 Task: Go to Program & Features. Select Whole Food Market. Add to cart Organic Frozen Berries-1. Select Amazon Health. Add to cart Cinnamon essential oil-2. Place order for Isabelle Ramirez, _x000D_
1300 N Haley St_x000D_
White Hall, Arkansas(AR), 71602, Cell Number (870) 247-2142
Action: Mouse moved to (382, 256)
Screenshot: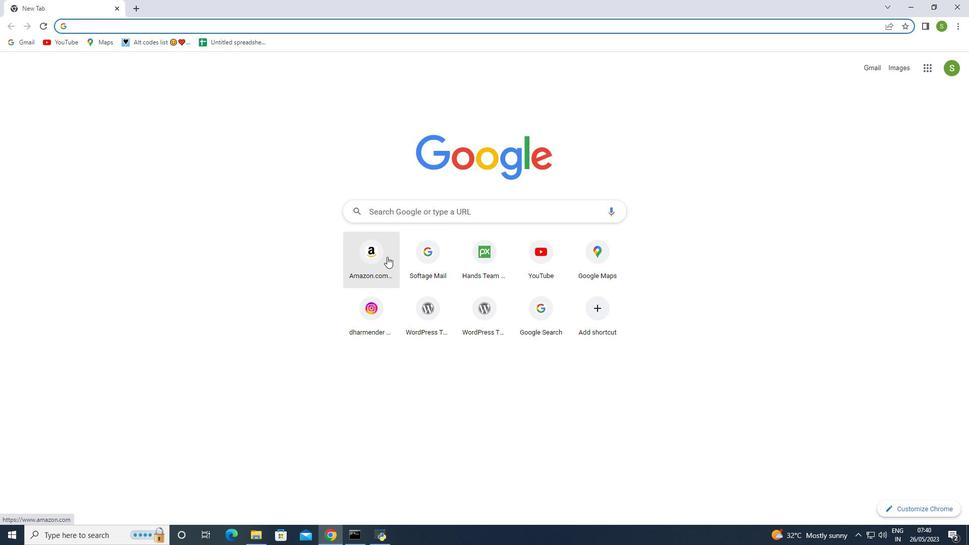 
Action: Mouse pressed left at (382, 256)
Screenshot: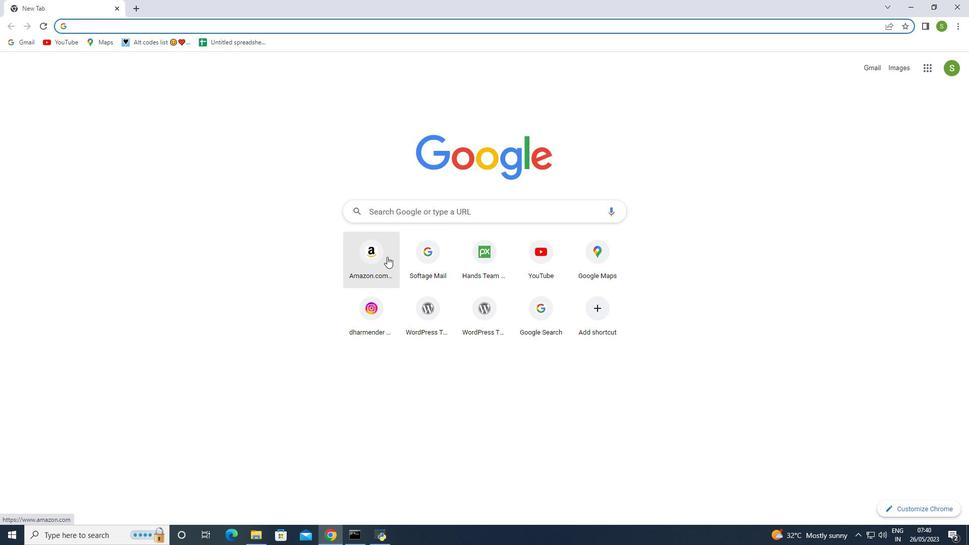 
Action: Mouse moved to (821, 139)
Screenshot: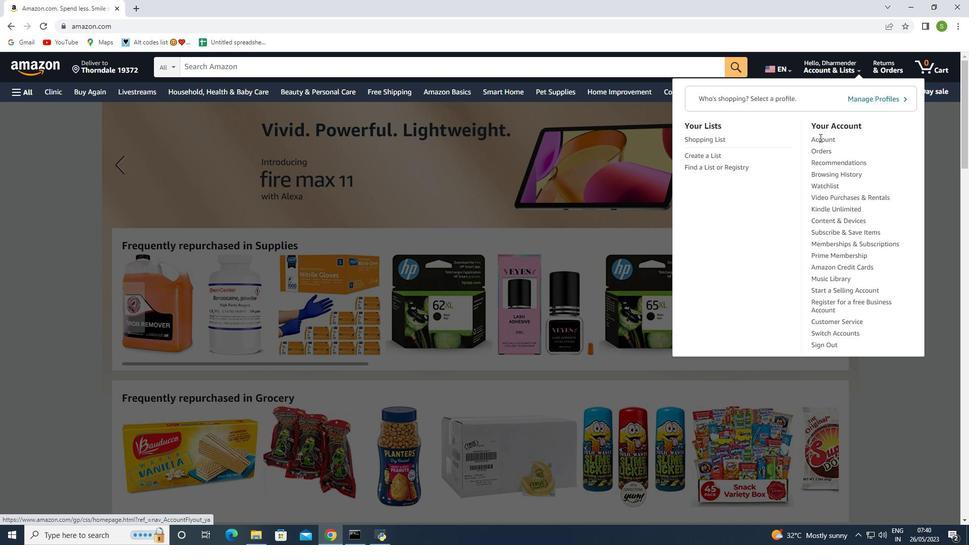 
Action: Mouse pressed left at (821, 139)
Screenshot: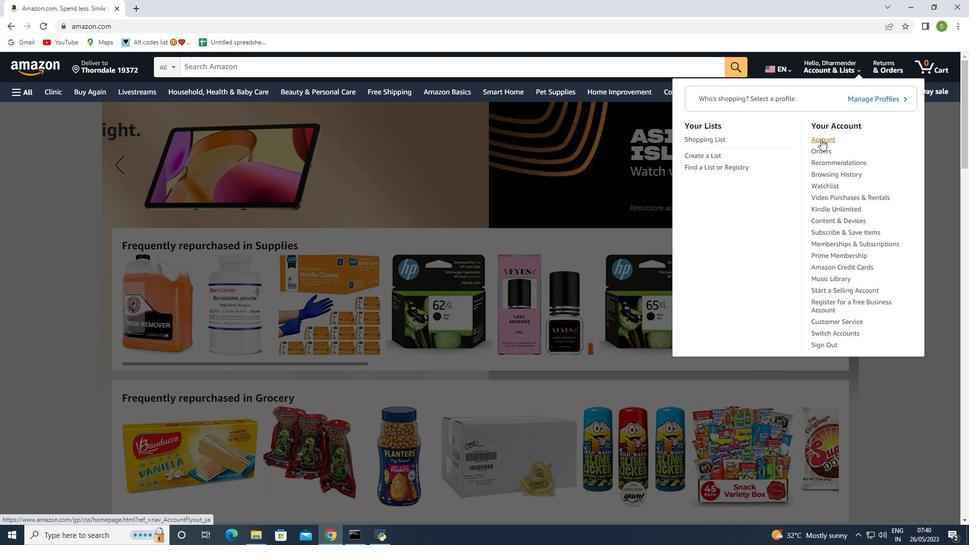 
Action: Mouse moved to (291, 224)
Screenshot: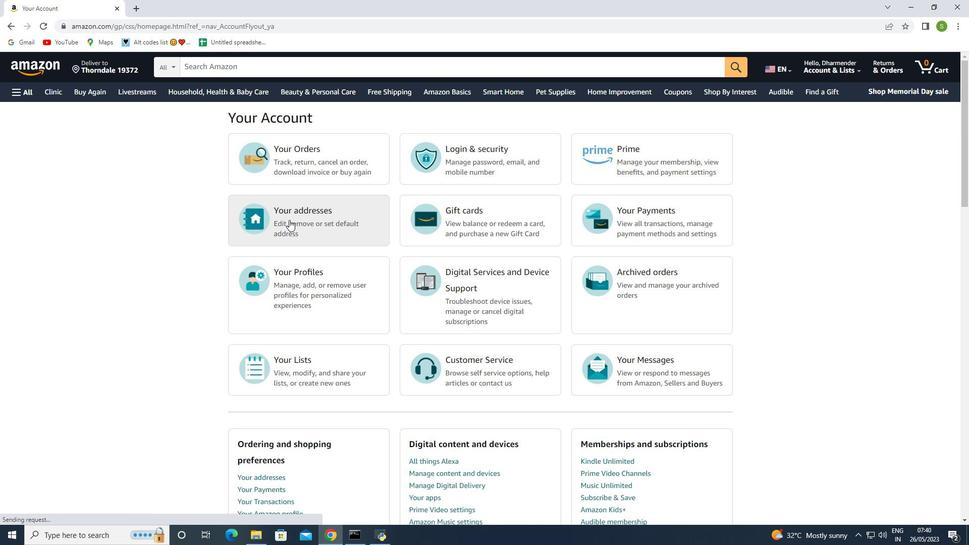
Action: Mouse pressed left at (291, 224)
Screenshot: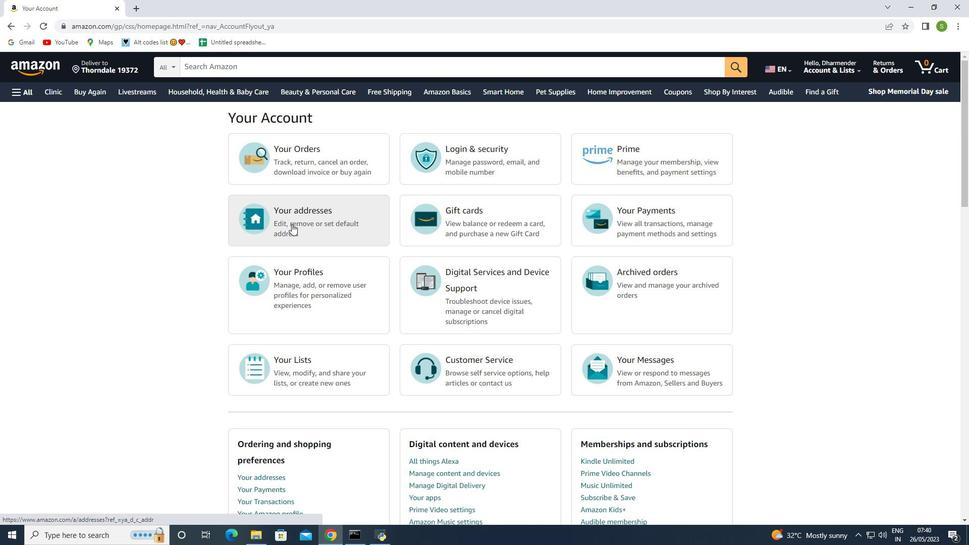 
Action: Mouse moved to (292, 234)
Screenshot: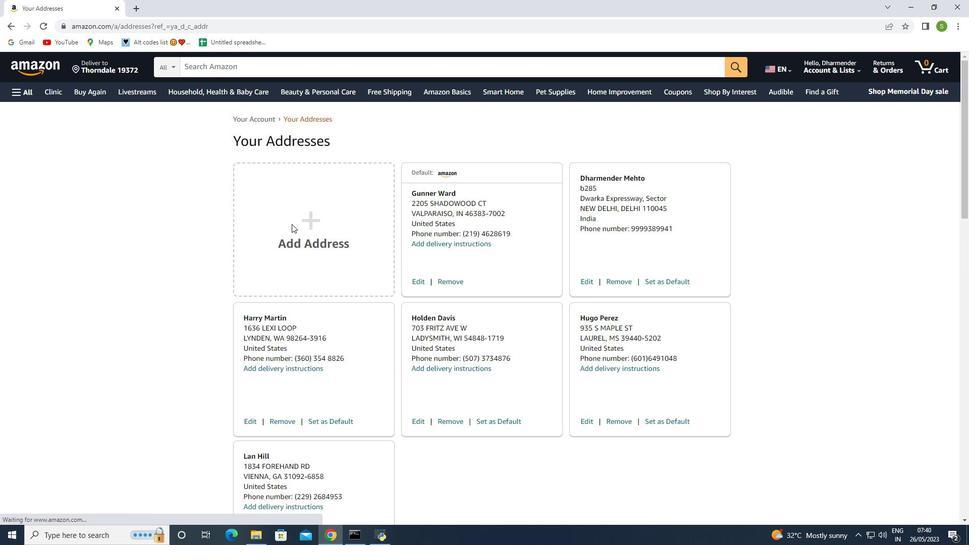 
Action: Mouse pressed left at (292, 234)
Screenshot: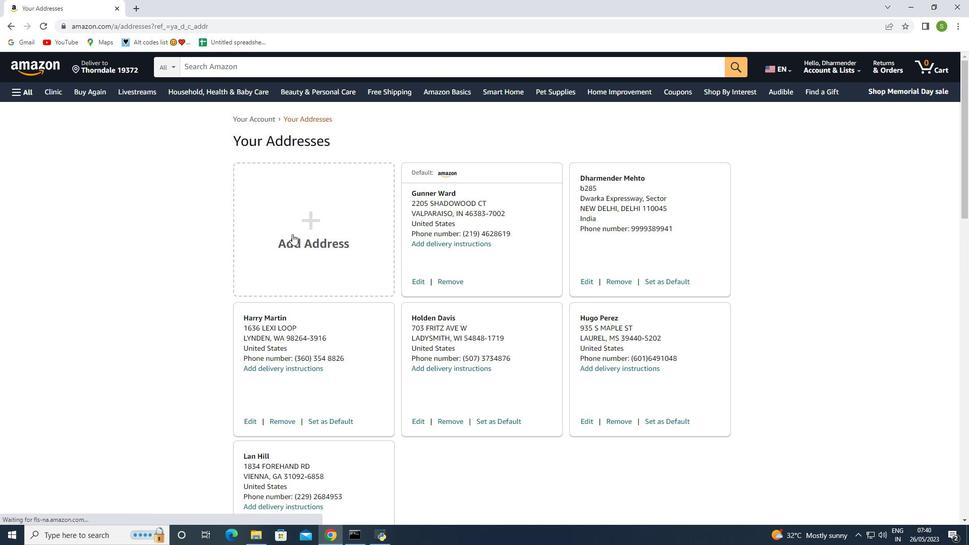 
Action: Mouse moved to (428, 263)
Screenshot: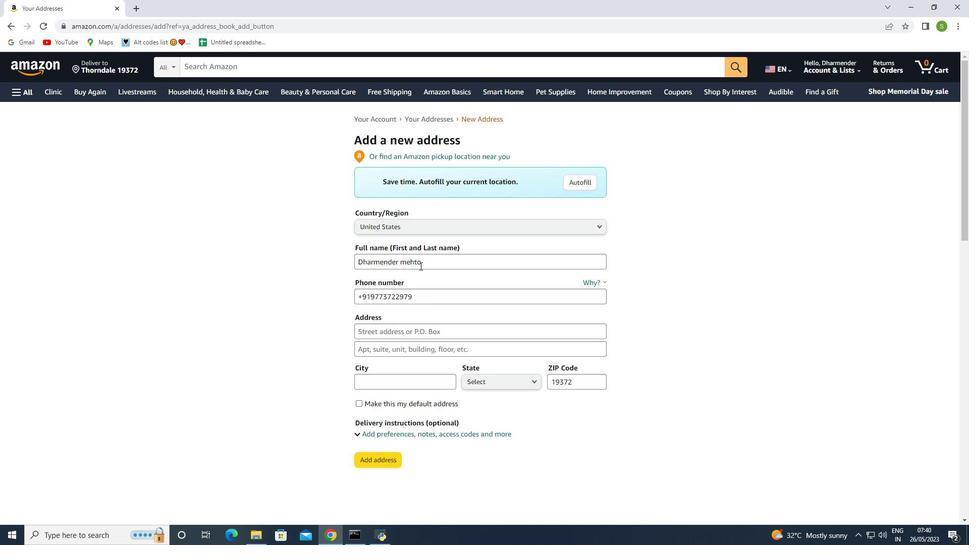 
Action: Mouse pressed left at (428, 263)
Screenshot: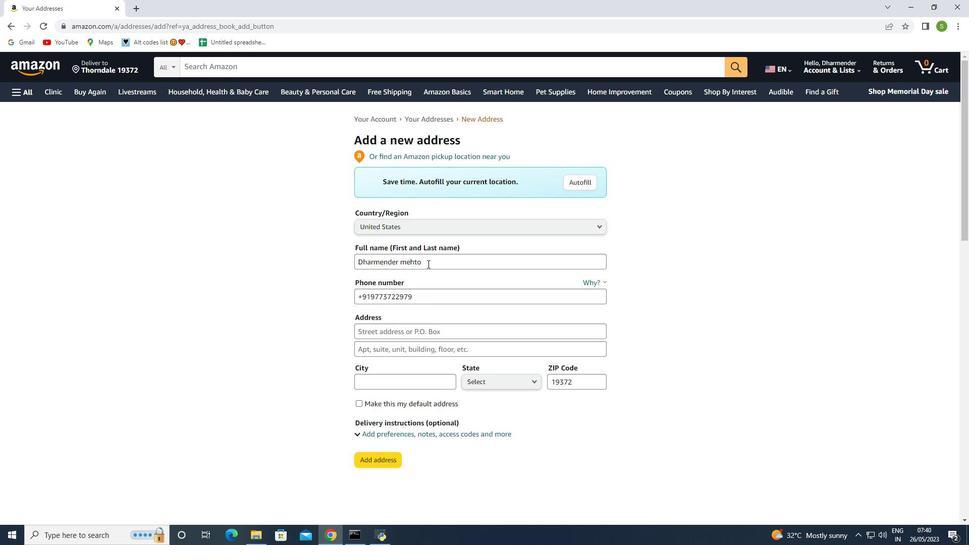 
Action: Mouse moved to (303, 257)
Screenshot: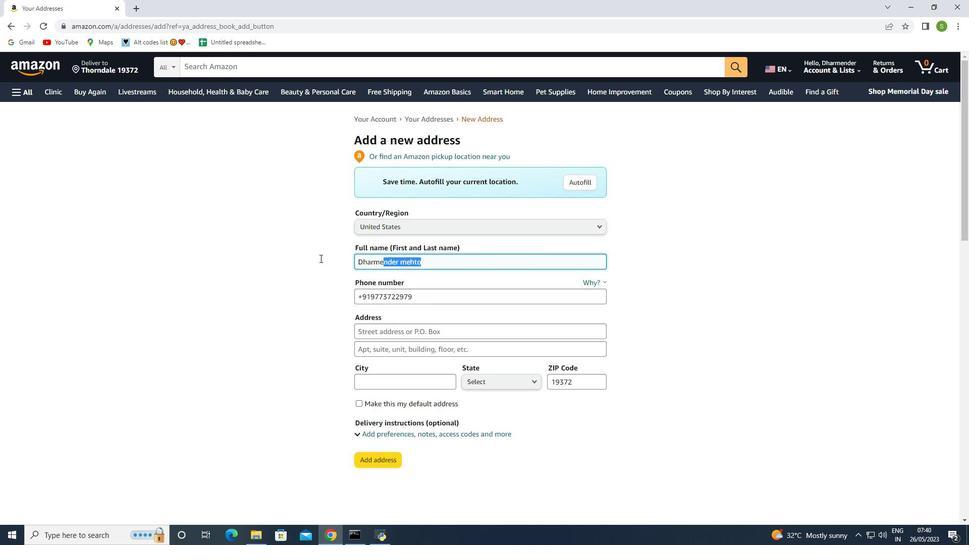
Action: Key pressed <Key.backspace><Key.shift><Key.shift><Key.shift><Key.shift><Key.shift><Key.shift>Isabelle<Key.space><Key.shift>Ramirez
Screenshot: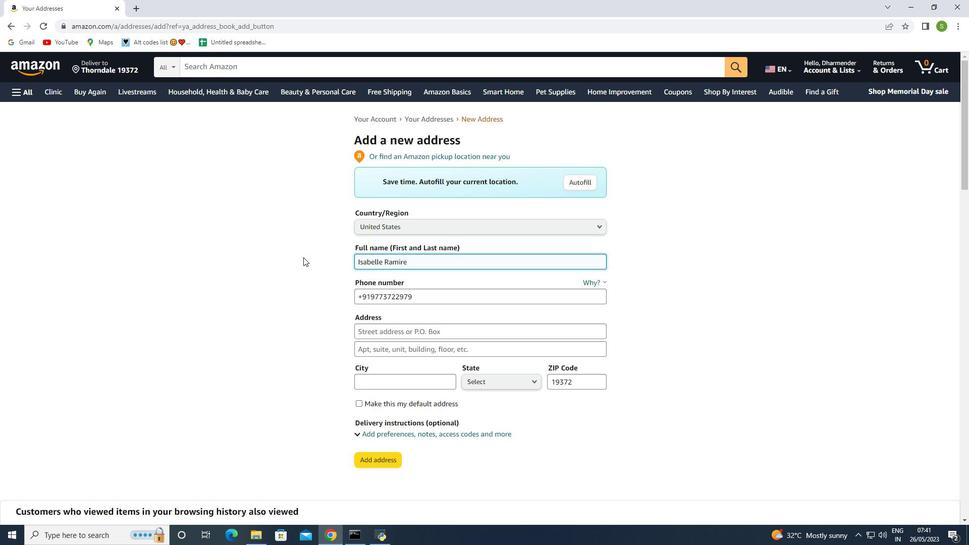
Action: Mouse moved to (463, 296)
Screenshot: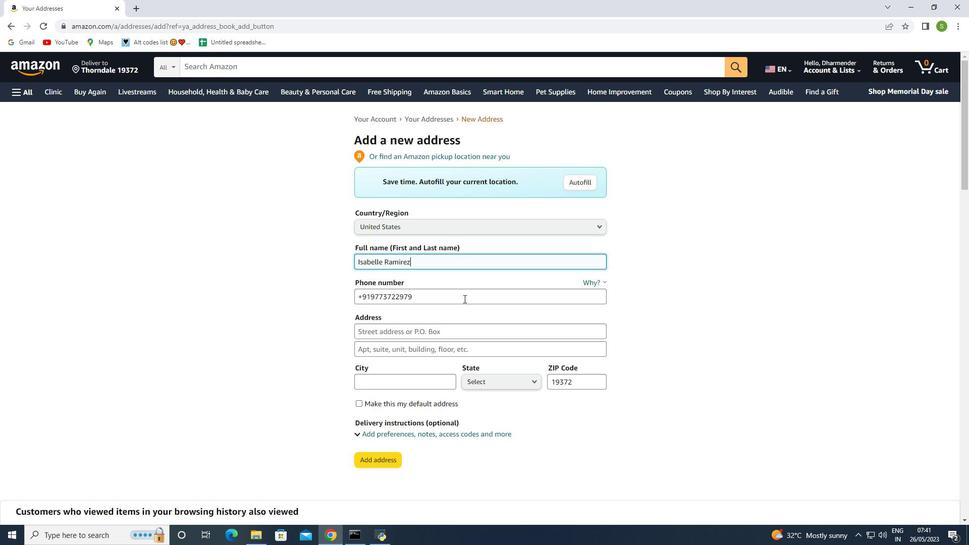 
Action: Mouse pressed left at (463, 296)
Screenshot: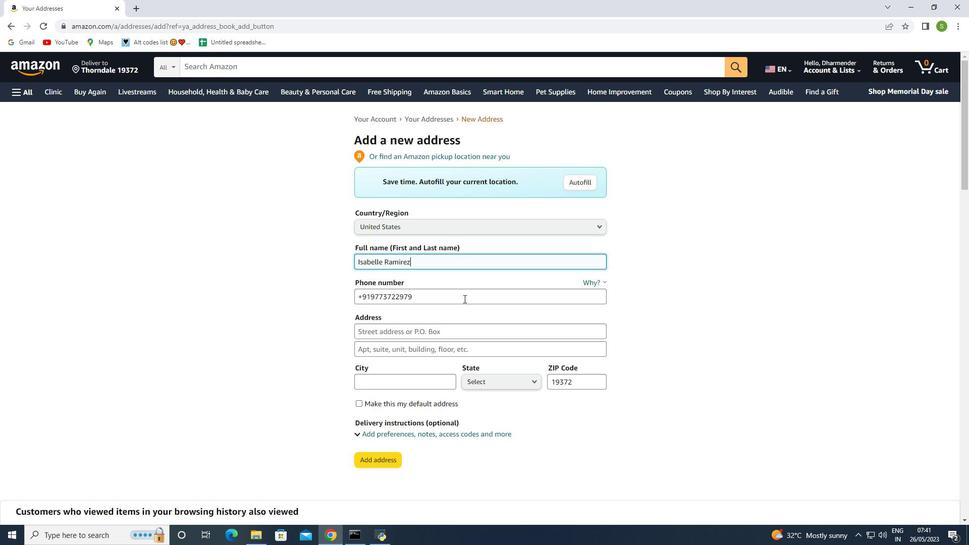 
Action: Mouse moved to (332, 316)
Screenshot: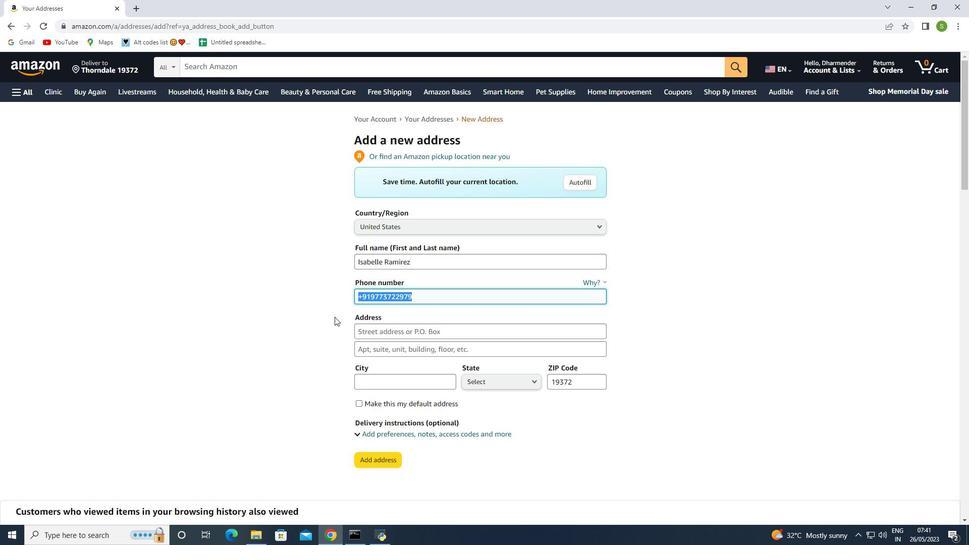 
Action: Key pressed <Key.backspace><Key.shift_r>(870<Key.shift_r>)
Screenshot: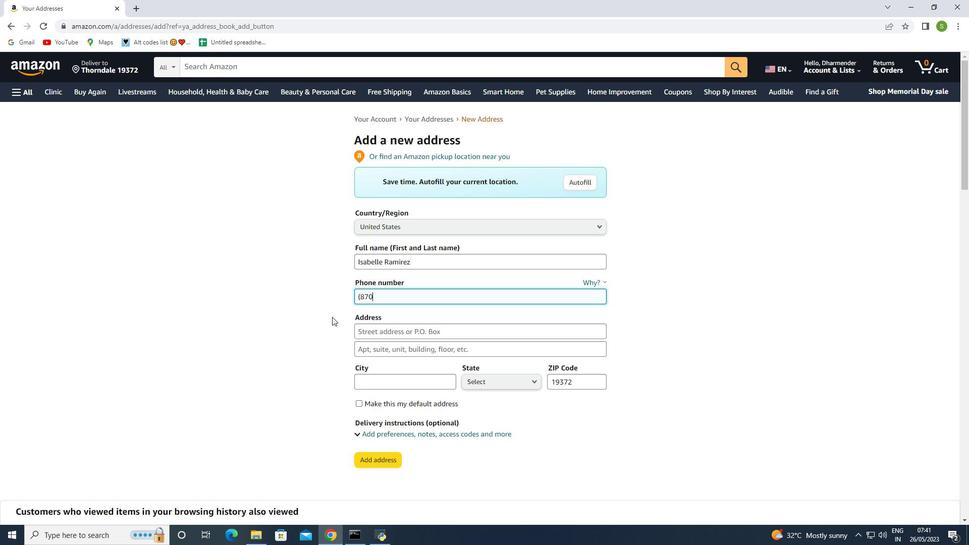 
Action: Mouse moved to (320, 311)
Screenshot: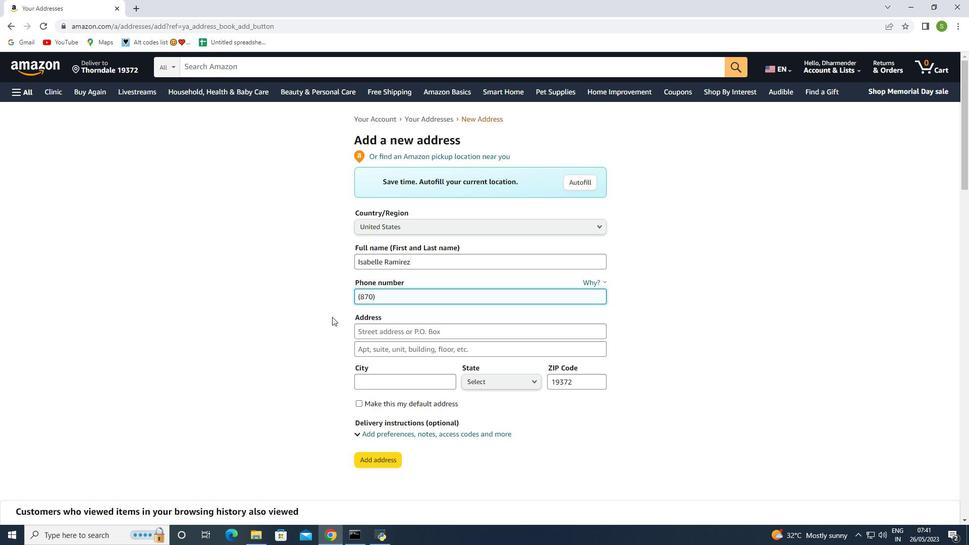
Action: Key pressed <Key.space>2472142
Screenshot: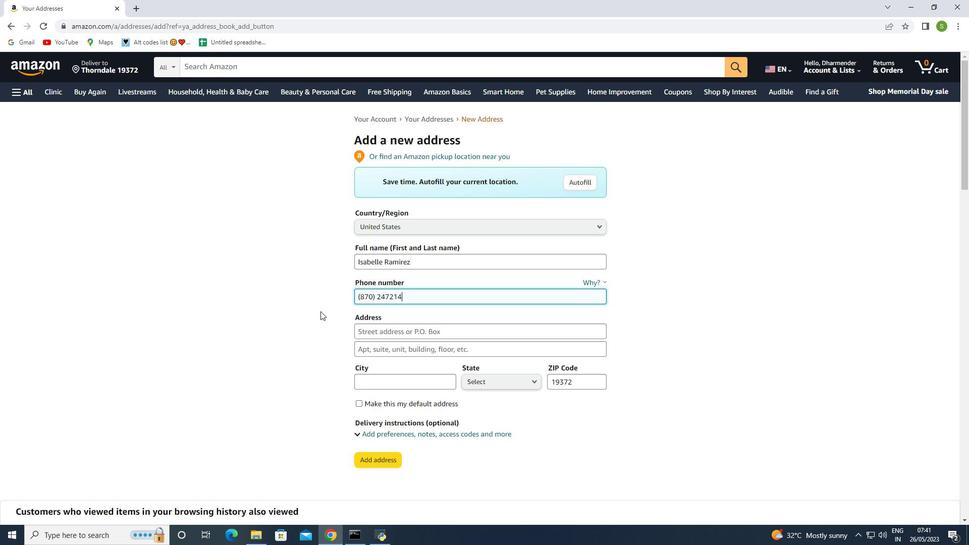 
Action: Mouse moved to (414, 329)
Screenshot: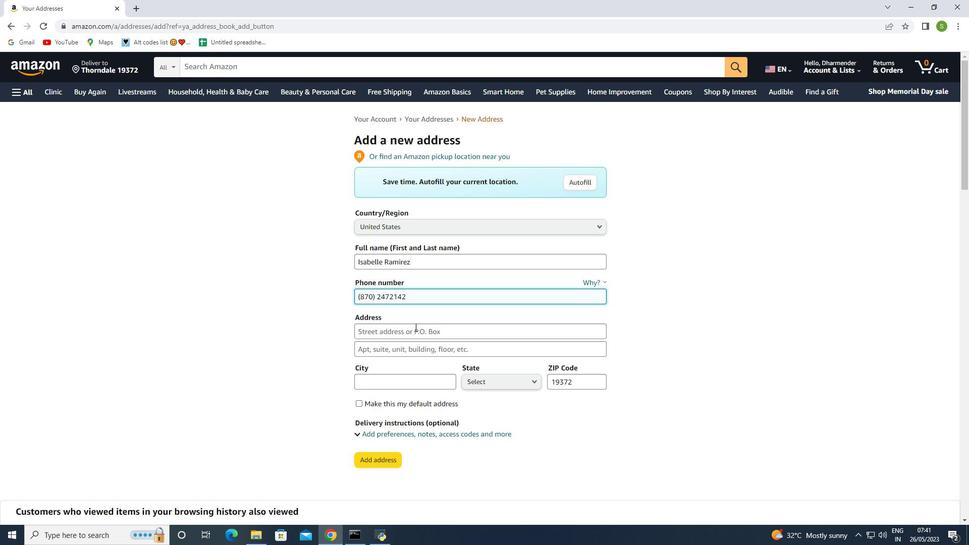 
Action: Mouse pressed left at (414, 329)
Screenshot: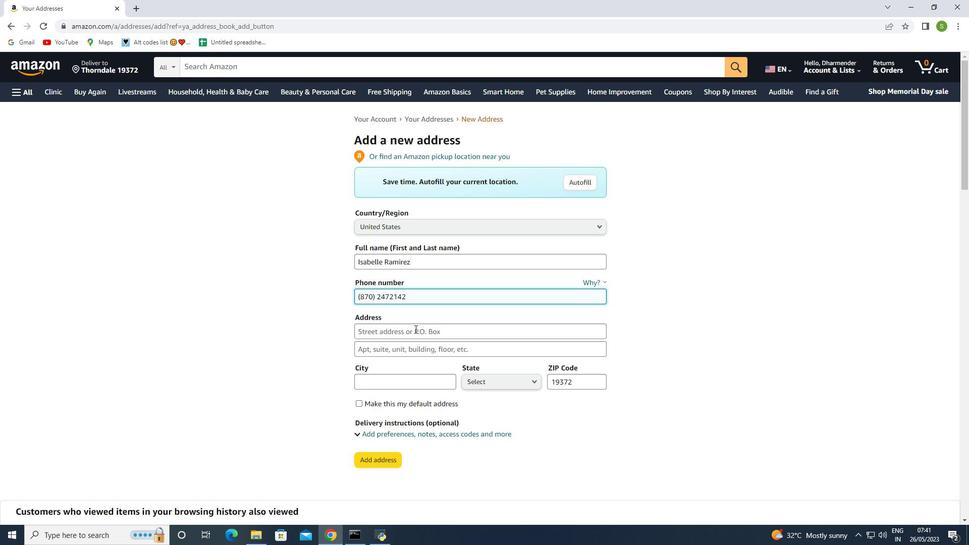 
Action: Key pressed 13
Screenshot: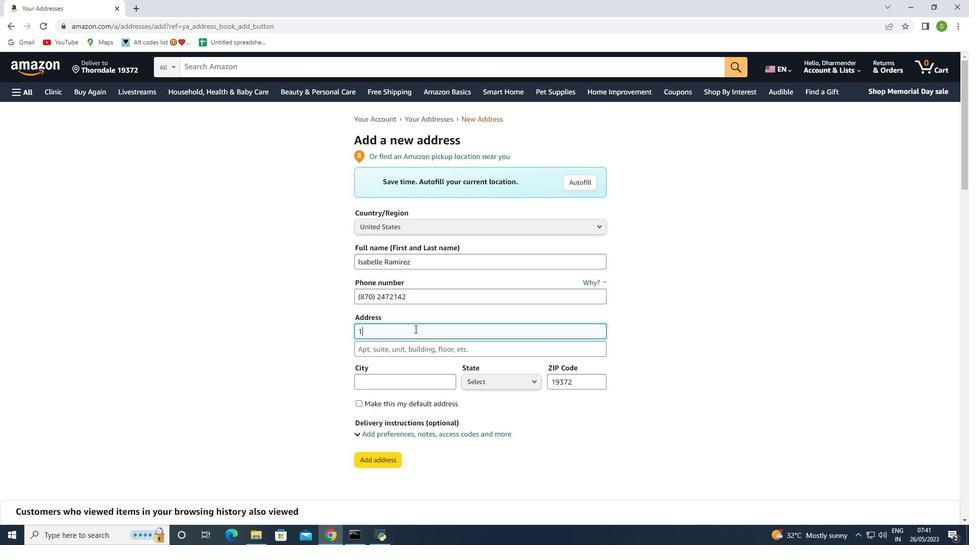 
Action: Mouse moved to (413, 329)
Screenshot: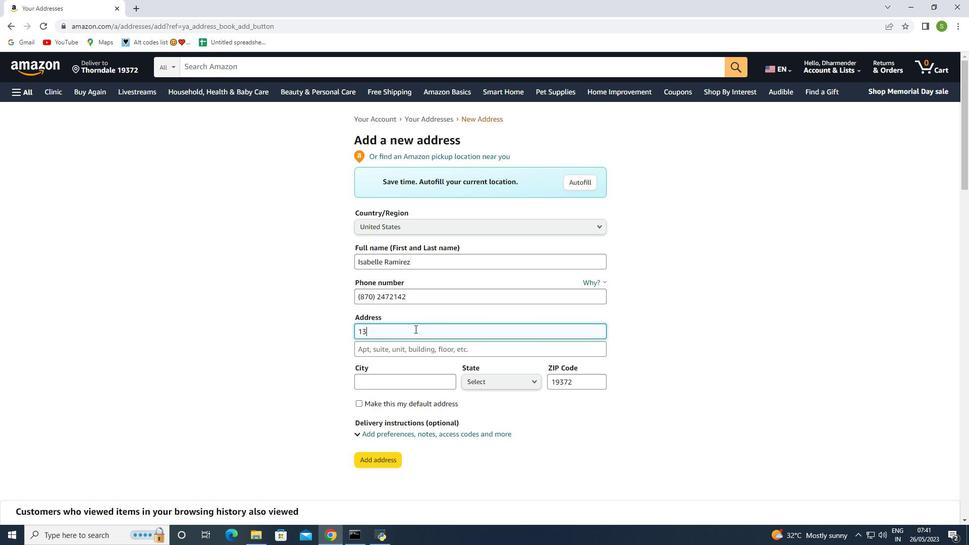 
Action: Key pressed 00<Key.space>
Screenshot: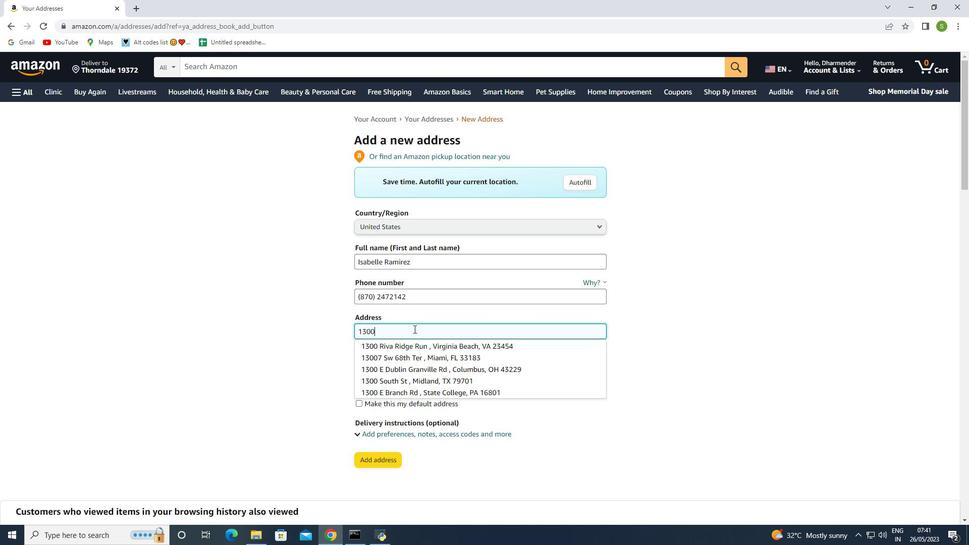 
Action: Mouse moved to (412, 329)
Screenshot: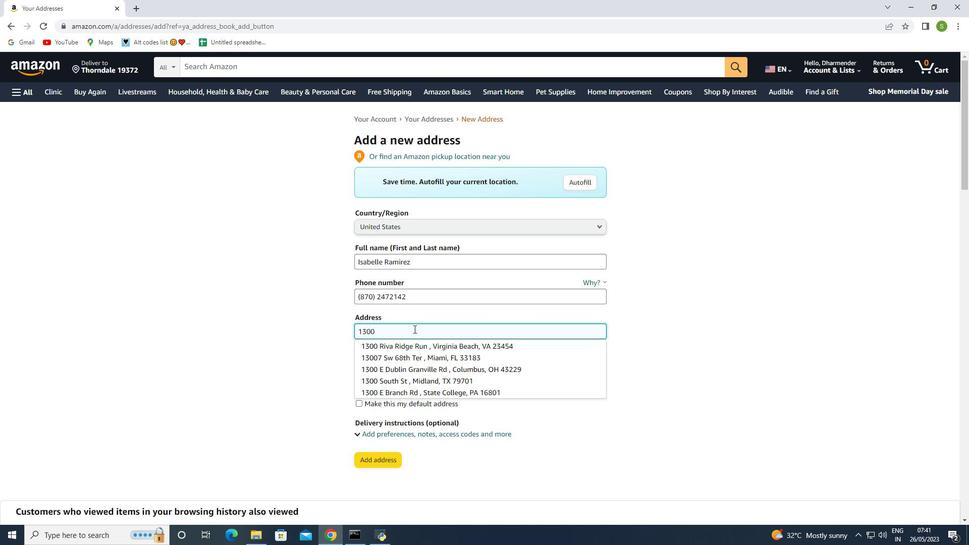 
Action: Key pressed <Key.shift>N<Key.space><Key.shift><Key.shift><Key.shift><Key.shift><Key.shift><Key.shift><Key.shift><Key.shift>Haley
Screenshot: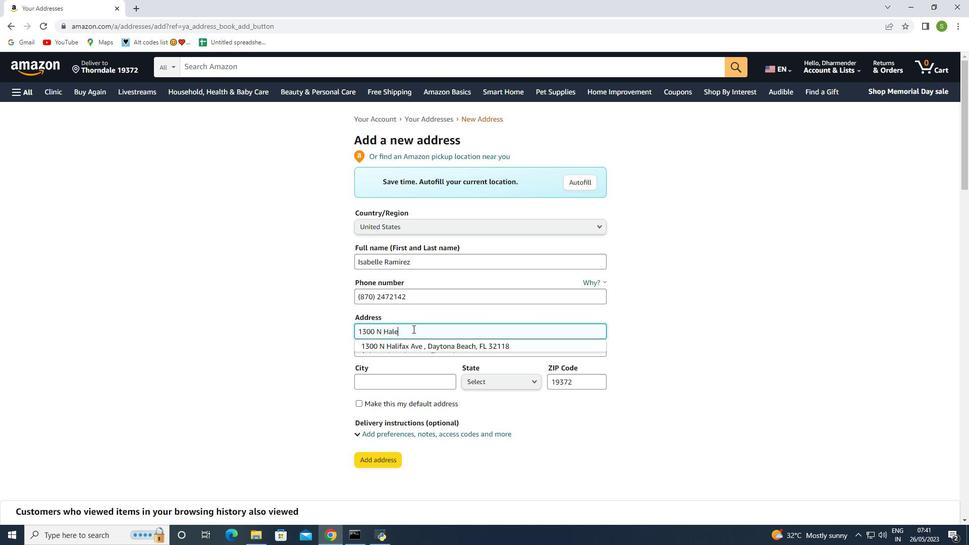 
Action: Mouse moved to (421, 331)
Screenshot: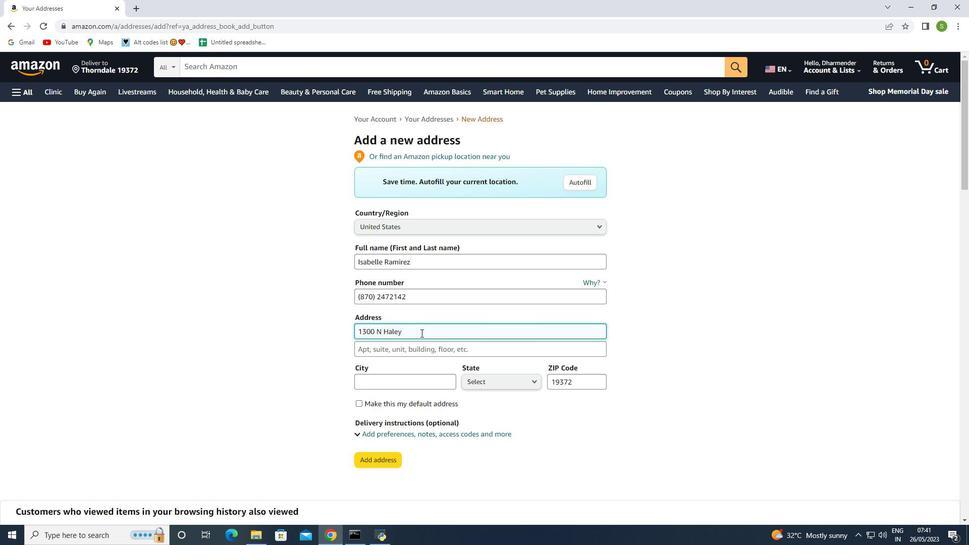 
Action: Key pressed <Key.space><Key.shift>St
Screenshot: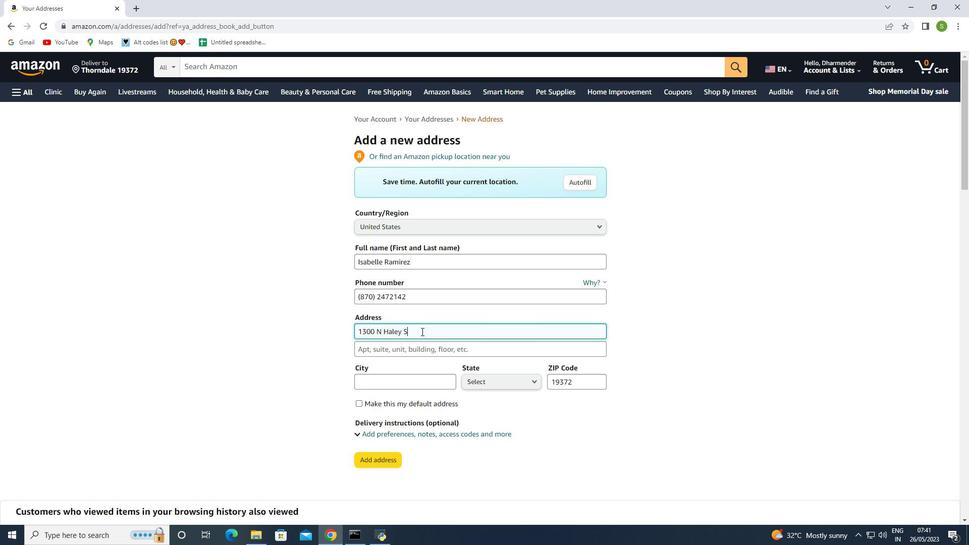 
Action: Mouse moved to (281, 362)
Screenshot: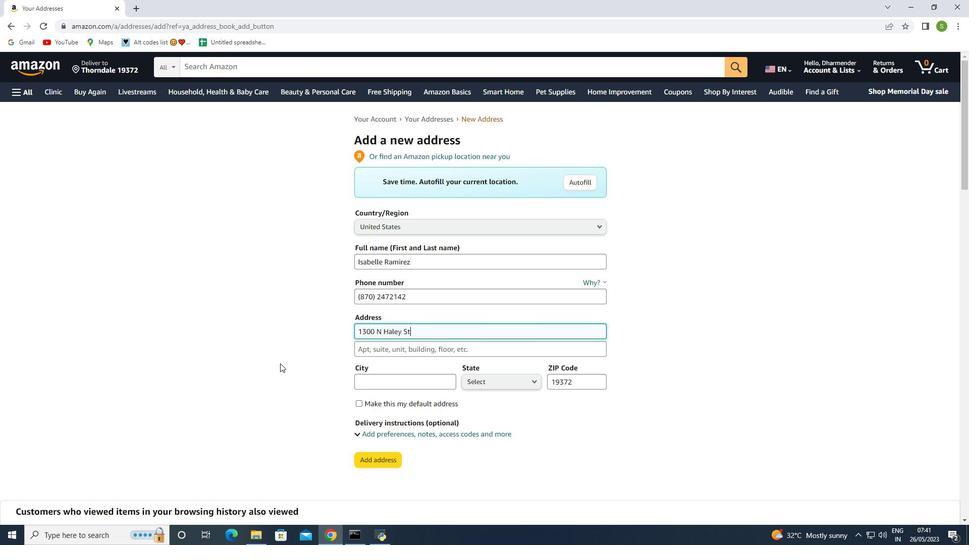 
Action: Mouse pressed left at (281, 362)
Screenshot: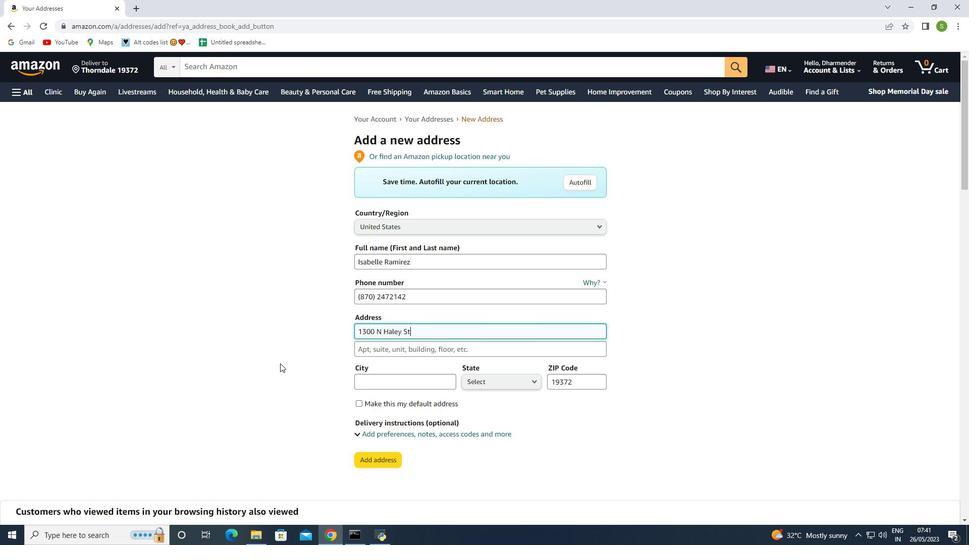 
Action: Mouse moved to (432, 332)
Screenshot: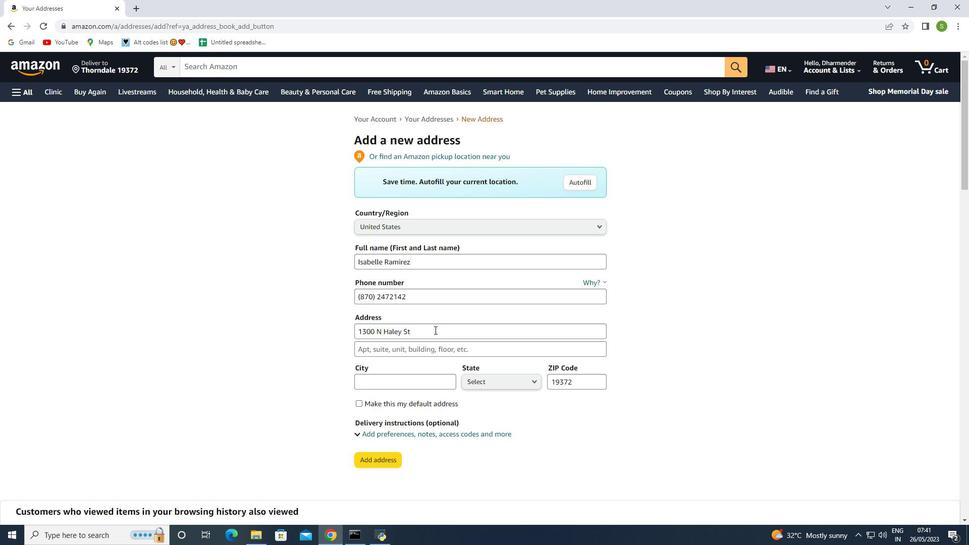 
Action: Mouse pressed left at (432, 332)
Screenshot: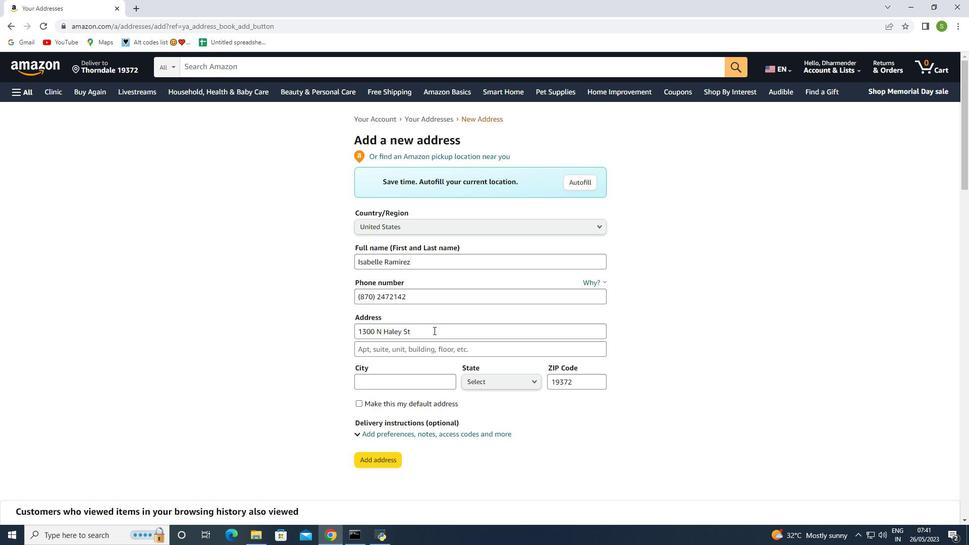 
Action: Mouse moved to (430, 332)
Screenshot: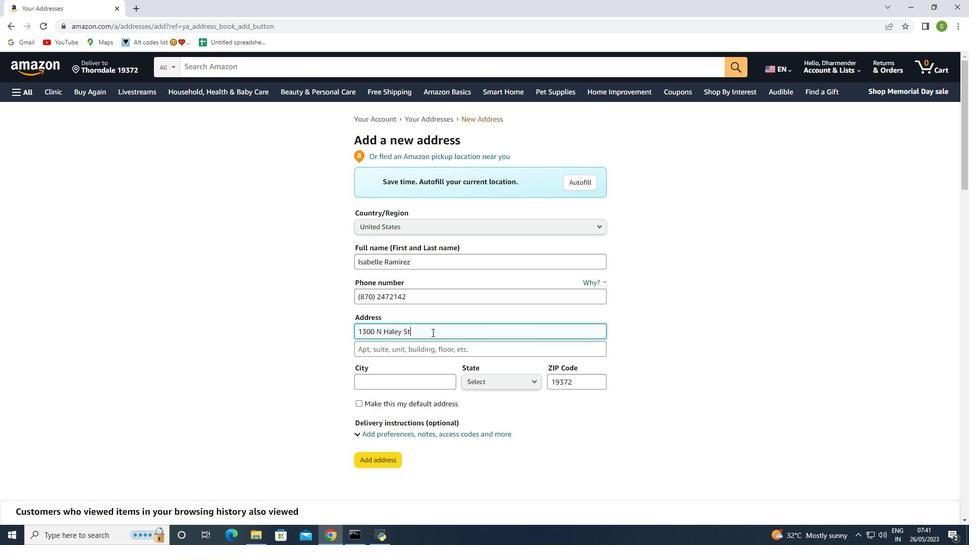 
Action: Key pressed <Key.space>whi
Screenshot: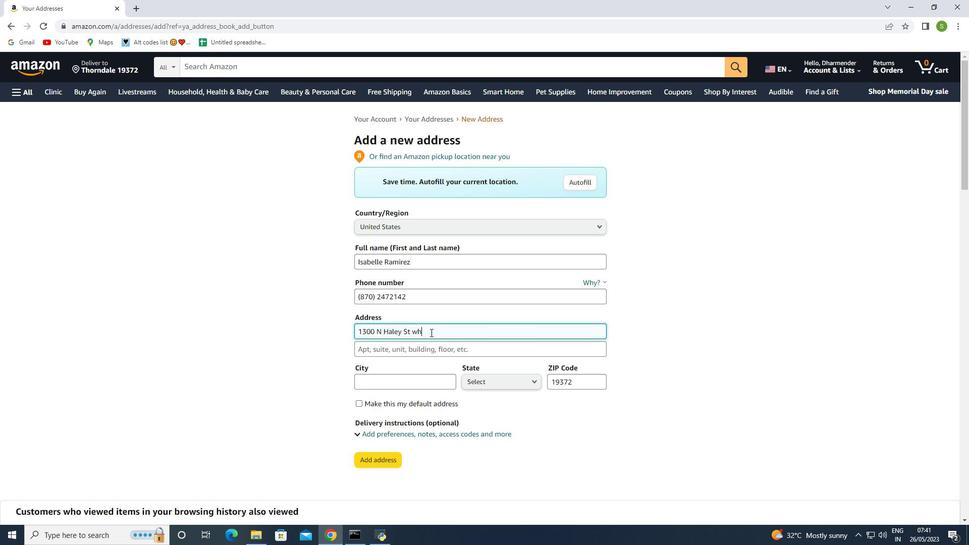 
Action: Mouse moved to (431, 345)
Screenshot: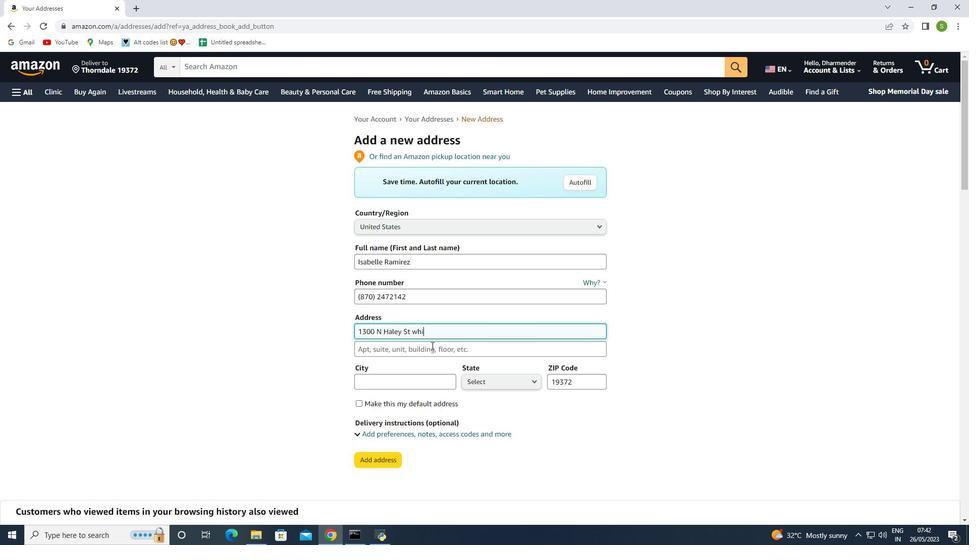
Action: Key pressed i
Screenshot: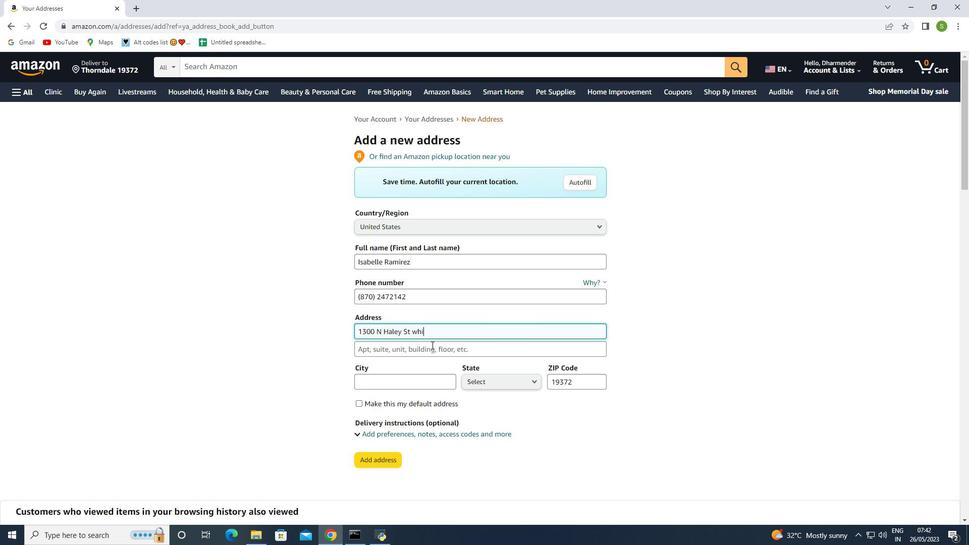 
Action: Mouse moved to (434, 356)
Screenshot: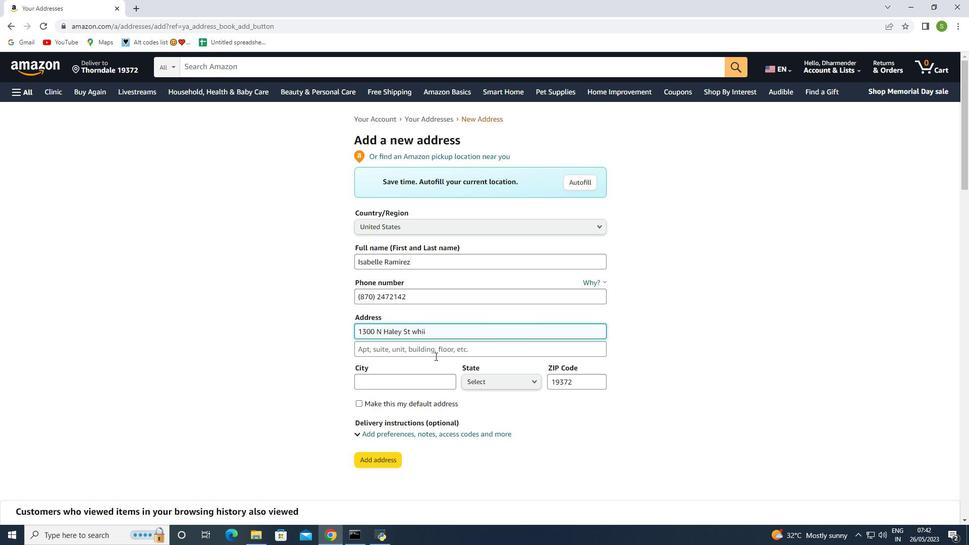 
Action: Key pressed <Key.backspace>
Screenshot: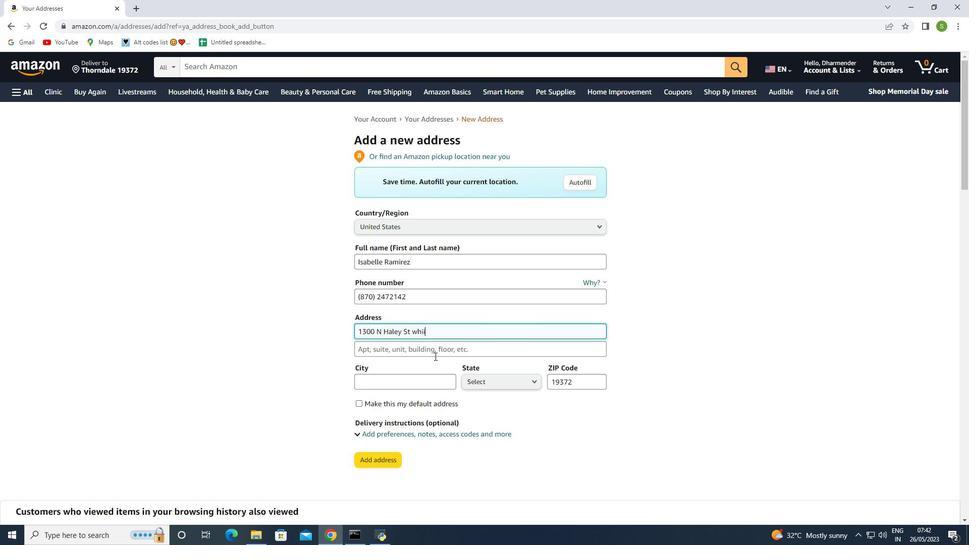 
Action: Mouse moved to (437, 373)
Screenshot: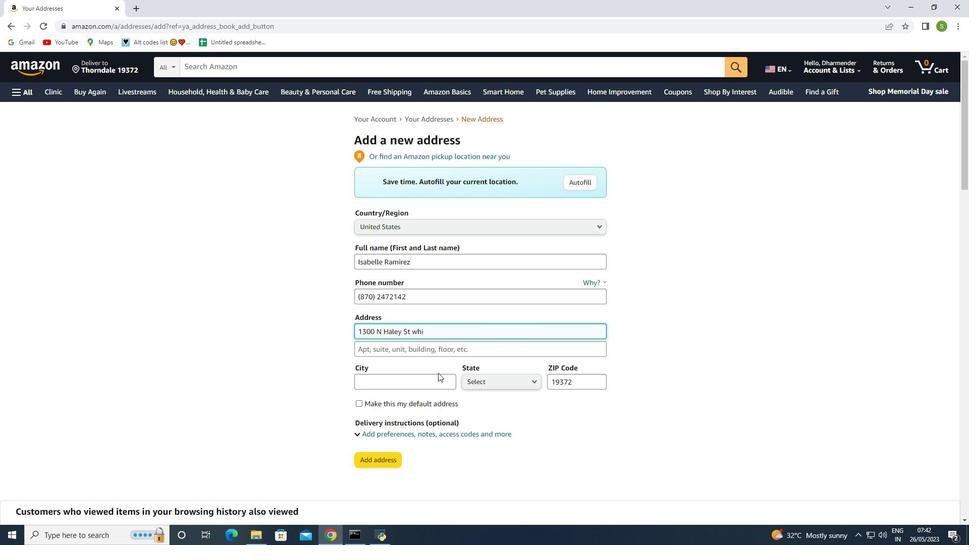 
Action: Key pressed te
Screenshot: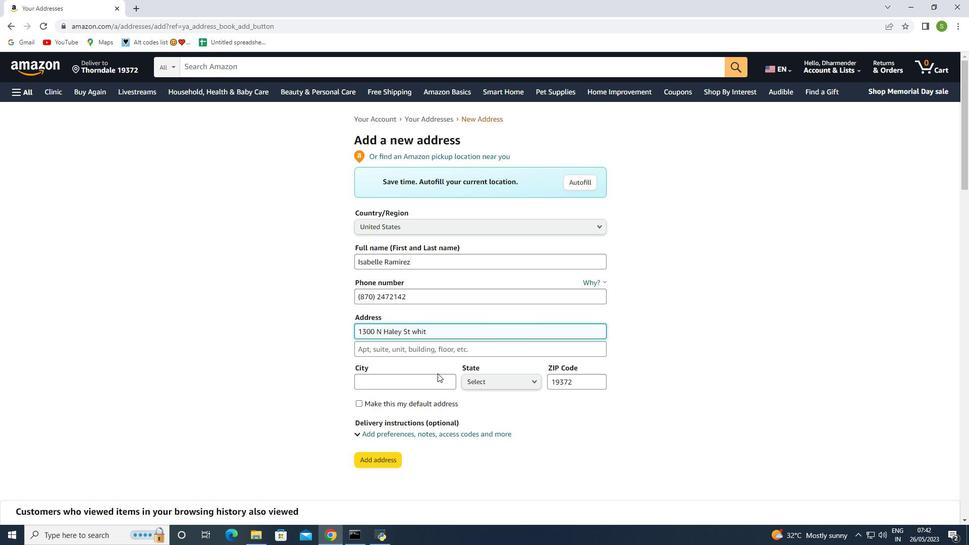 
Action: Mouse moved to (434, 372)
Screenshot: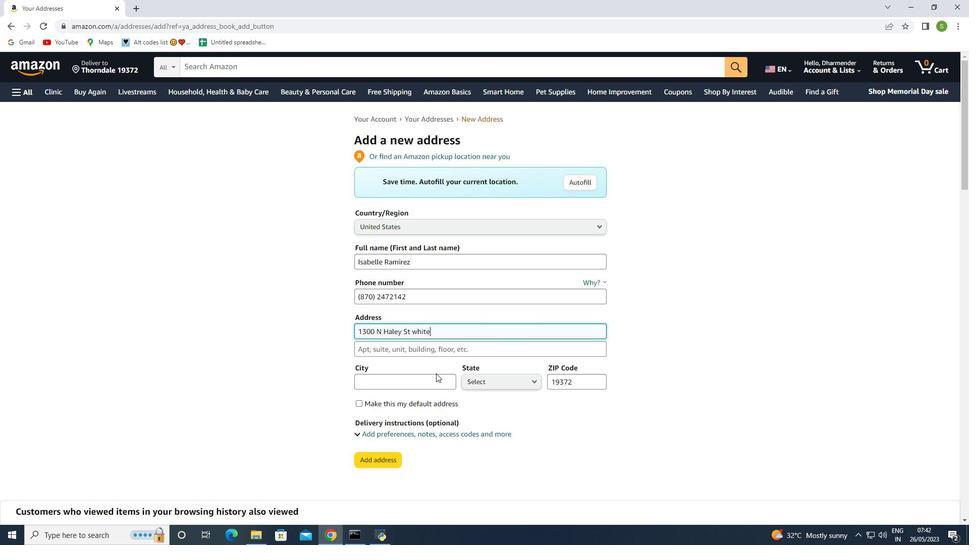 
Action: Key pressed <Key.space><Key.shift>Hall
Screenshot: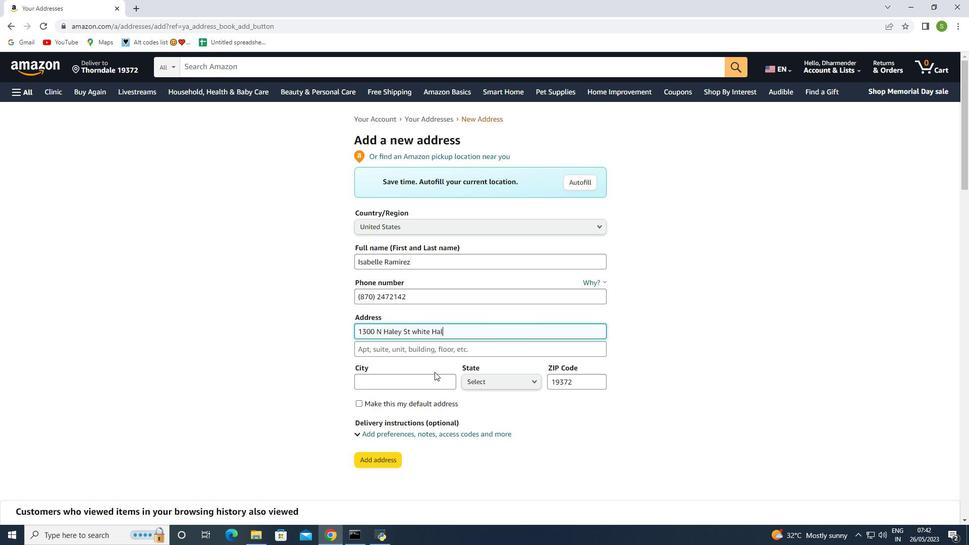 
Action: Mouse moved to (486, 334)
Screenshot: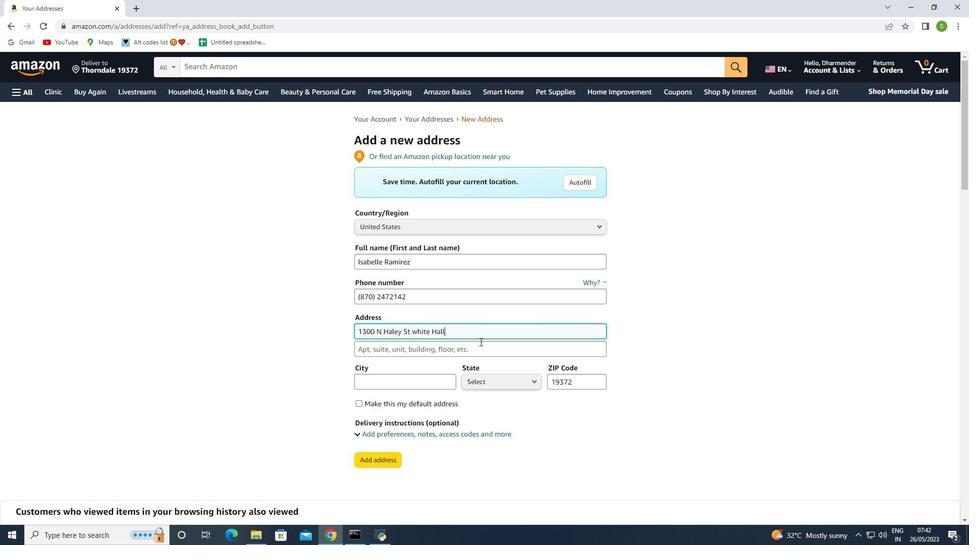 
Action: Key pressed <Key.space>
Screenshot: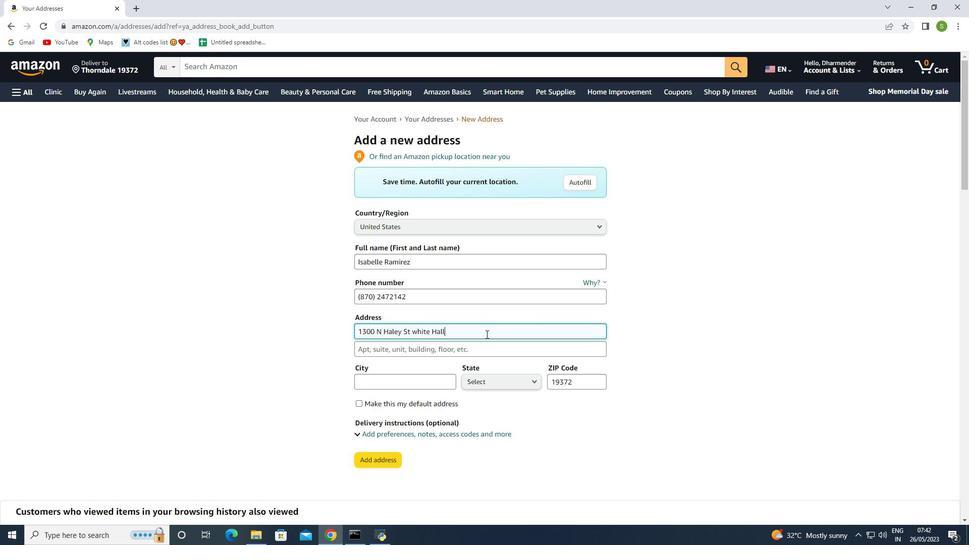 
Action: Mouse moved to (495, 328)
Screenshot: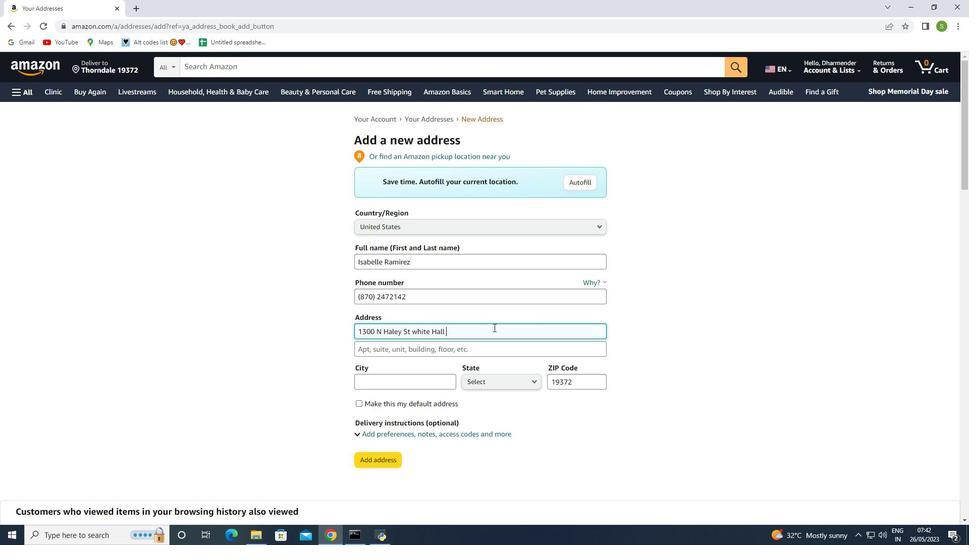 
Action: Key pressed <Key.shift><Key.shift><Key.shift><Key.shift><Key.shift><Key.shift><Key.shift><Key.shift><Key.shift><Key.shift><Key.shift><Key.shift><Key.shift><Key.shift><Key.shift><Key.shift><Key.shift>Ar
Screenshot: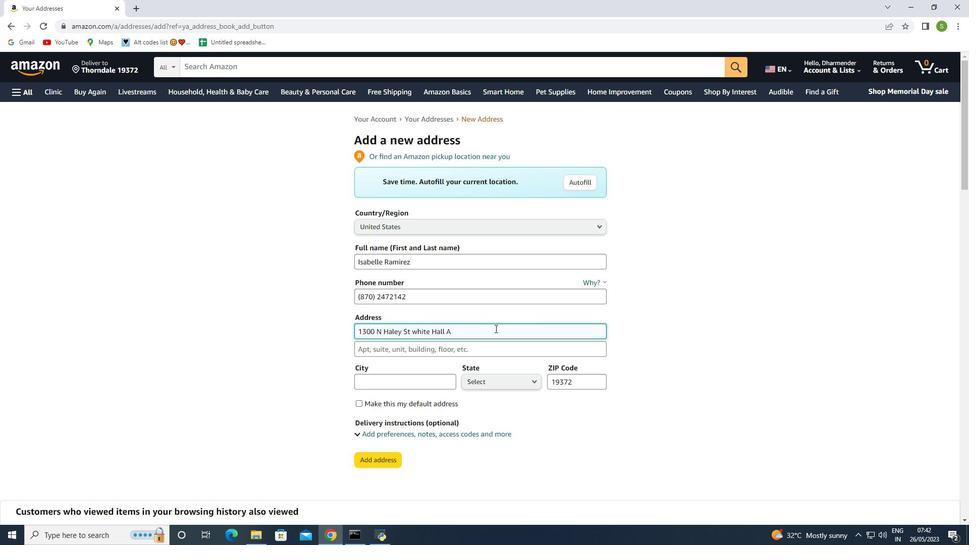 
Action: Mouse moved to (460, 332)
Screenshot: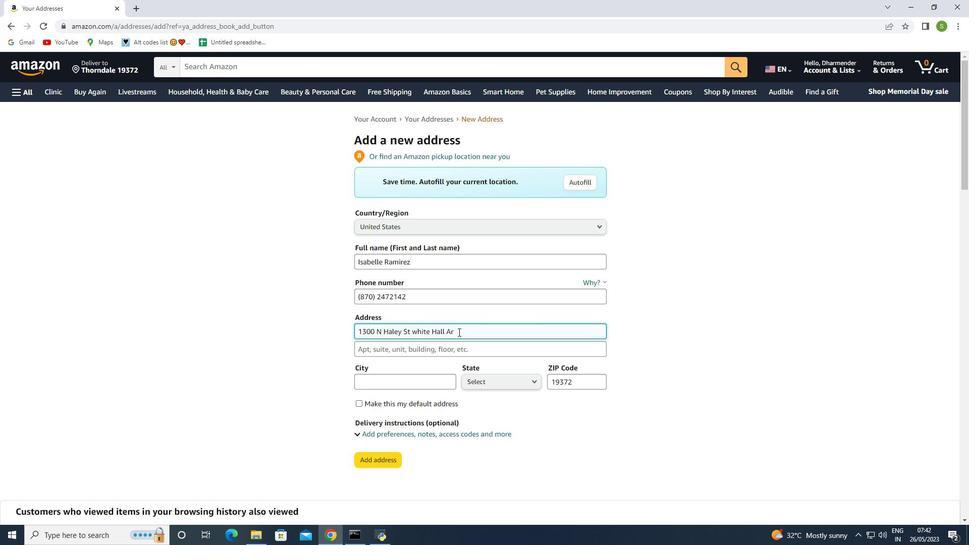 
Action: Key pressed <Key.backspace><Key.backspace><Key.backspace><Key.backspace>
Screenshot: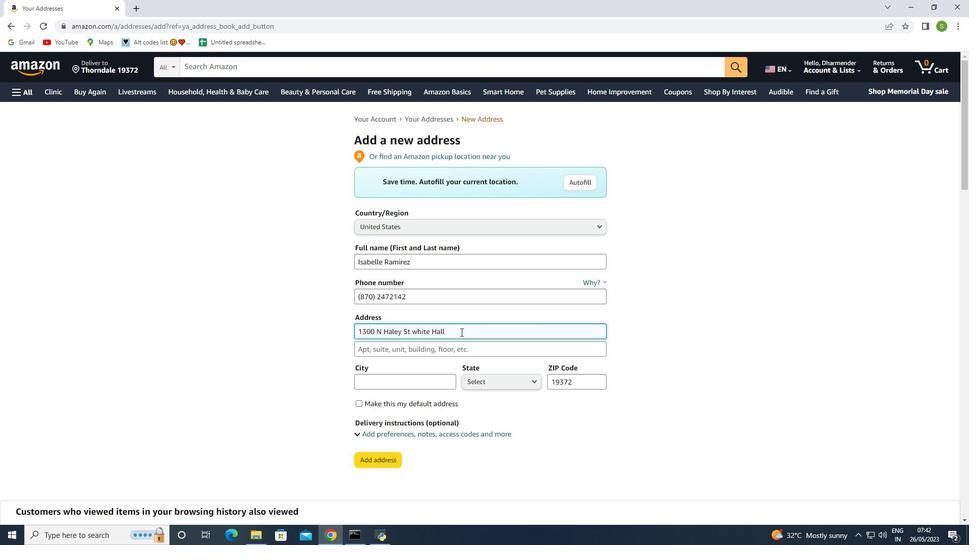 
Action: Mouse moved to (423, 380)
Screenshot: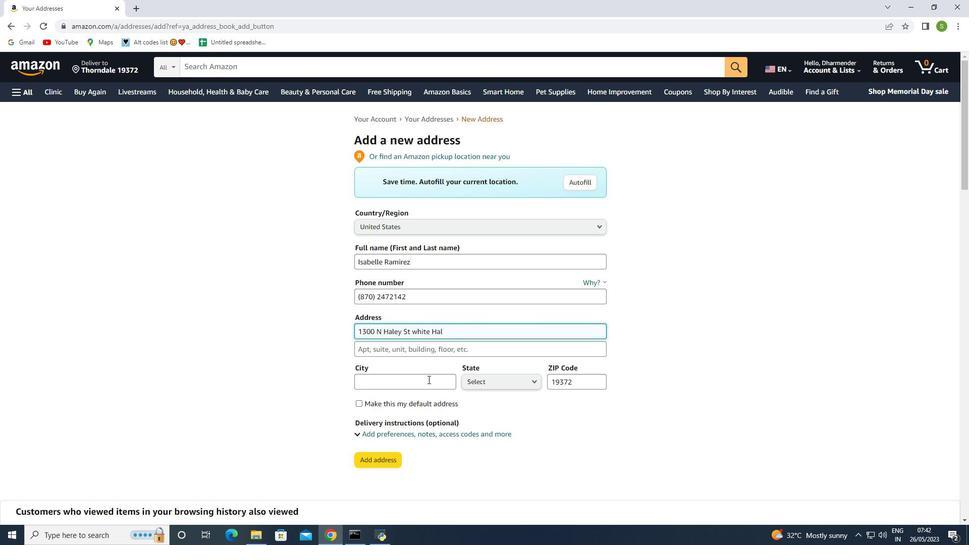 
Action: Mouse pressed left at (423, 380)
Screenshot: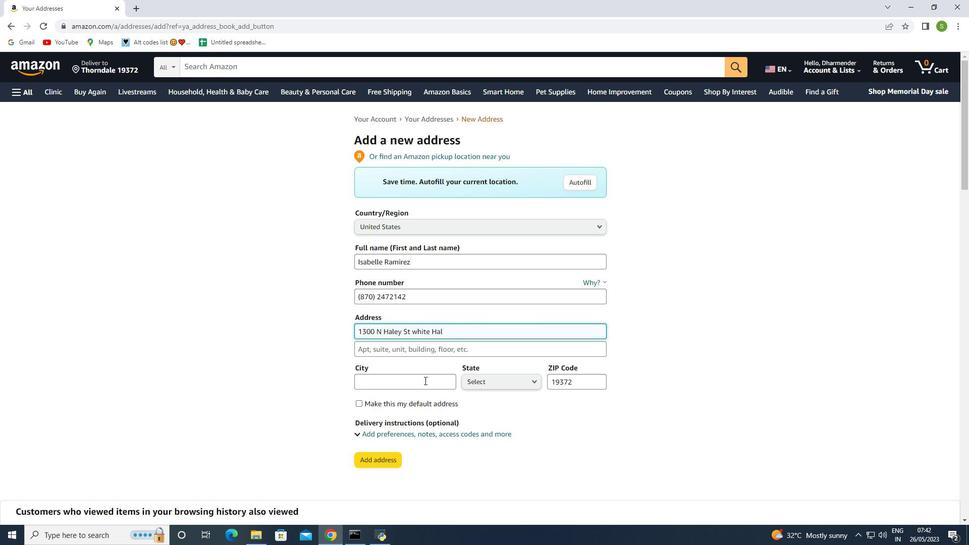 
Action: Mouse moved to (462, 332)
Screenshot: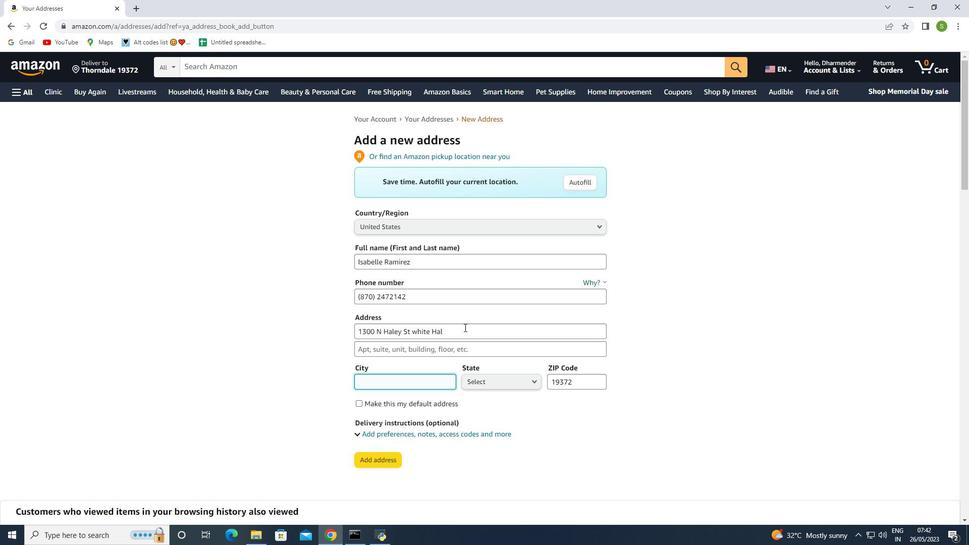 
Action: Mouse pressed left at (462, 332)
Screenshot: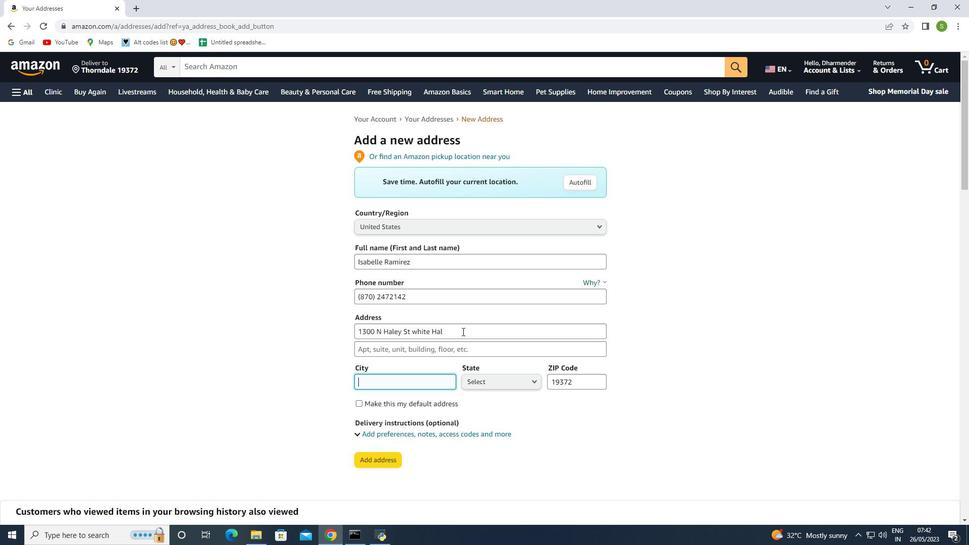 
Action: Key pressed l
Screenshot: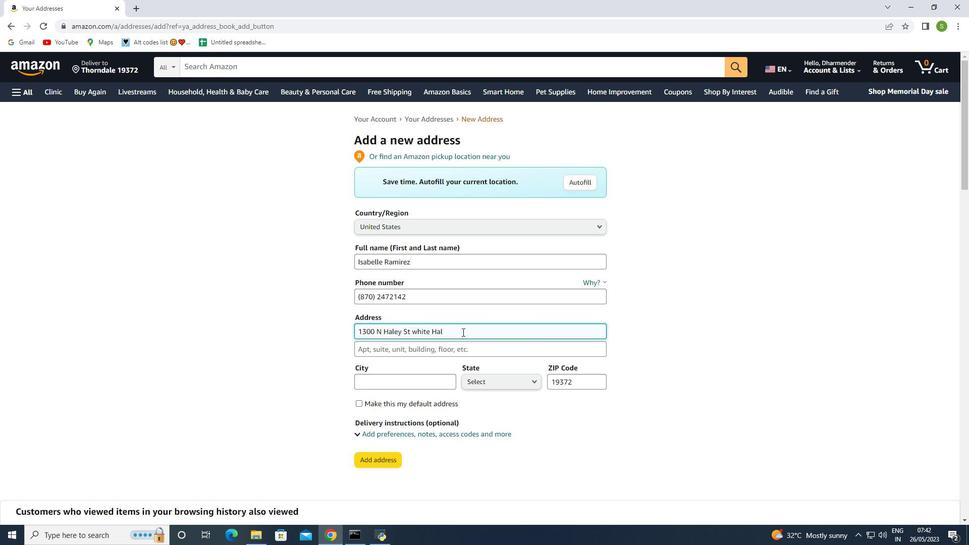 
Action: Mouse moved to (421, 384)
Screenshot: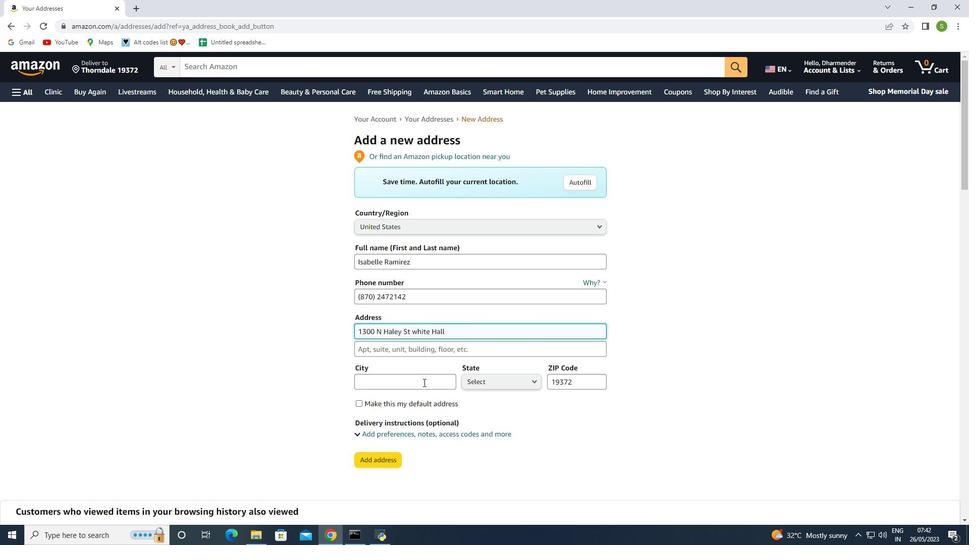
Action: Mouse pressed left at (421, 384)
Screenshot: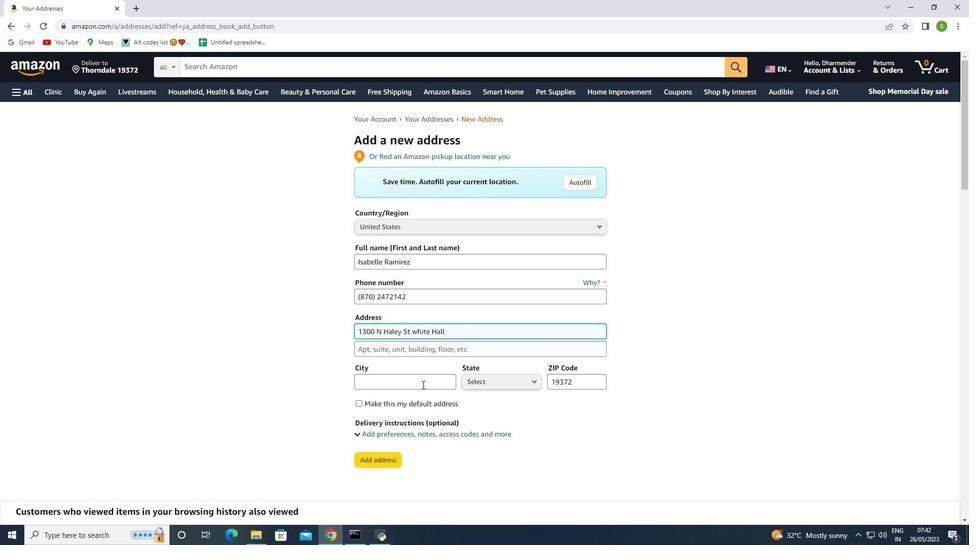 
Action: Mouse moved to (421, 384)
Screenshot: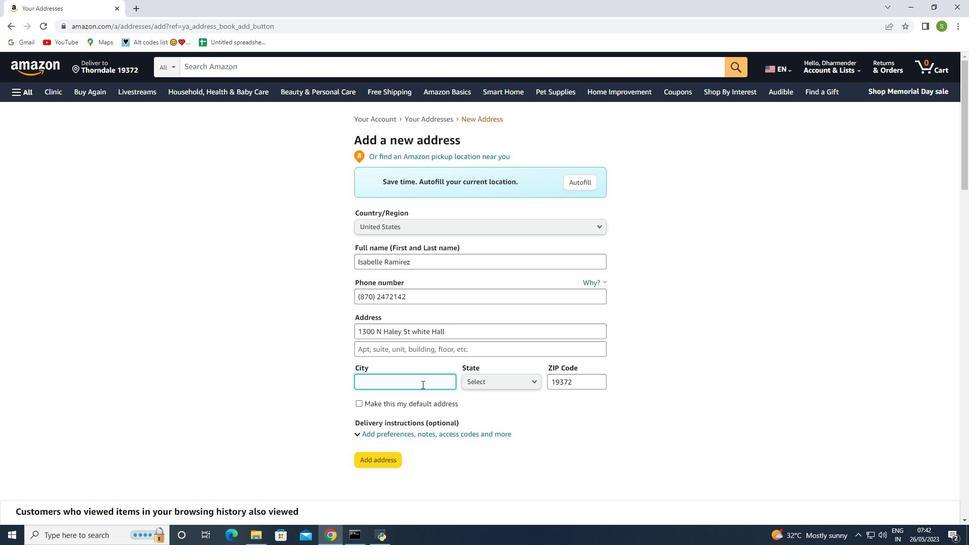 
Action: Key pressed <Key.shift>Ar
Screenshot: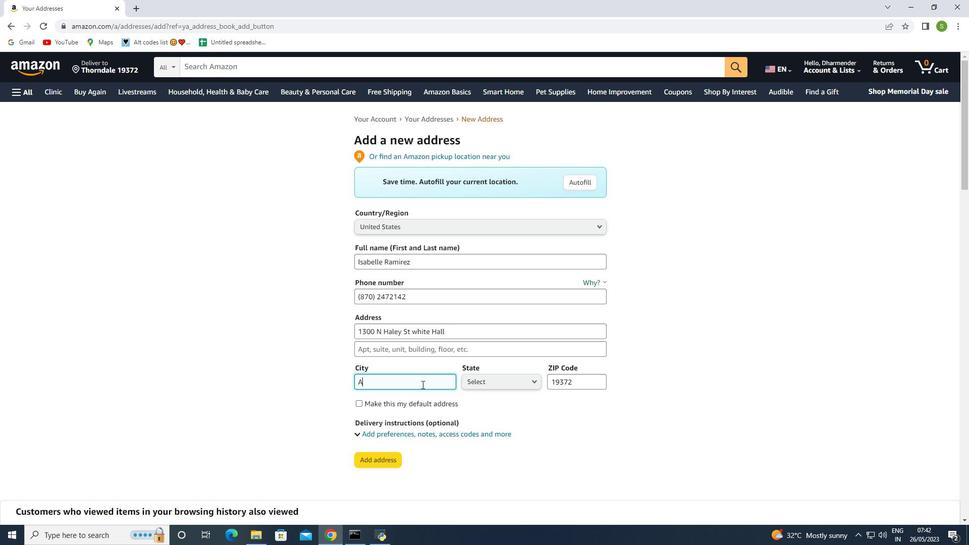 
Action: Mouse moved to (422, 393)
Screenshot: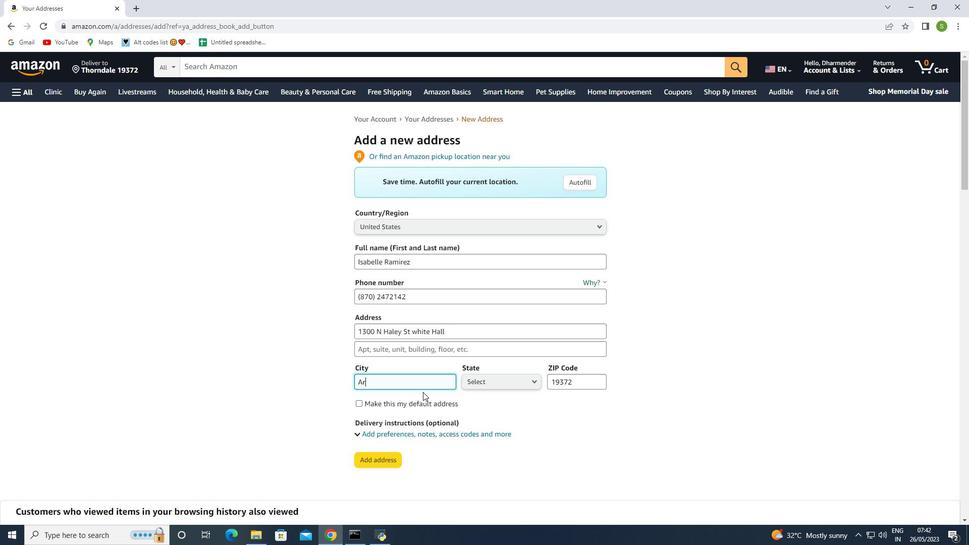 
Action: Key pressed <Key.backspace><Key.backspace><Key.backspace>
Screenshot: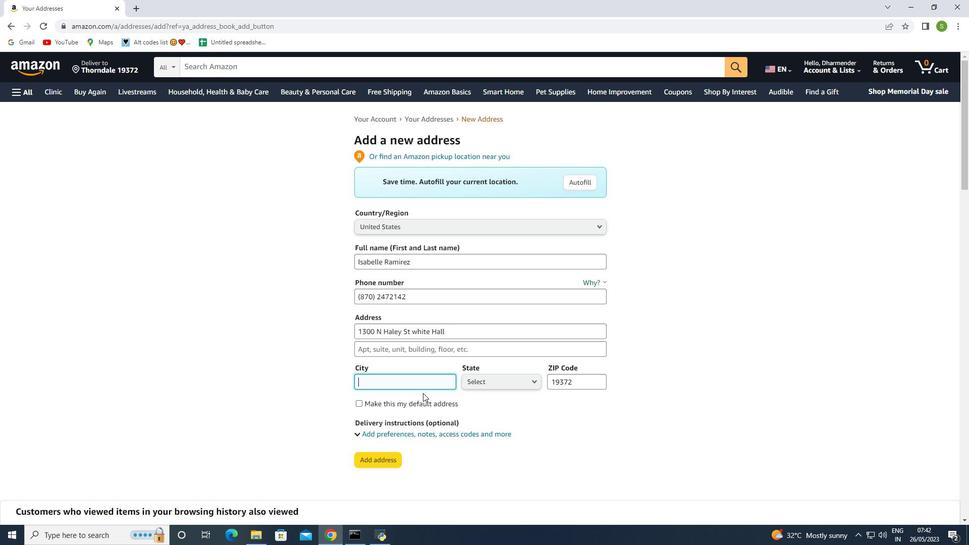 
Action: Mouse moved to (580, 383)
Screenshot: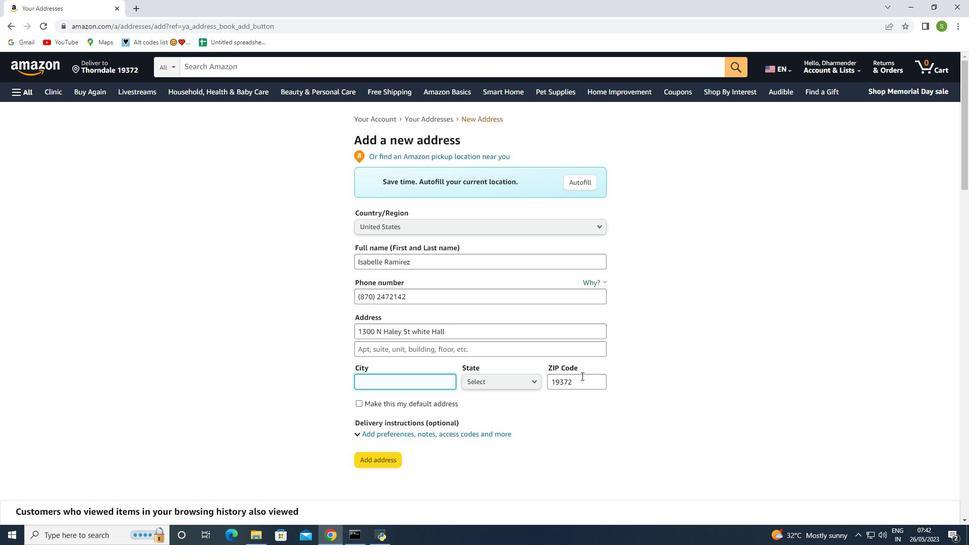 
Action: Mouse pressed left at (580, 383)
Screenshot: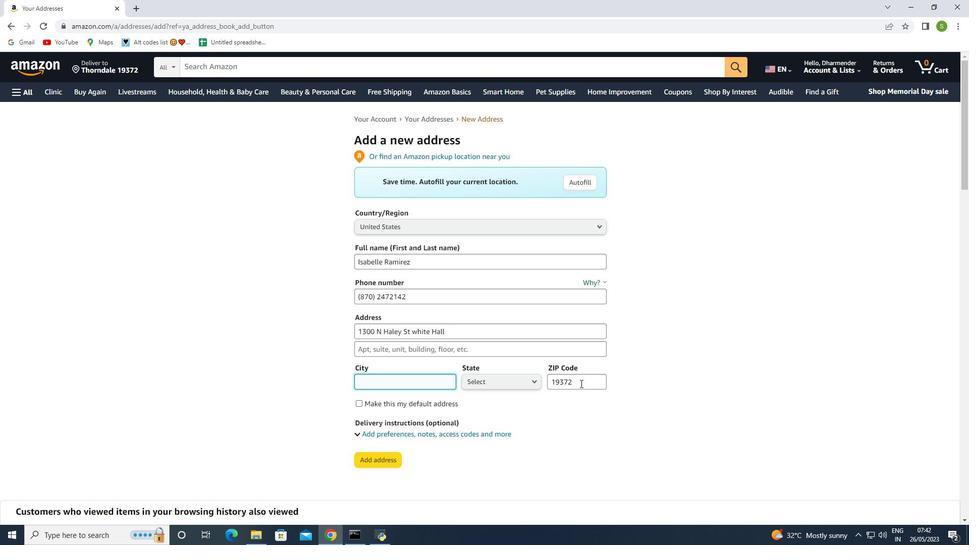 
Action: Mouse moved to (631, 401)
Screenshot: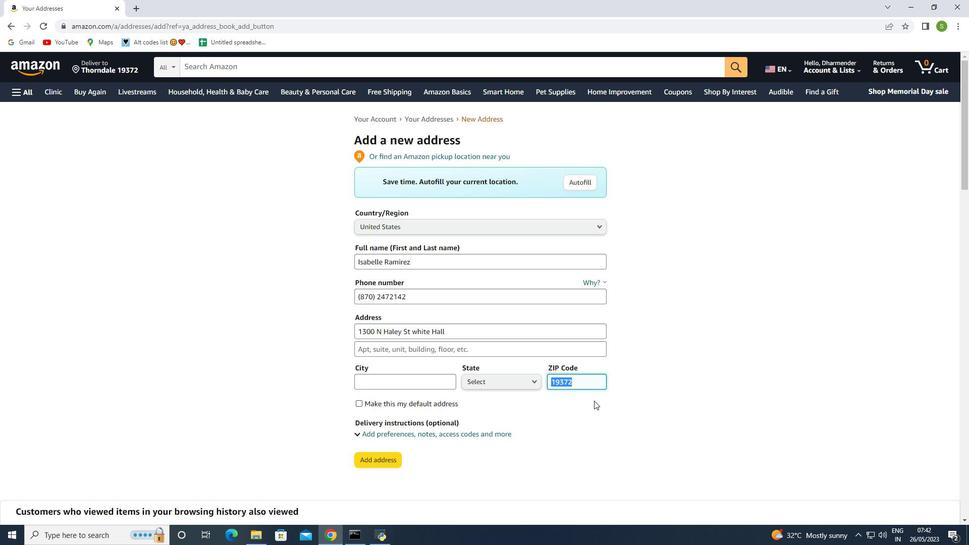 
Action: Key pressed <Key.backspace>
Screenshot: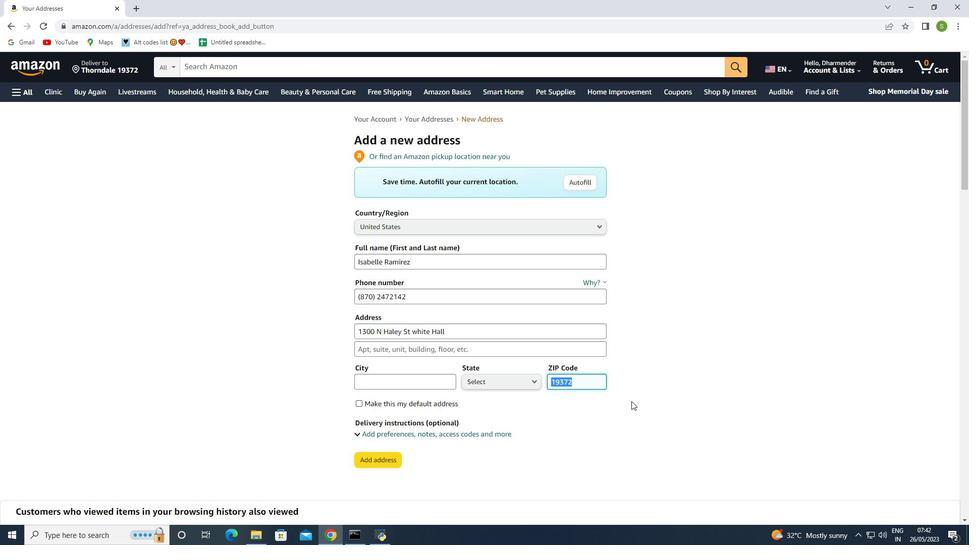 
Action: Mouse moved to (721, 410)
Screenshot: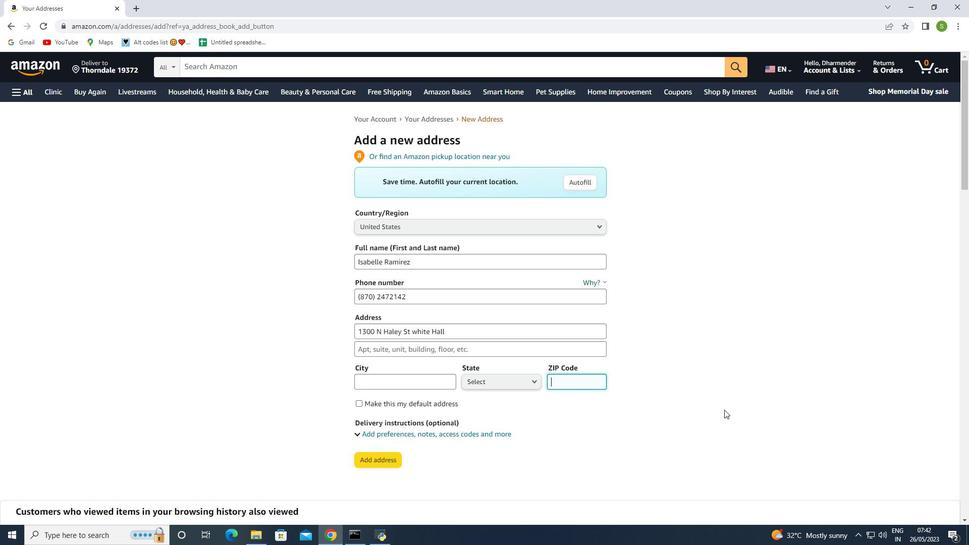 
Action: Key pressed 7160
Screenshot: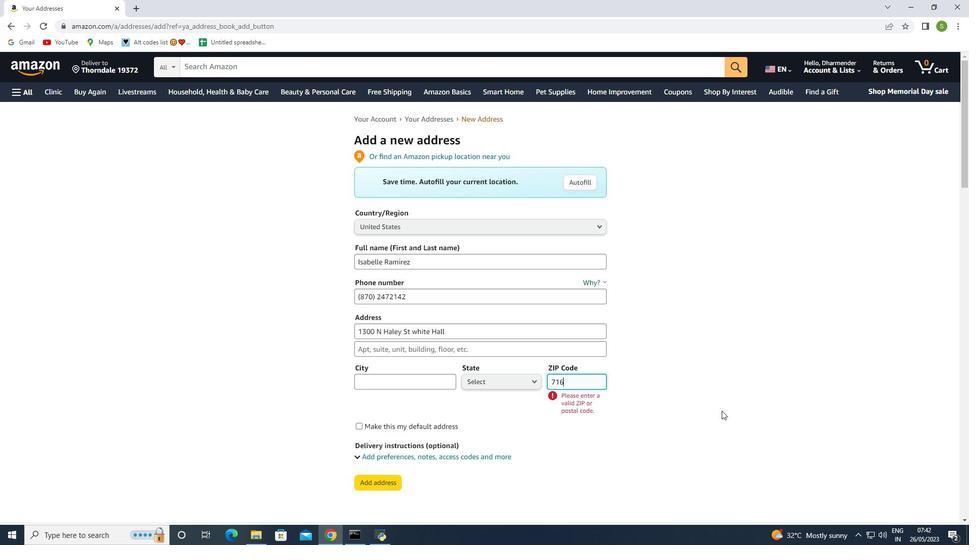 
Action: Mouse moved to (720, 410)
Screenshot: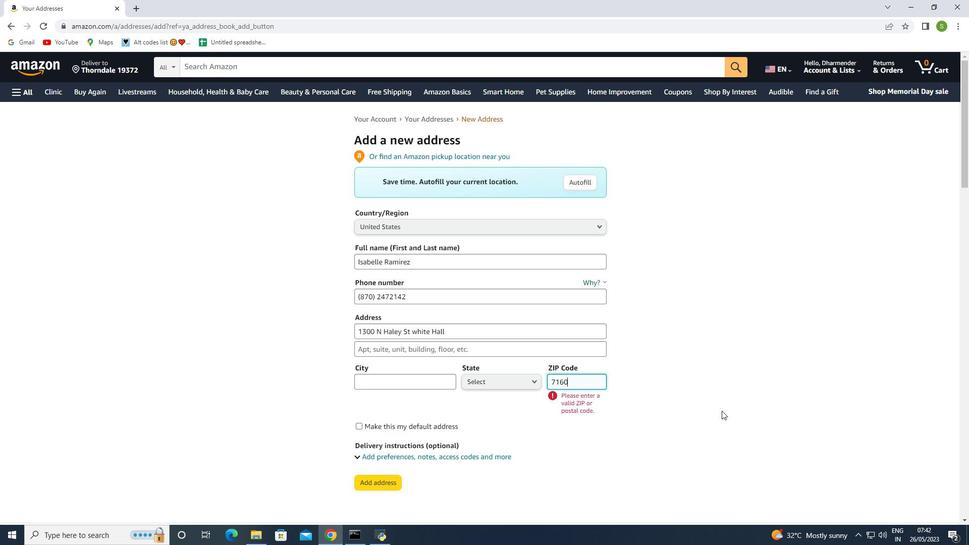 
Action: Key pressed 2
Screenshot: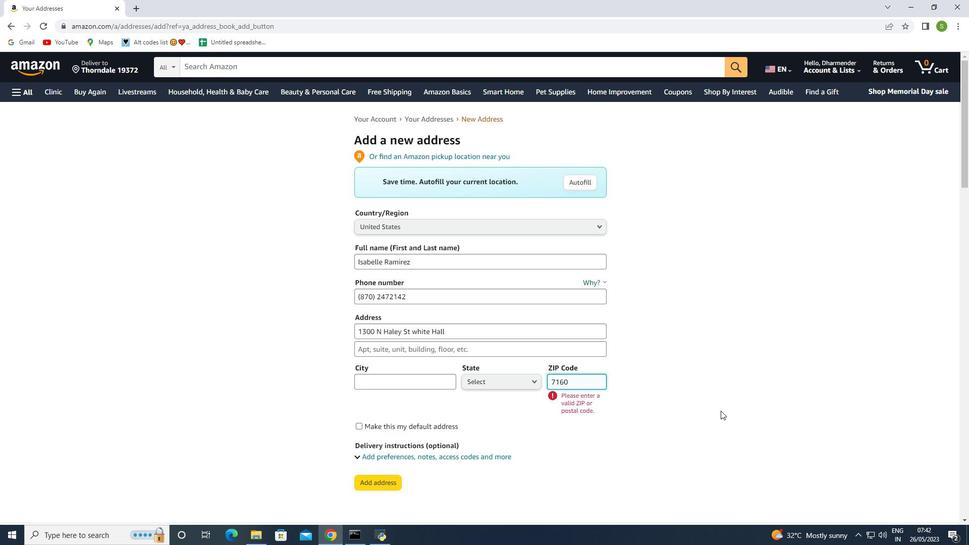 
Action: Mouse moved to (613, 438)
Screenshot: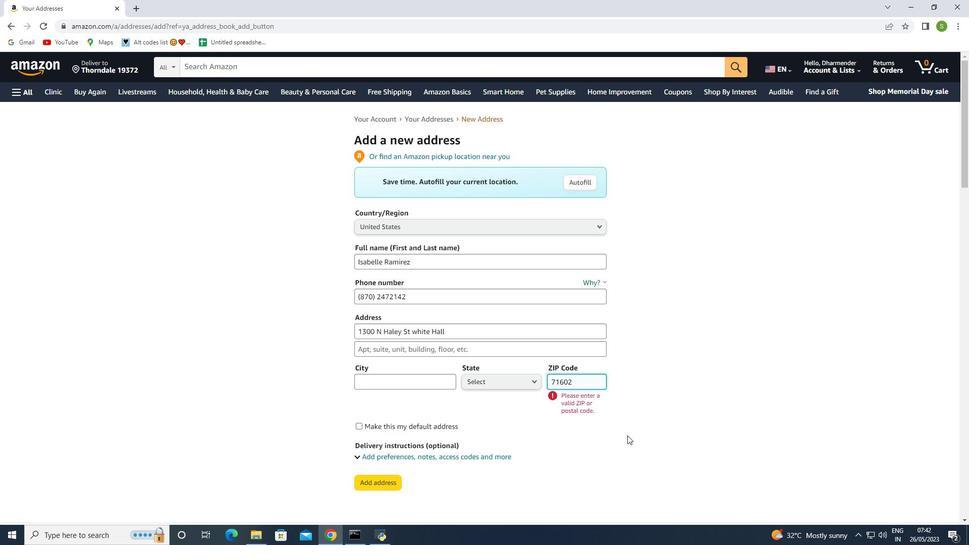 
Action: Mouse pressed left at (613, 438)
Screenshot: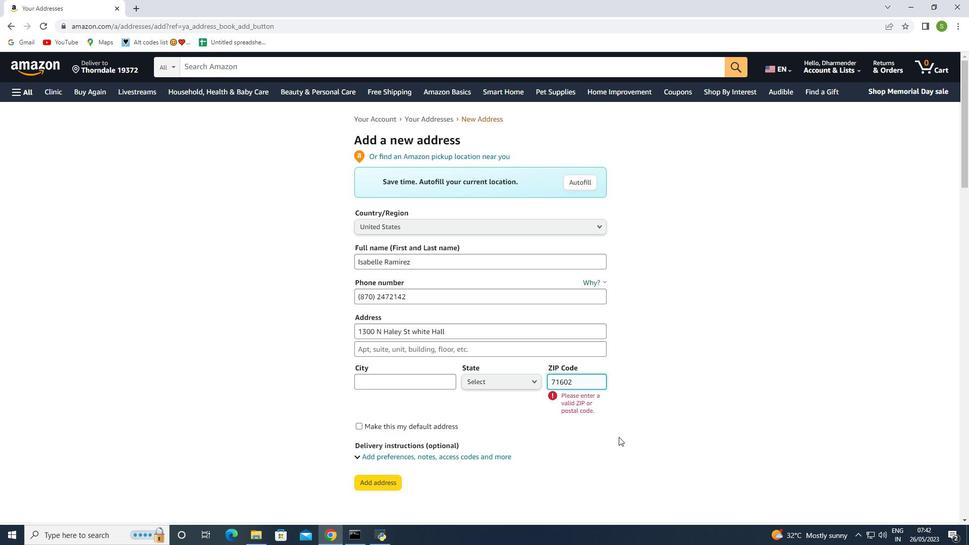 
Action: Mouse moved to (496, 381)
Screenshot: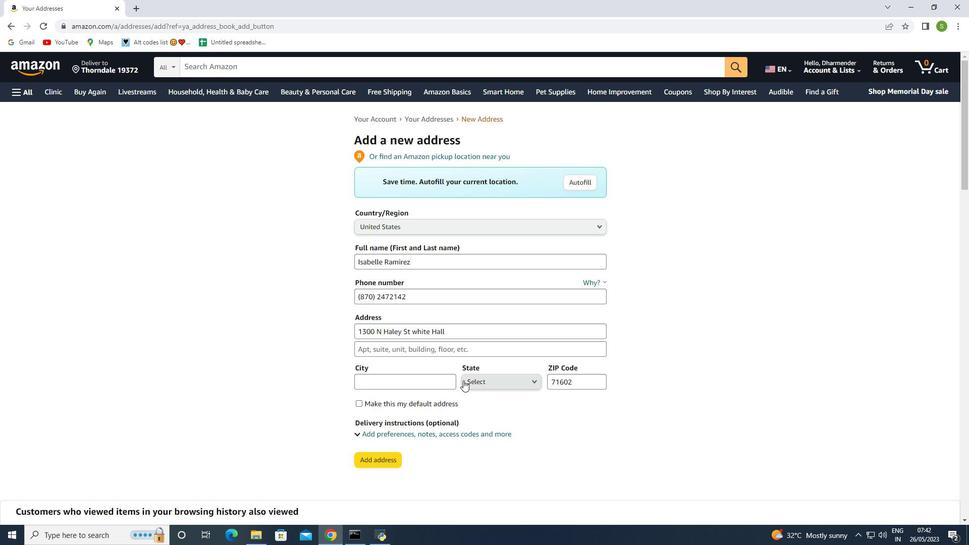 
Action: Mouse pressed left at (496, 381)
Screenshot: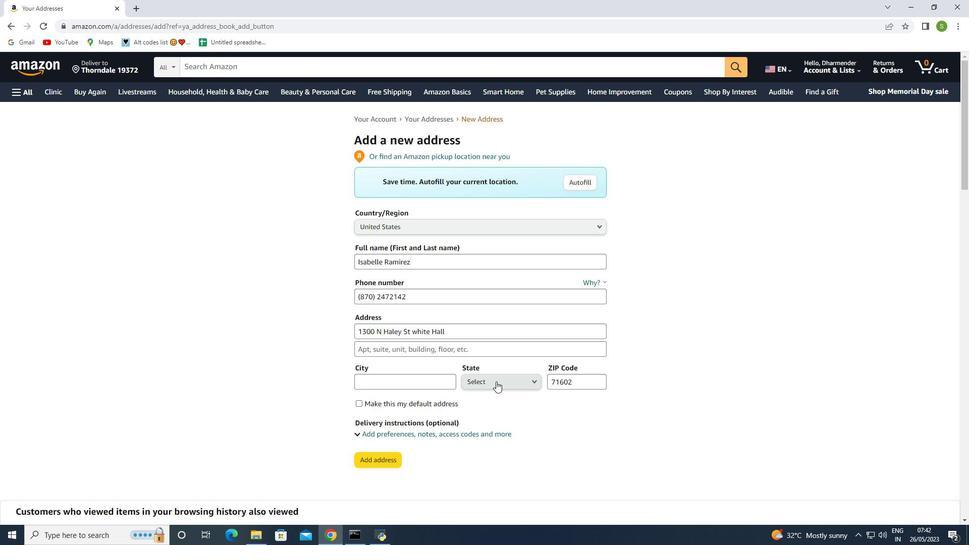
Action: Mouse moved to (517, 277)
Screenshot: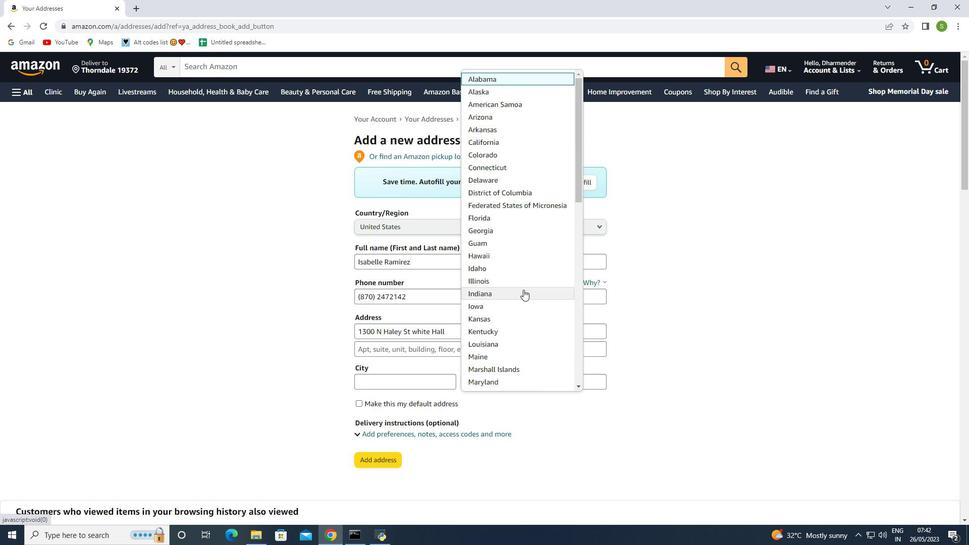 
Action: Mouse scrolled (517, 277) with delta (0, 0)
Screenshot: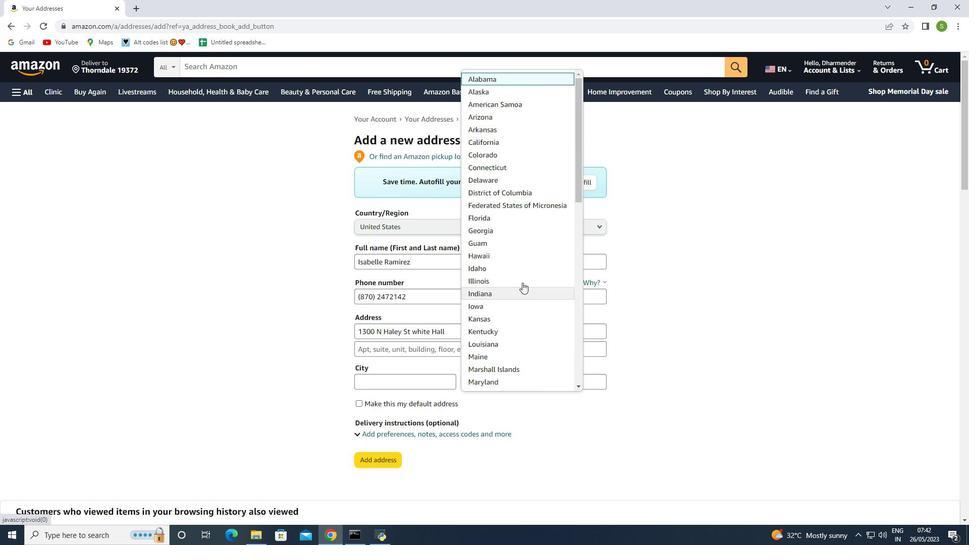 
Action: Mouse moved to (516, 277)
Screenshot: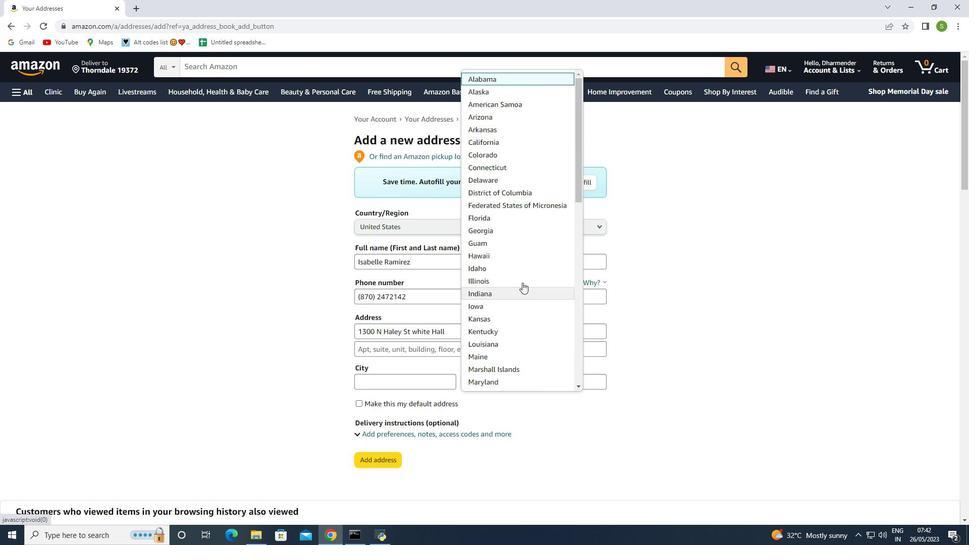 
Action: Mouse scrolled (516, 277) with delta (0, 0)
Screenshot: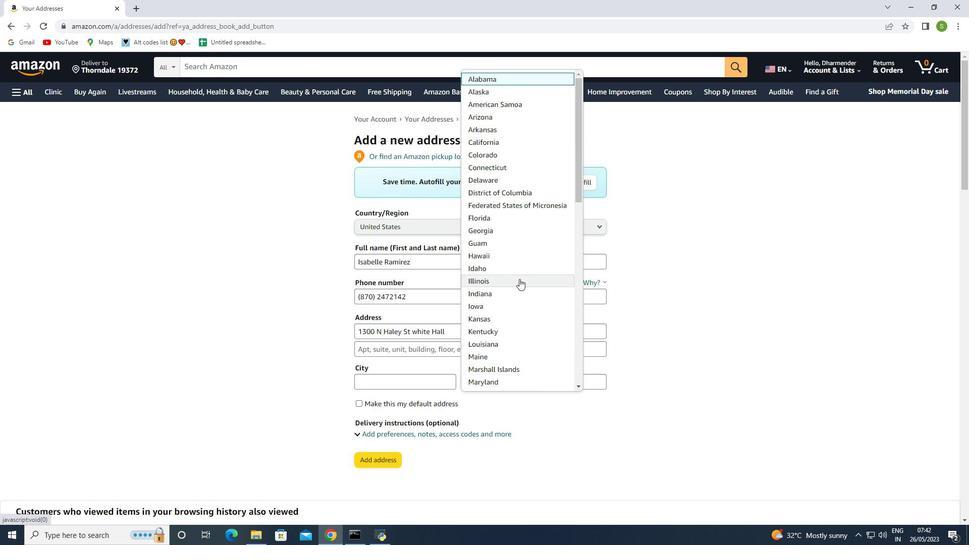 
Action: Mouse scrolled (516, 277) with delta (0, 0)
Screenshot: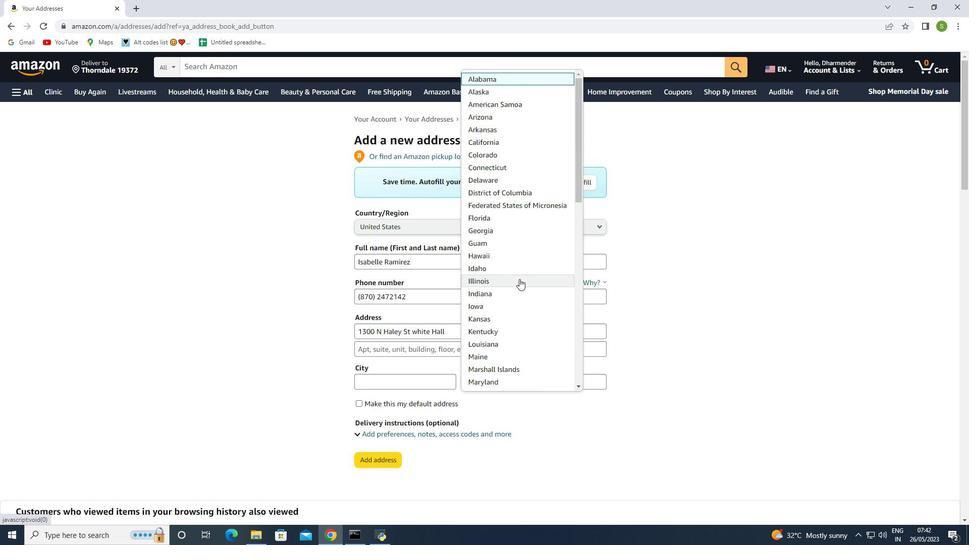 
Action: Mouse moved to (490, 131)
Screenshot: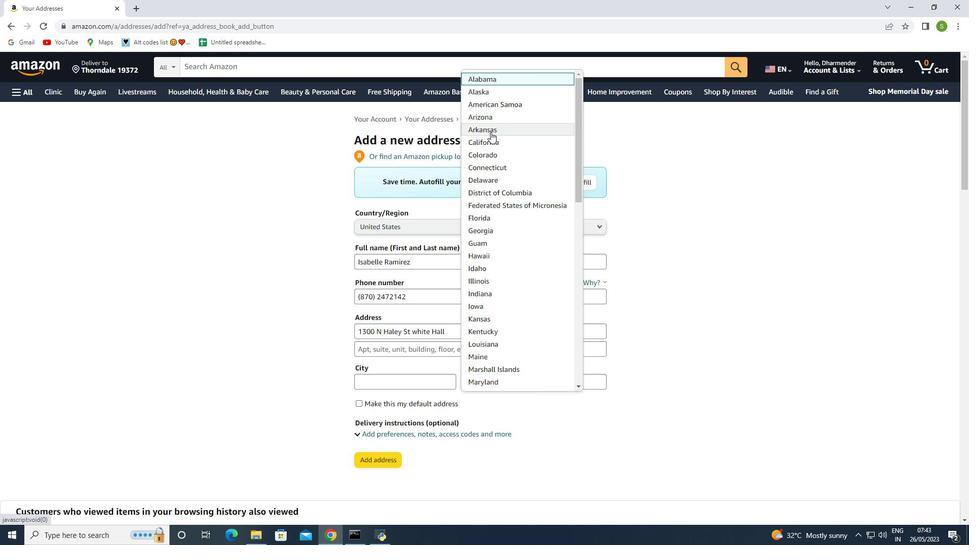
Action: Mouse pressed left at (490, 131)
Screenshot: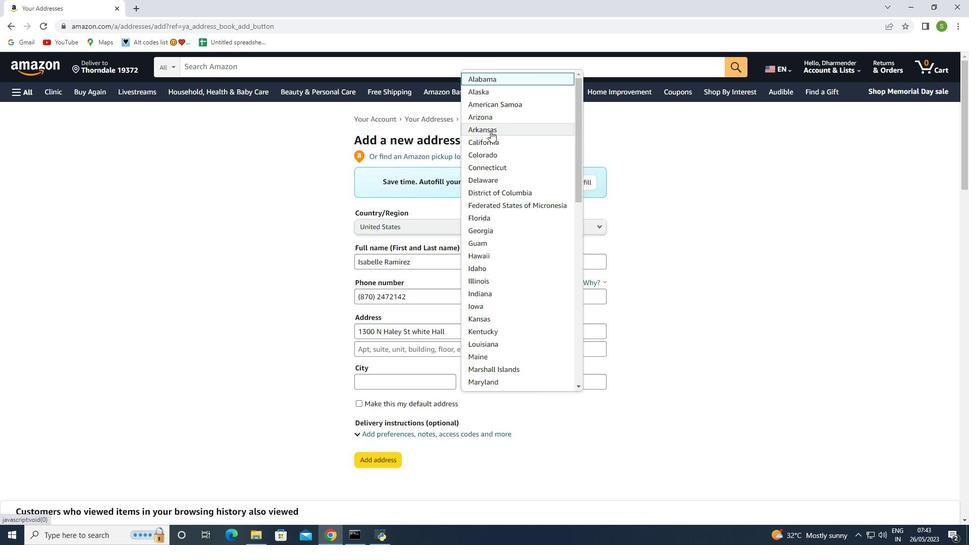 
Action: Mouse moved to (391, 379)
Screenshot: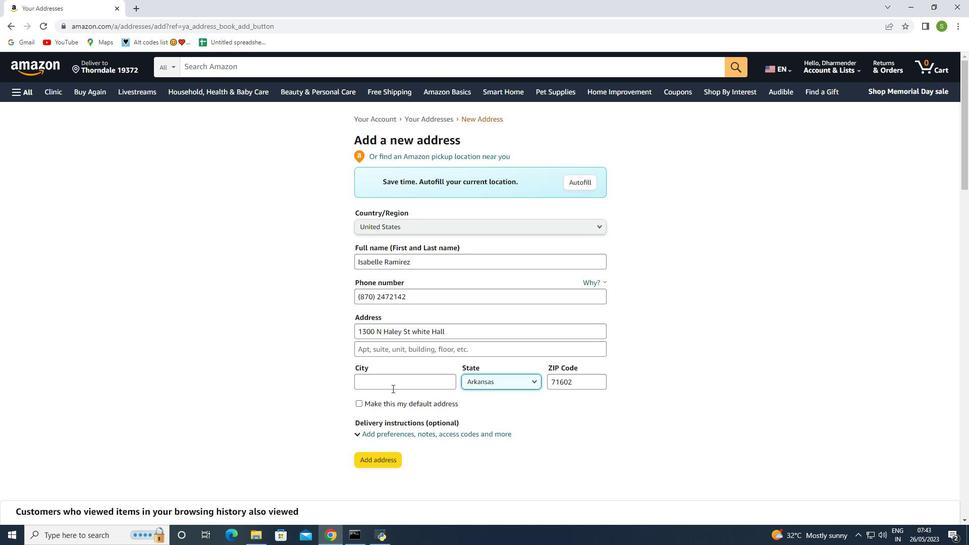 
Action: Mouse pressed left at (391, 379)
Screenshot: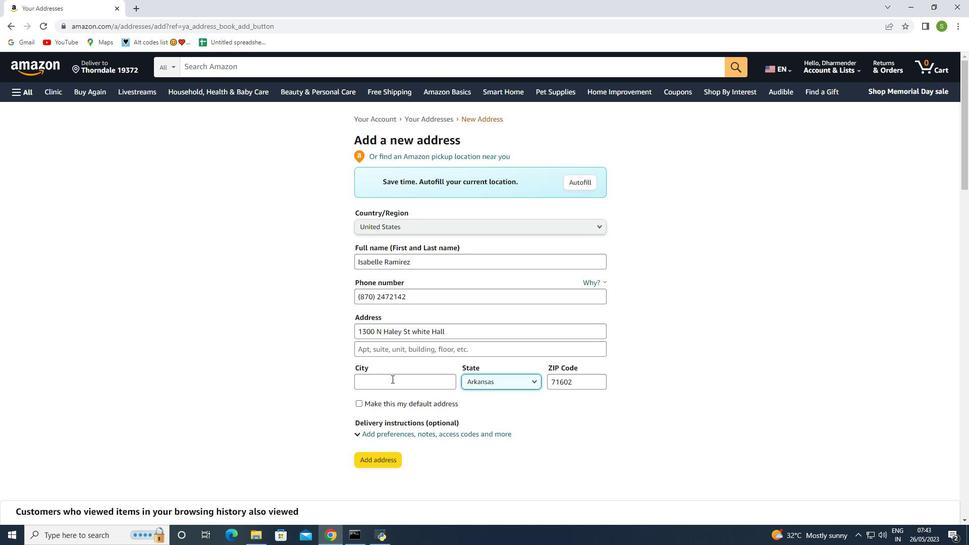 
Action: Mouse moved to (393, 379)
Screenshot: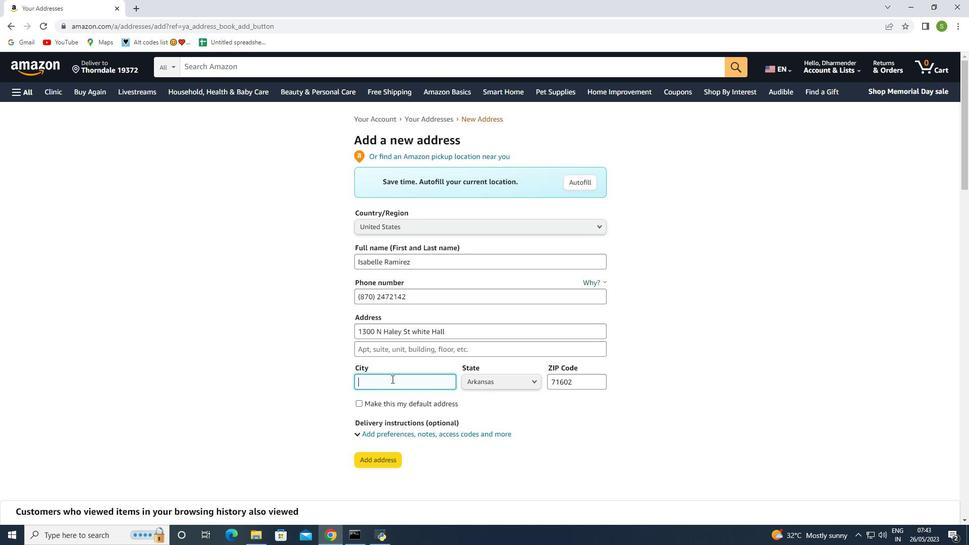 
Action: Key pressed <Key.shift><Key.shift><Key.shift><Key.shift><Key.shift><Key.shift><Key.shift><Key.shift><Key.shift><Key.shift><Key.shift><Key.shift><Key.shift><Key.shift><Key.shift><Key.shift><Key.shift><Key.shift><Key.shift><Key.shift><Key.shift>a<Key.backspace><Key.shift>Arkansas
Screenshot: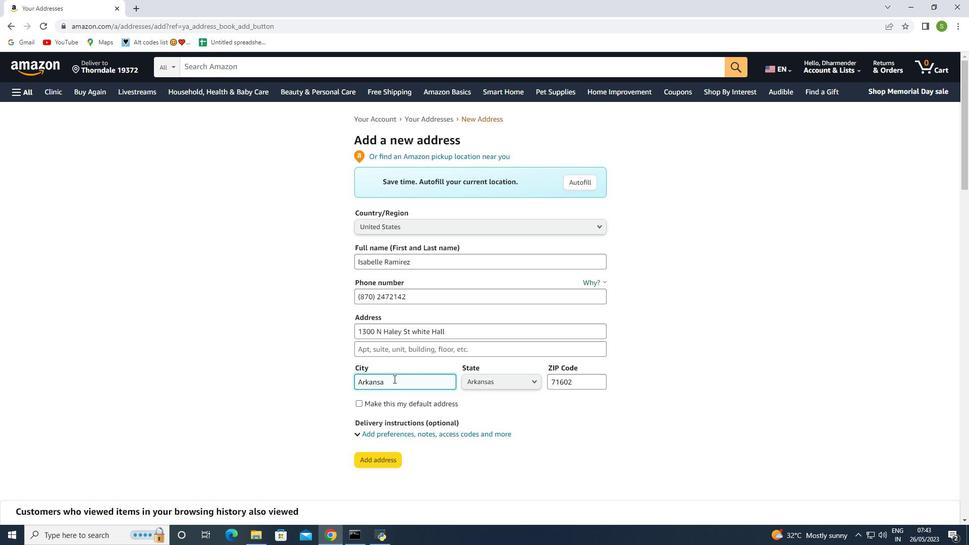 
Action: Mouse moved to (345, 390)
Screenshot: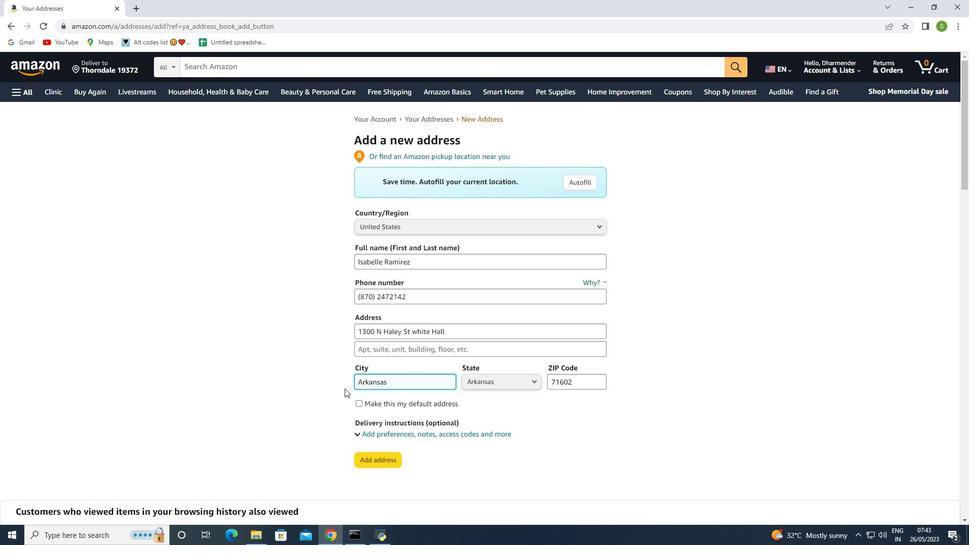 
Action: Mouse pressed left at (345, 390)
Screenshot: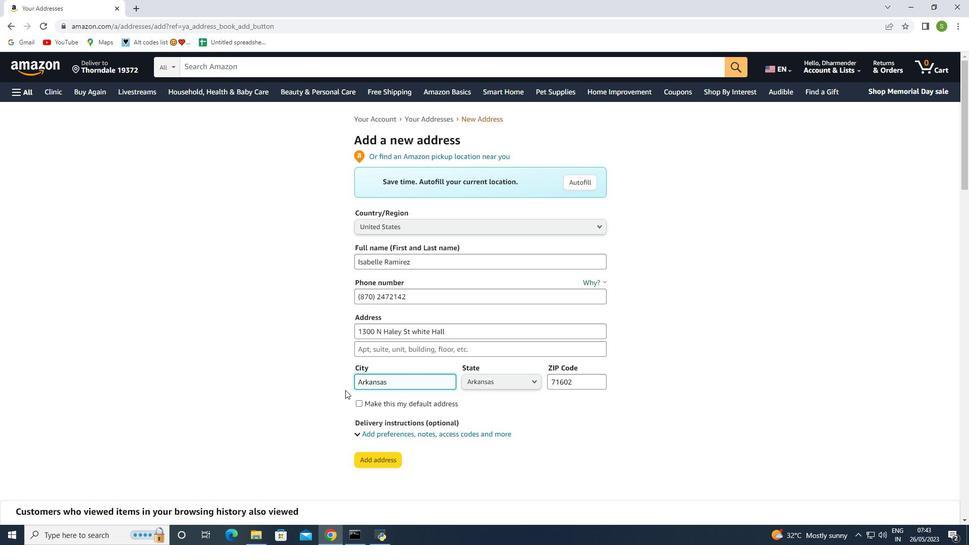 
Action: Mouse moved to (434, 277)
Screenshot: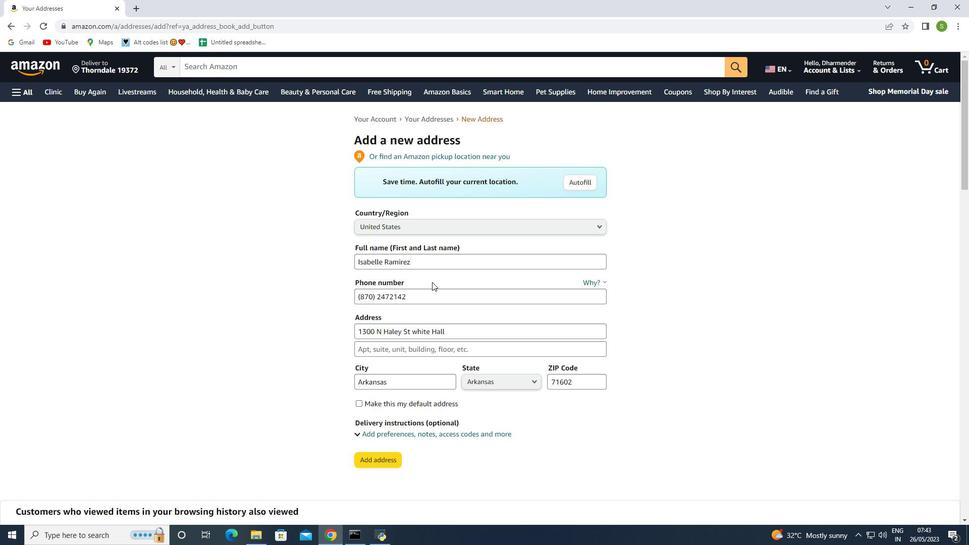 
Action: Mouse scrolled (434, 278) with delta (0, 0)
Screenshot: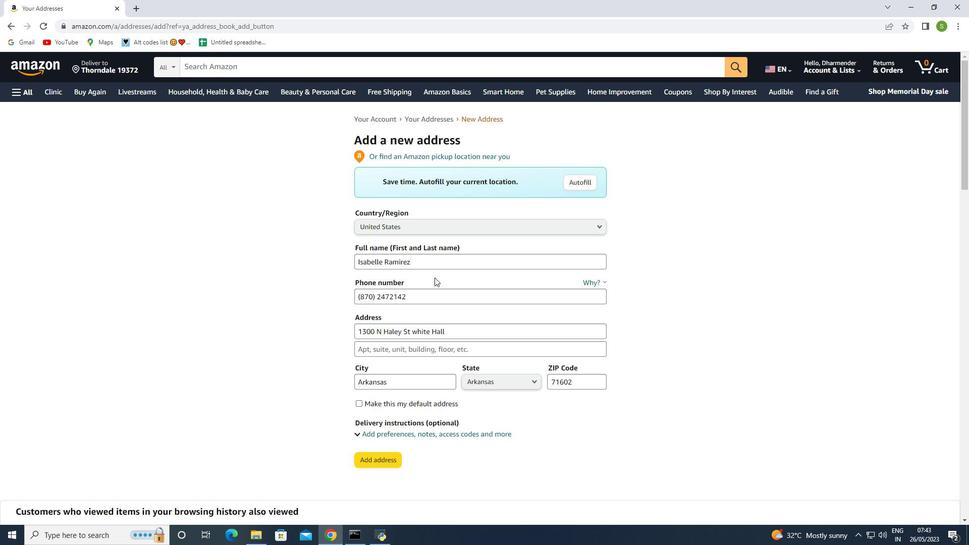 
Action: Mouse moved to (434, 284)
Screenshot: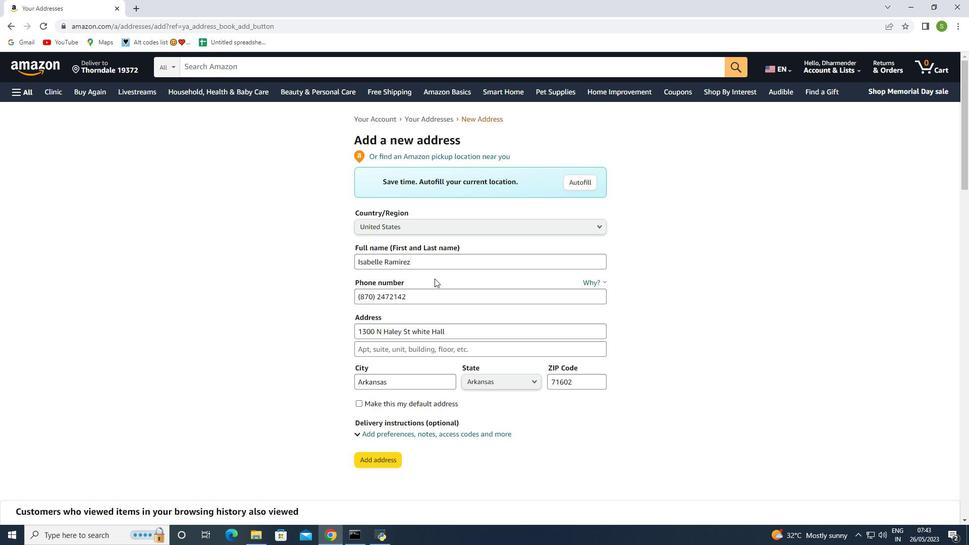 
Action: Mouse scrolled (434, 283) with delta (0, 0)
Screenshot: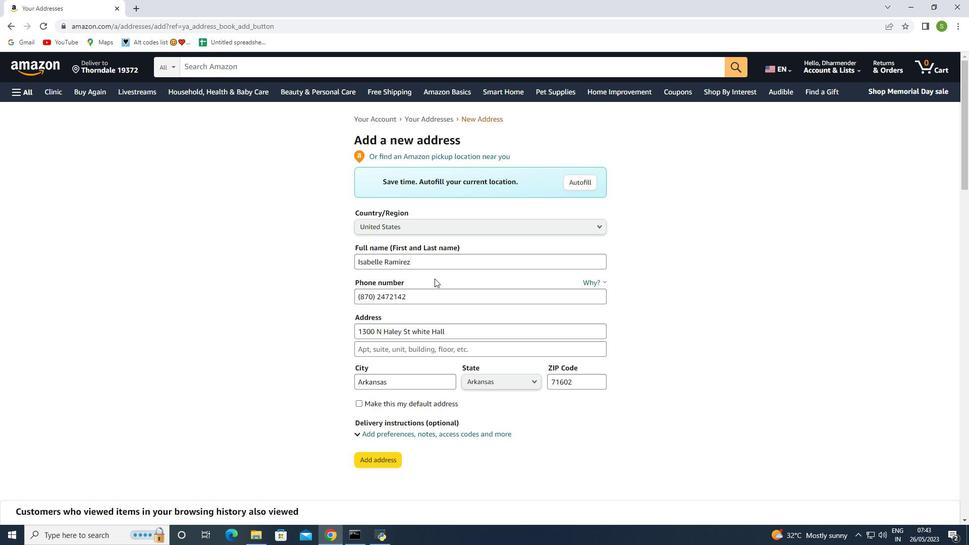 
Action: Mouse moved to (391, 411)
Screenshot: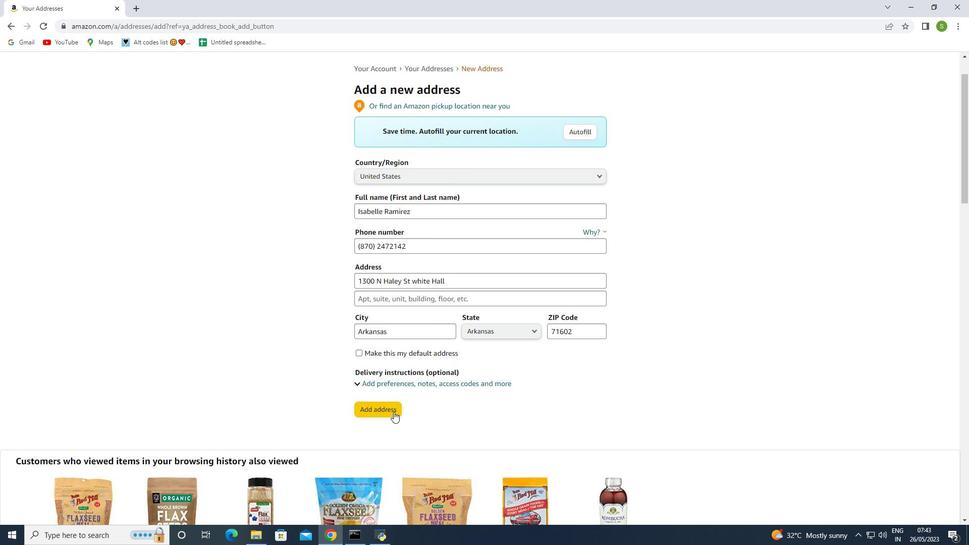 
Action: Mouse pressed left at (391, 411)
Screenshot: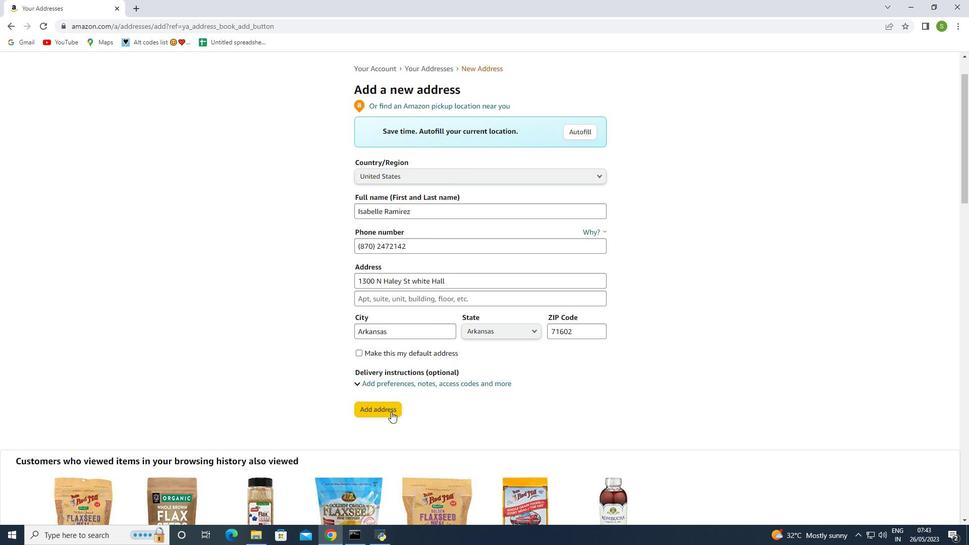 
Action: Mouse moved to (21, 97)
Screenshot: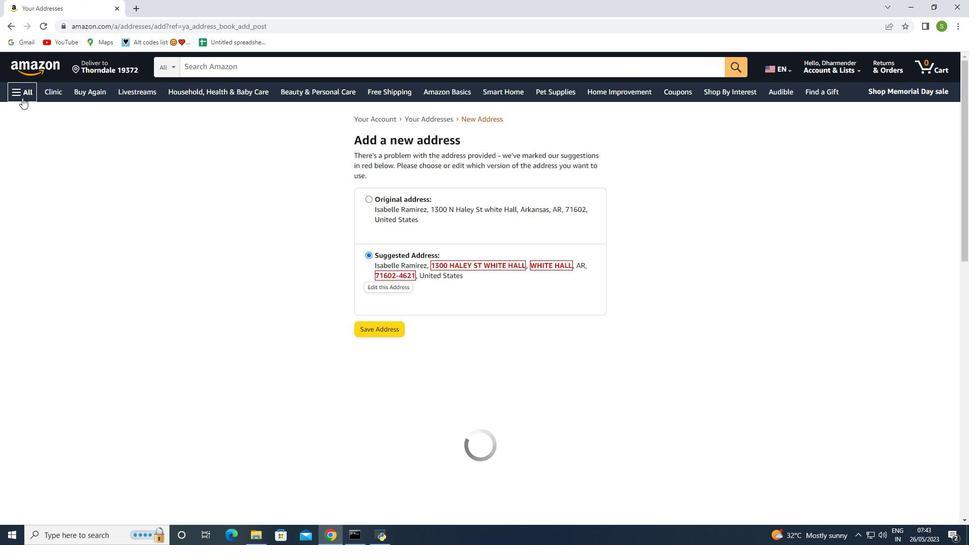 
Action: Mouse pressed left at (21, 97)
Screenshot: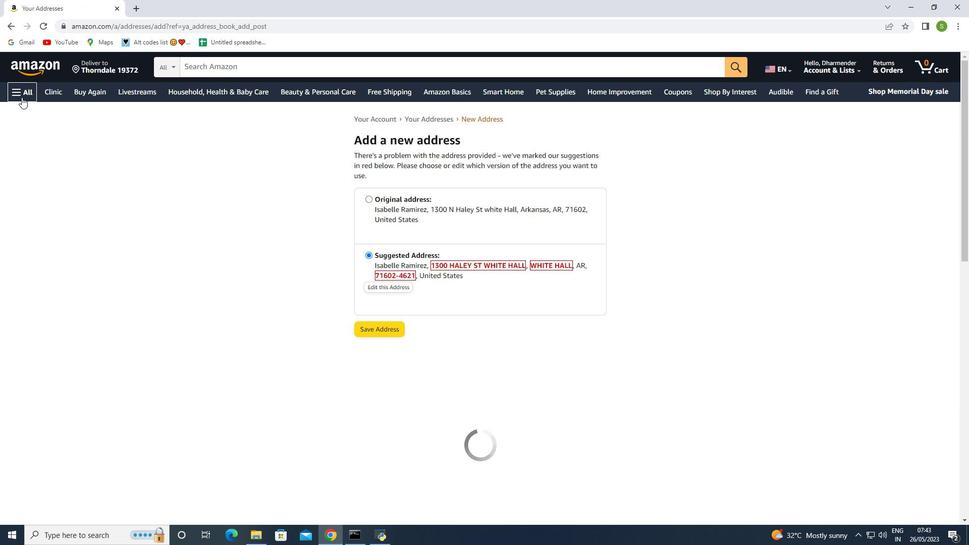
Action: Mouse moved to (53, 372)
Screenshot: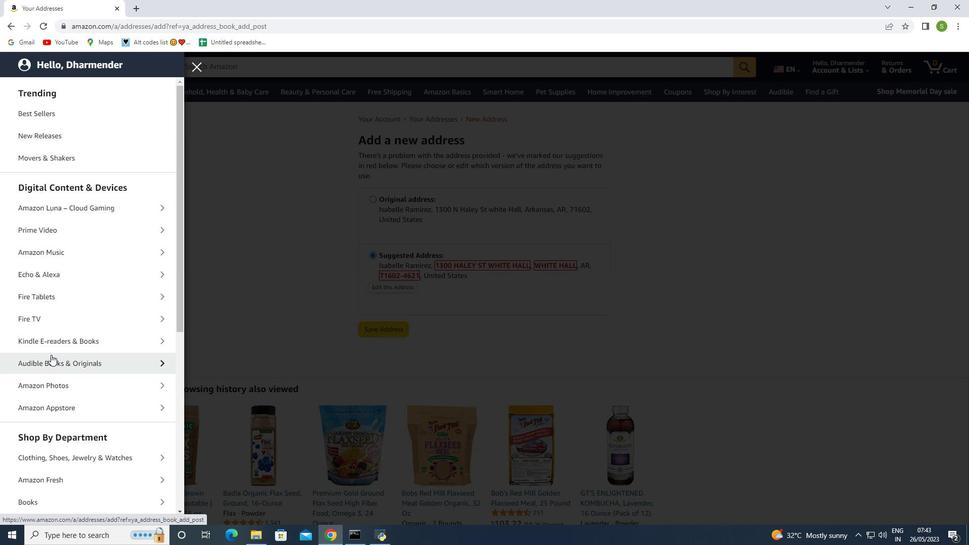 
Action: Mouse scrolled (53, 371) with delta (0, 0)
Screenshot: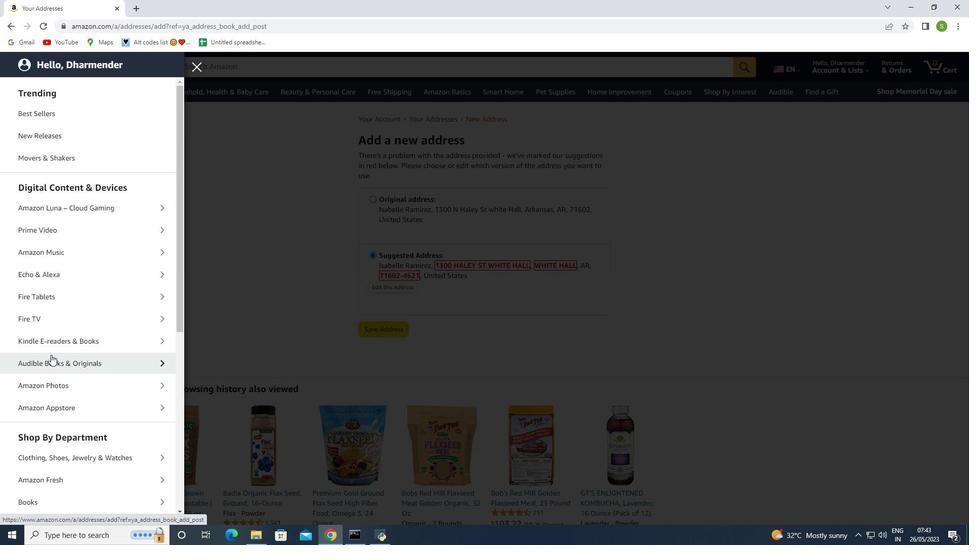 
Action: Mouse scrolled (53, 371) with delta (0, 0)
Screenshot: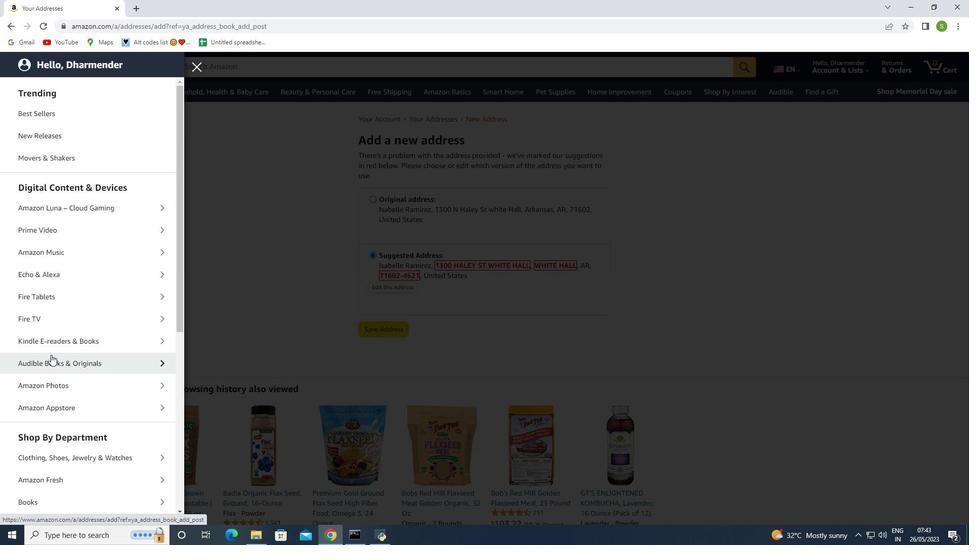 
Action: Mouse scrolled (53, 371) with delta (0, 0)
Screenshot: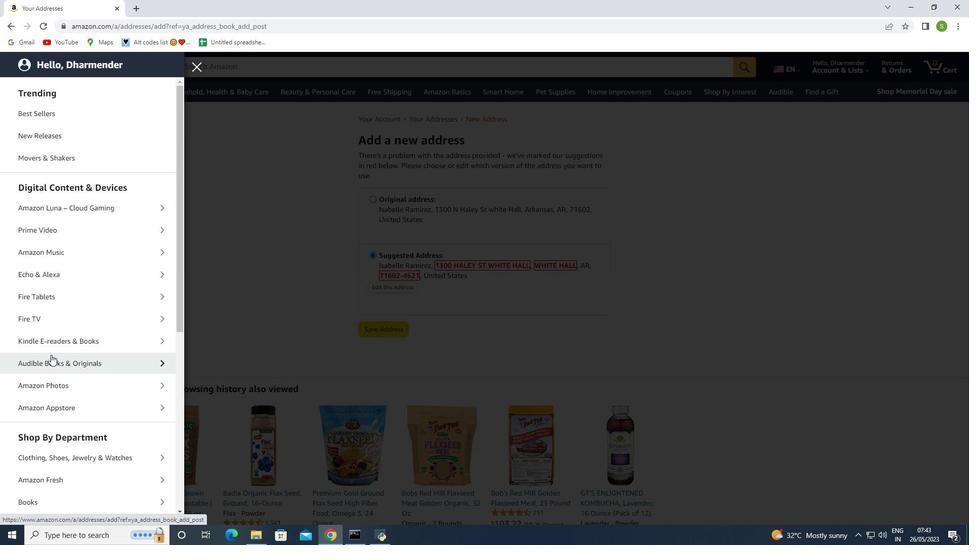 
Action: Mouse scrolled (53, 371) with delta (0, 0)
Screenshot: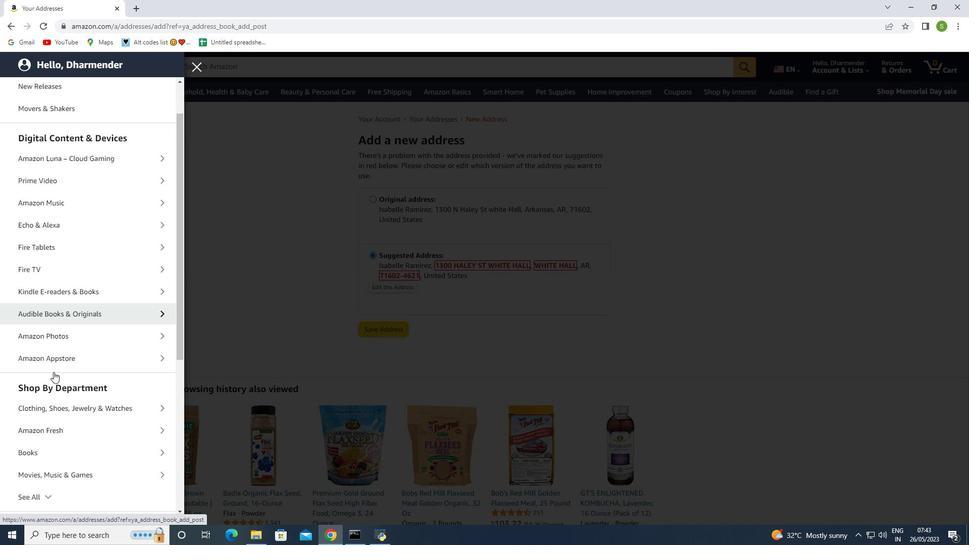 
Action: Mouse moved to (58, 378)
Screenshot: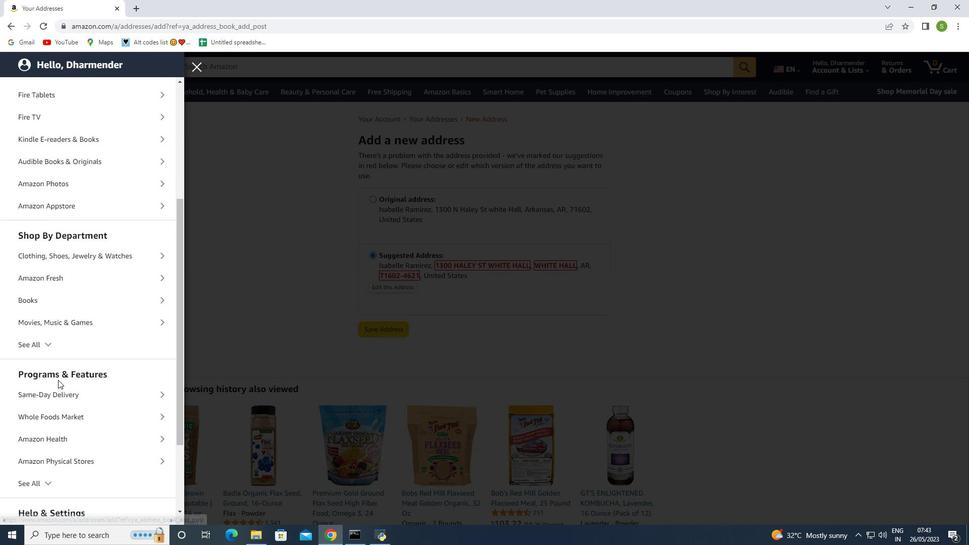 
Action: Mouse scrolled (58, 378) with delta (0, 0)
Screenshot: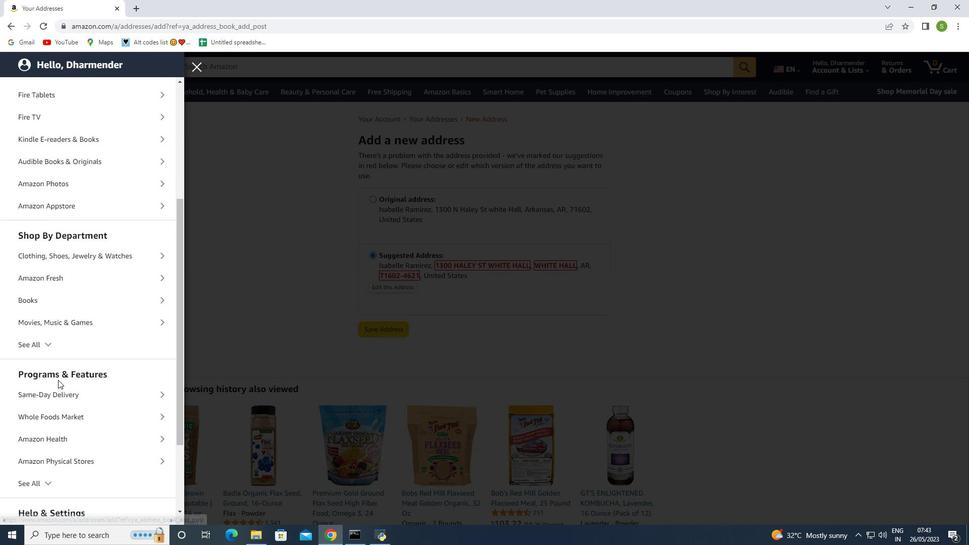 
Action: Mouse scrolled (58, 378) with delta (0, 0)
Screenshot: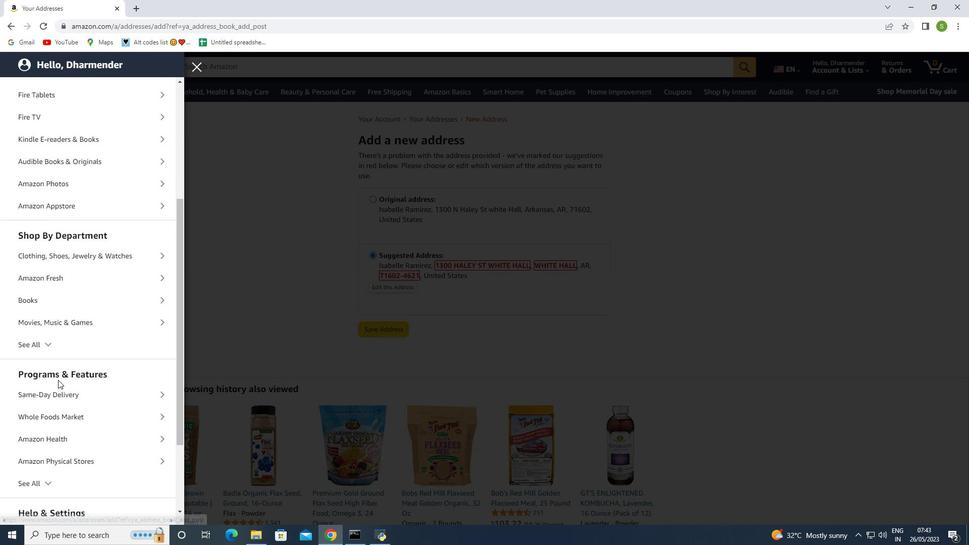 
Action: Mouse moved to (60, 320)
Screenshot: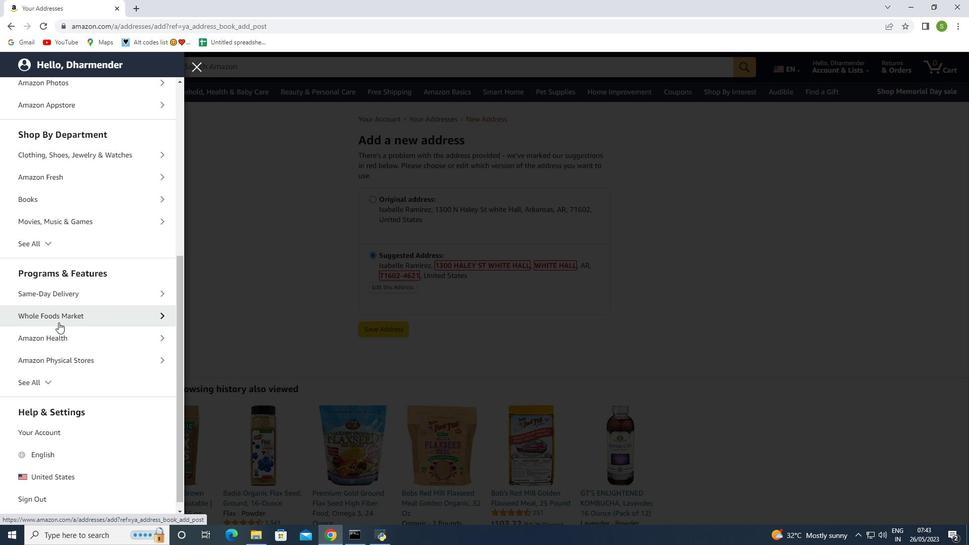 
Action: Mouse pressed left at (60, 320)
Screenshot: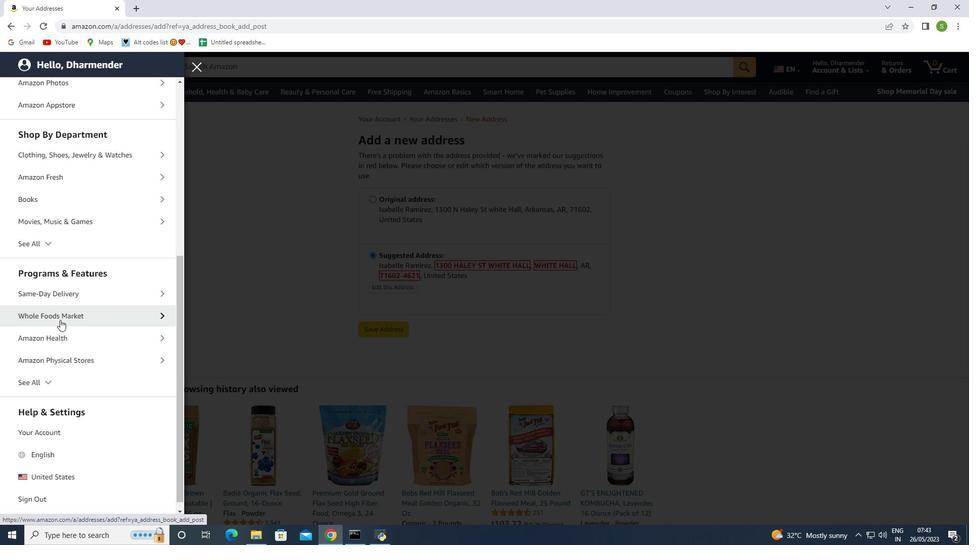 
Action: Mouse moved to (97, 142)
Screenshot: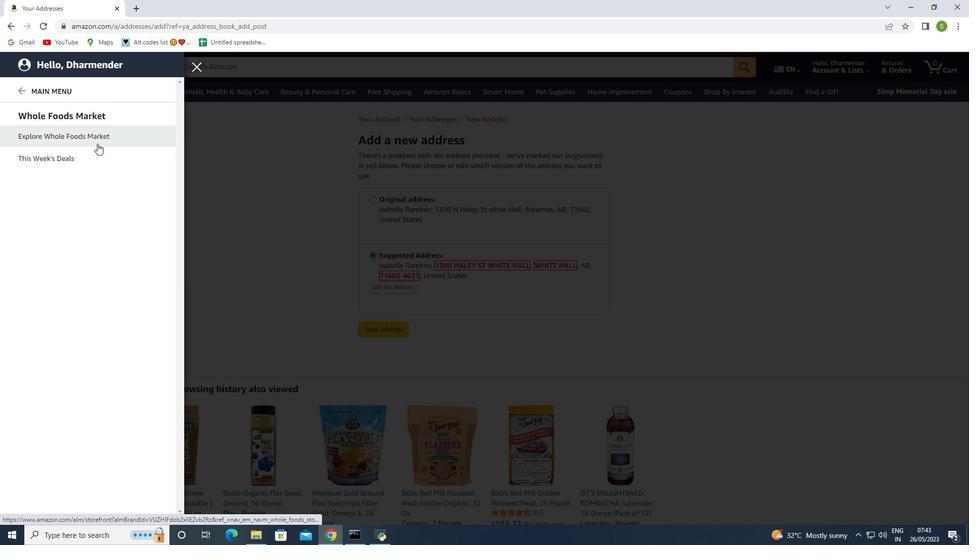 
Action: Mouse pressed left at (97, 142)
Screenshot: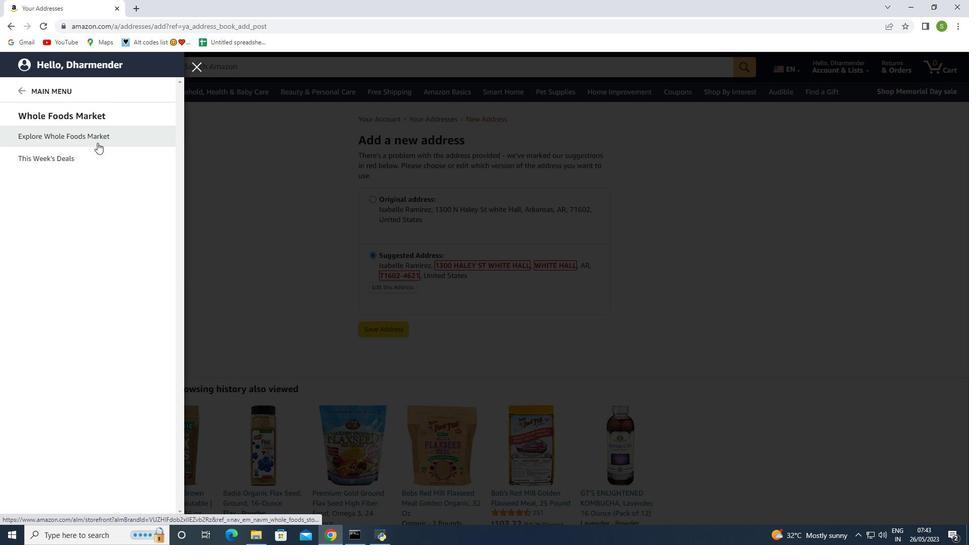 
Action: Mouse moved to (363, 69)
Screenshot: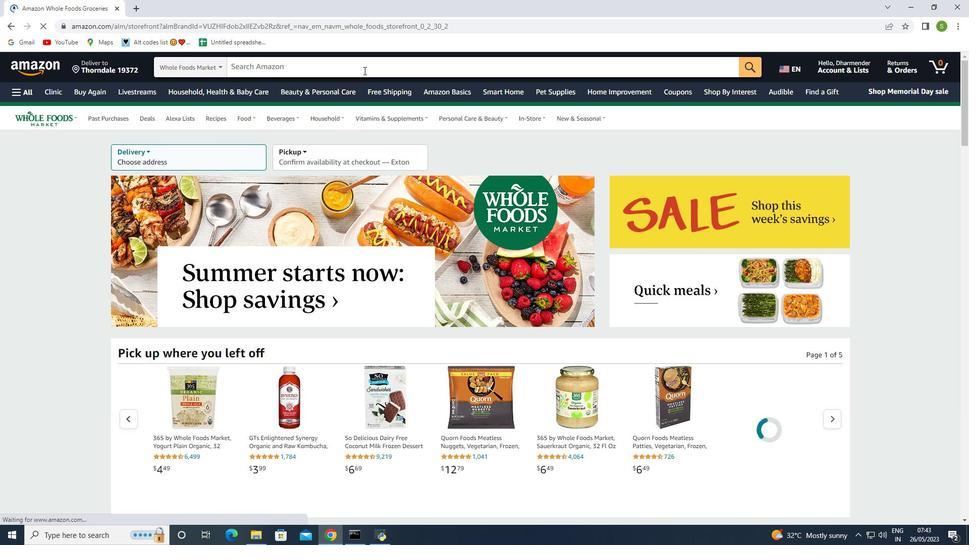 
Action: Mouse pressed left at (363, 69)
Screenshot: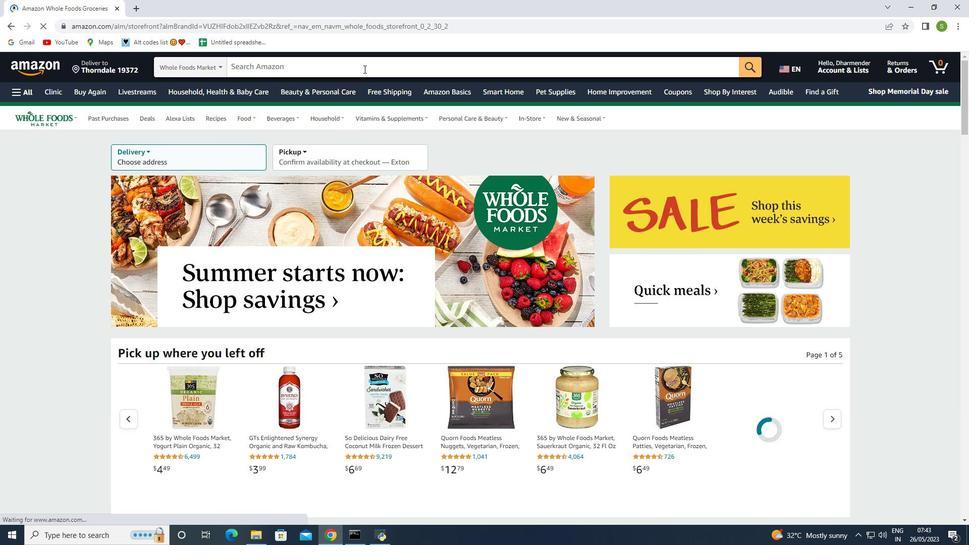 
Action: Key pressed <Key.shift>Organic<Key.space><Key.shift>Frozen
Screenshot: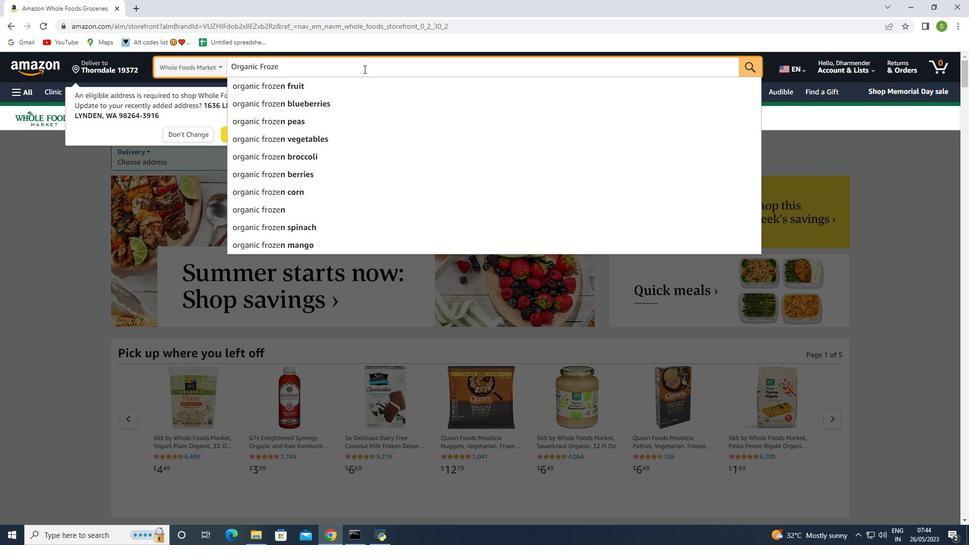 
Action: Mouse moved to (337, 69)
Screenshot: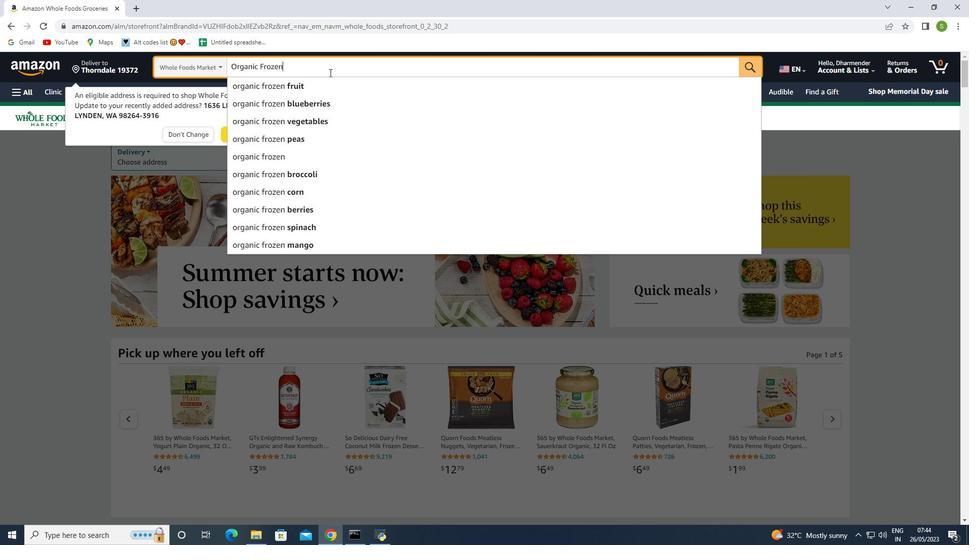 
Action: Key pressed <Key.space>
Screenshot: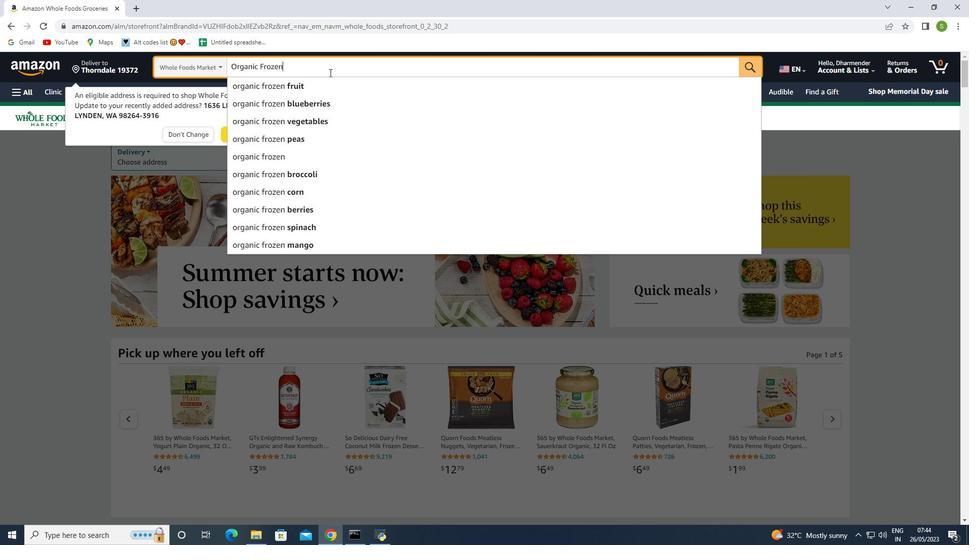 
Action: Mouse moved to (334, 70)
Screenshot: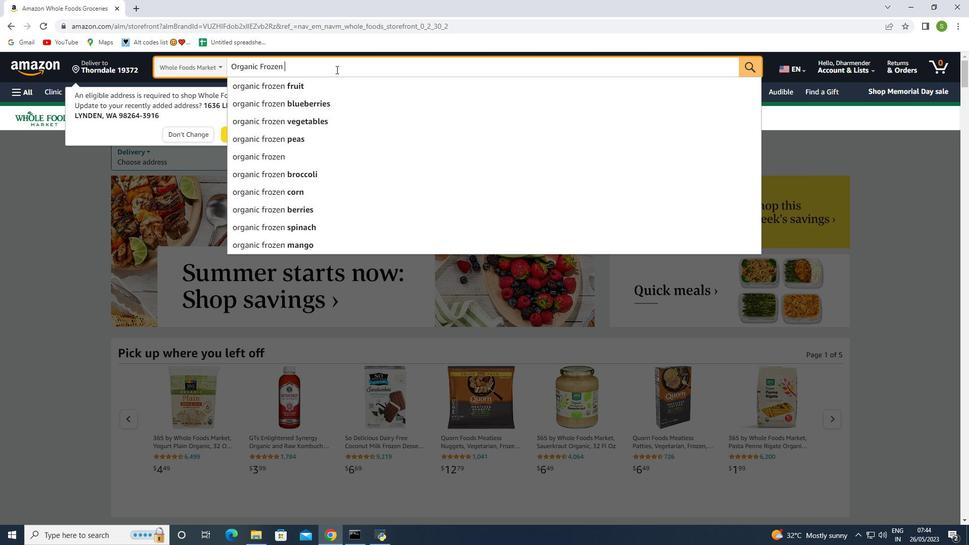 
Action: Key pressed <Key.shift>Berries
Screenshot: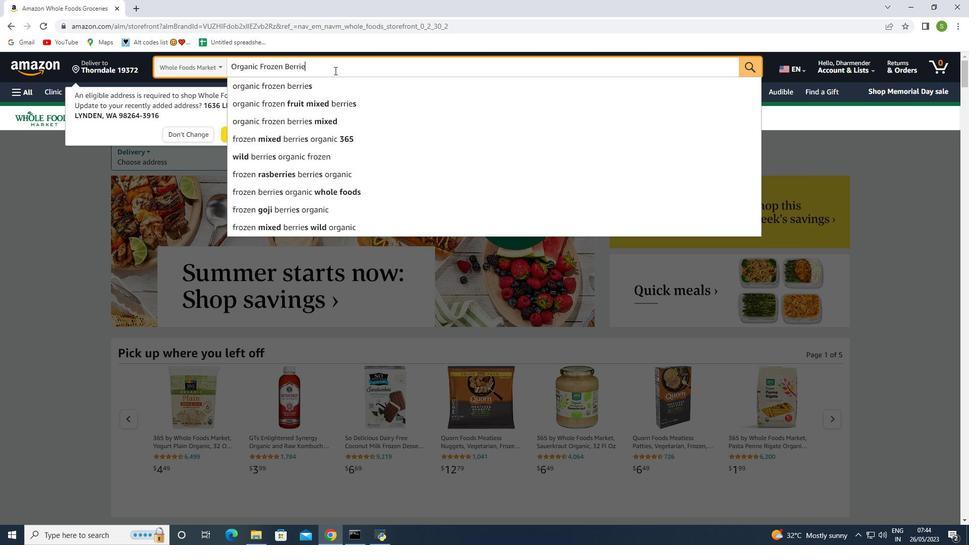 
Action: Mouse moved to (324, 83)
Screenshot: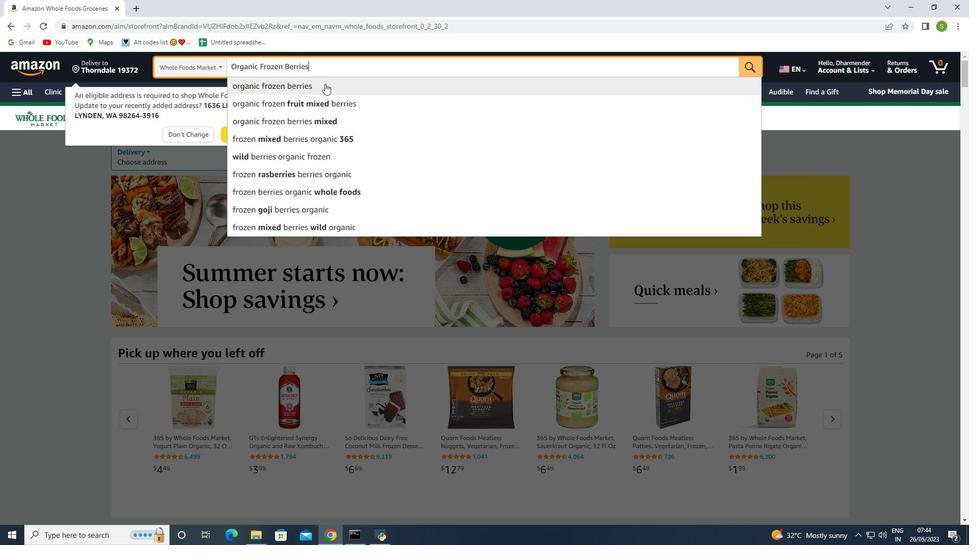 
Action: Mouse pressed left at (324, 83)
Screenshot: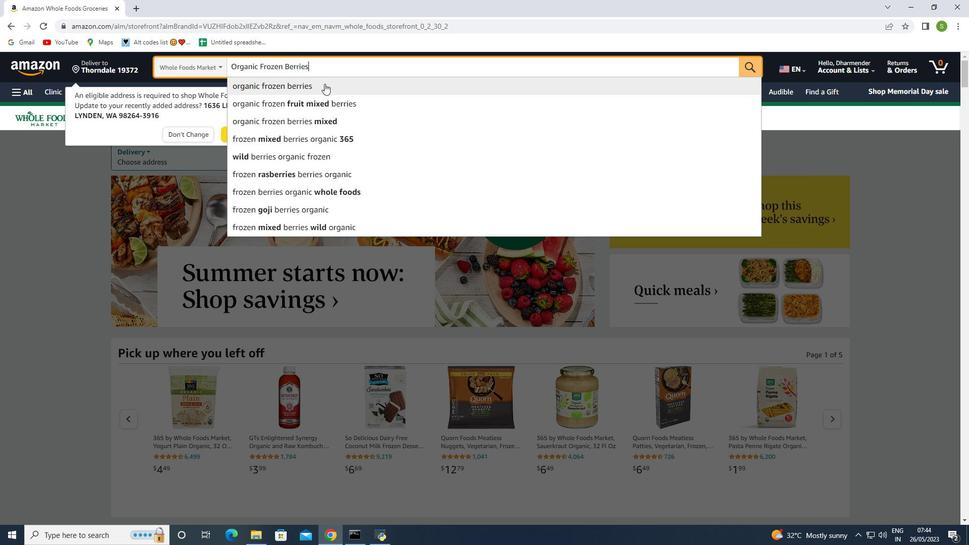 
Action: Mouse moved to (508, 284)
Screenshot: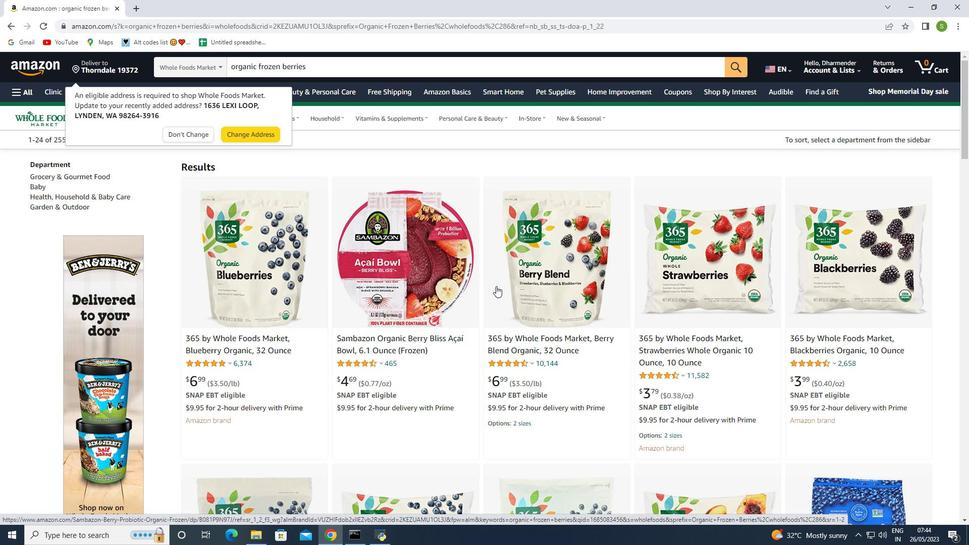 
Action: Mouse scrolled (508, 283) with delta (0, 0)
Screenshot: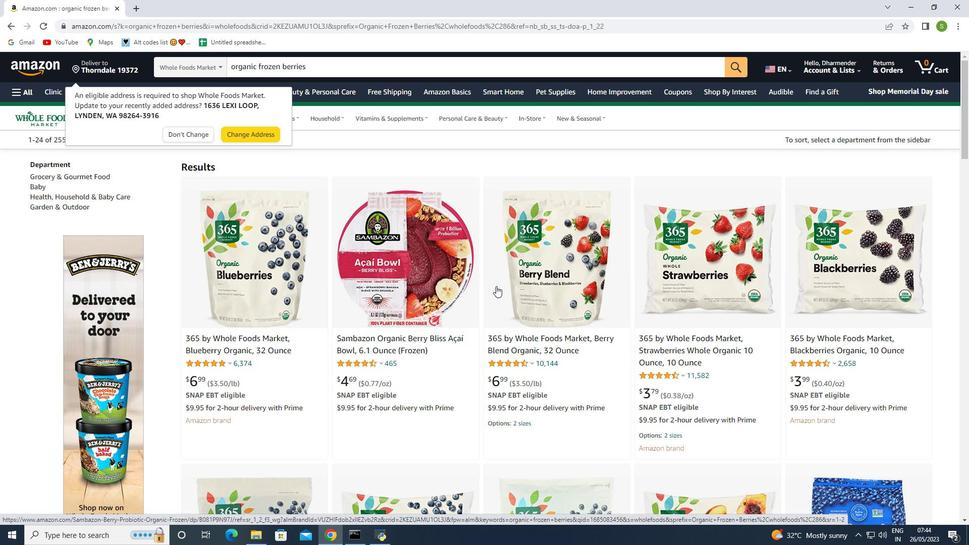 
Action: Mouse moved to (508, 284)
Screenshot: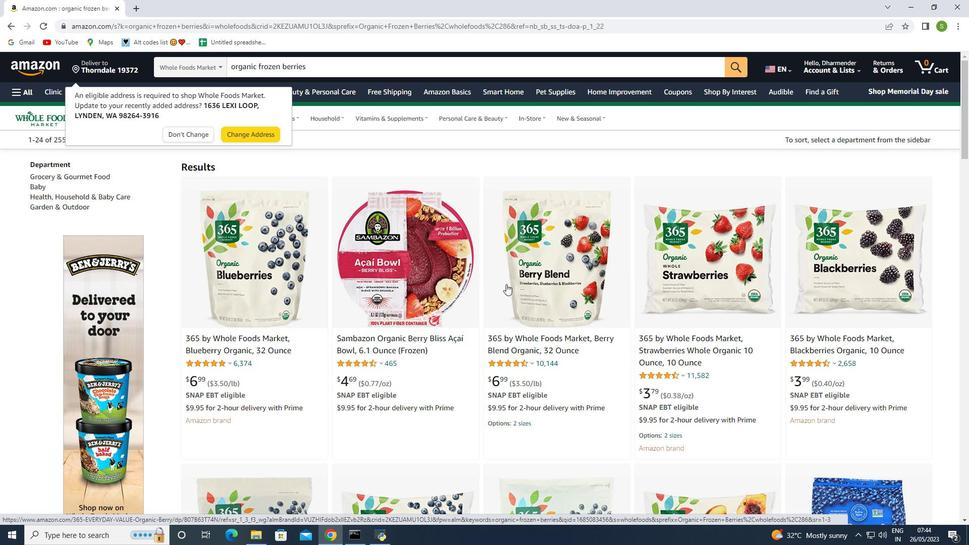 
Action: Mouse scrolled (508, 283) with delta (0, 0)
Screenshot: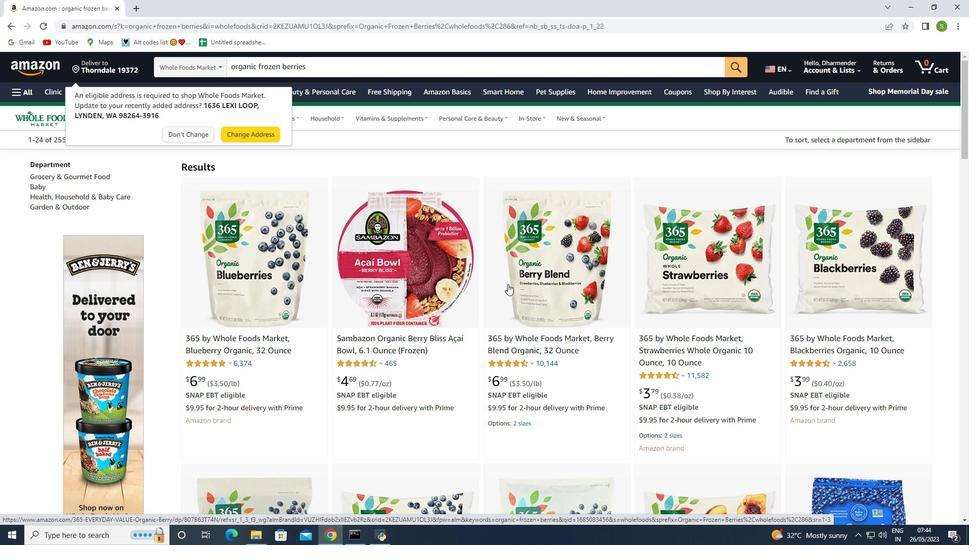 
Action: Mouse moved to (809, 233)
Screenshot: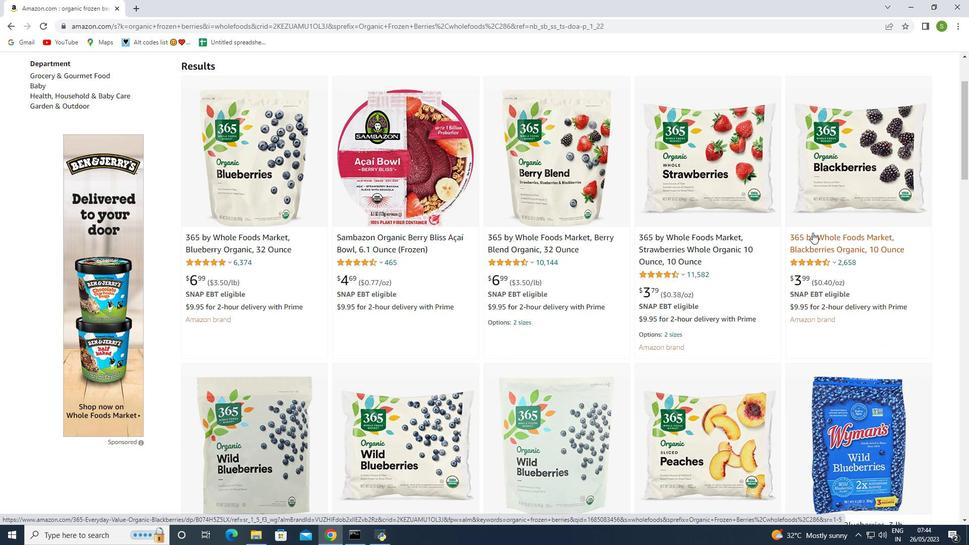 
Action: Mouse scrolled (809, 233) with delta (0, 0)
Screenshot: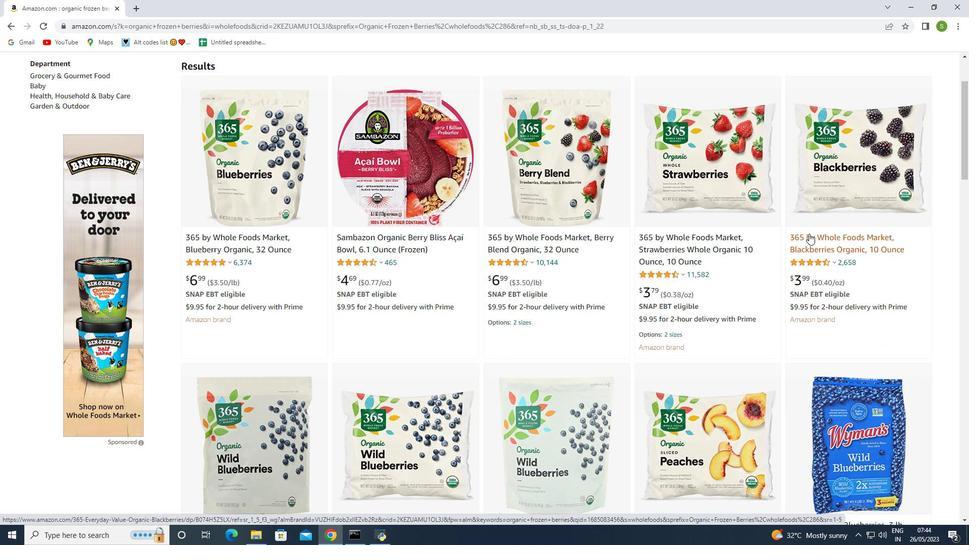 
Action: Mouse moved to (808, 234)
Screenshot: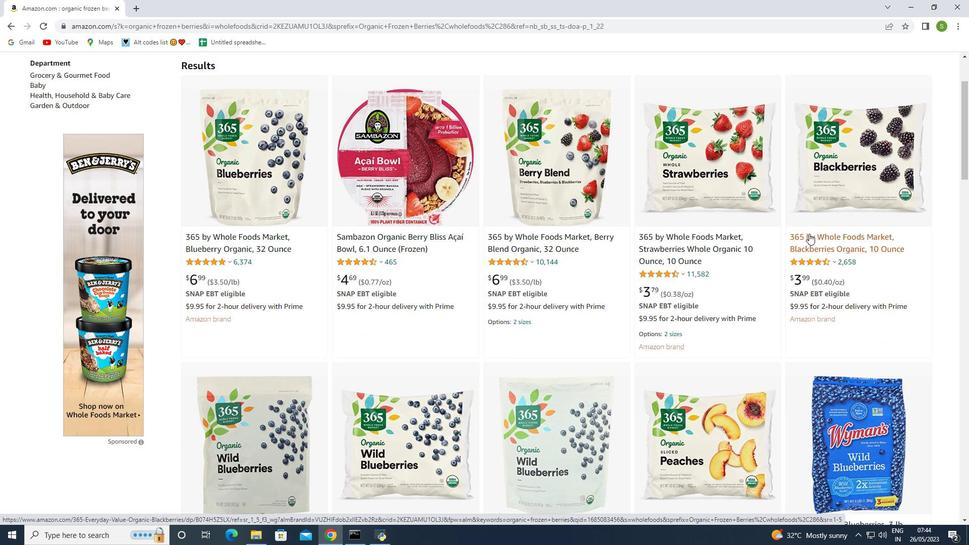 
Action: Mouse scrolled (808, 233) with delta (0, 0)
Screenshot: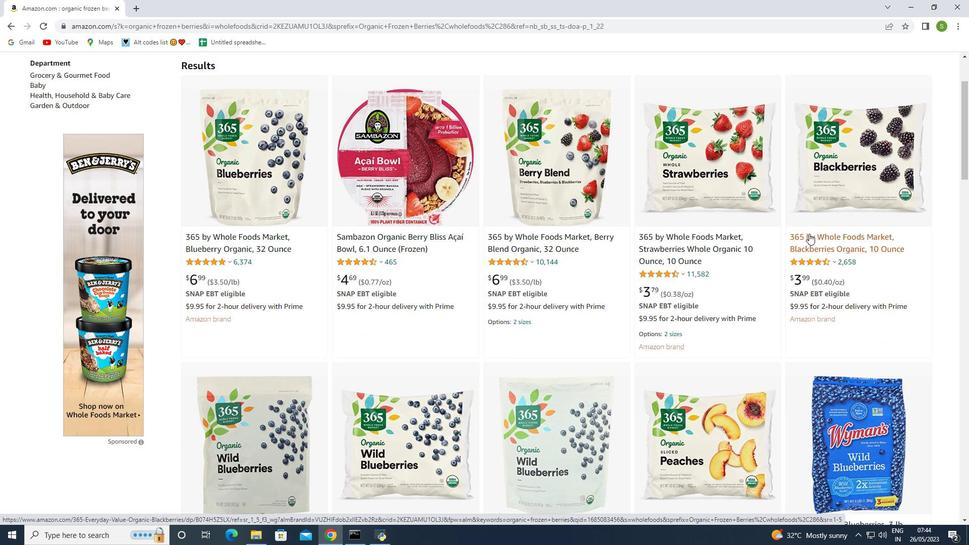 
Action: Mouse moved to (562, 277)
Screenshot: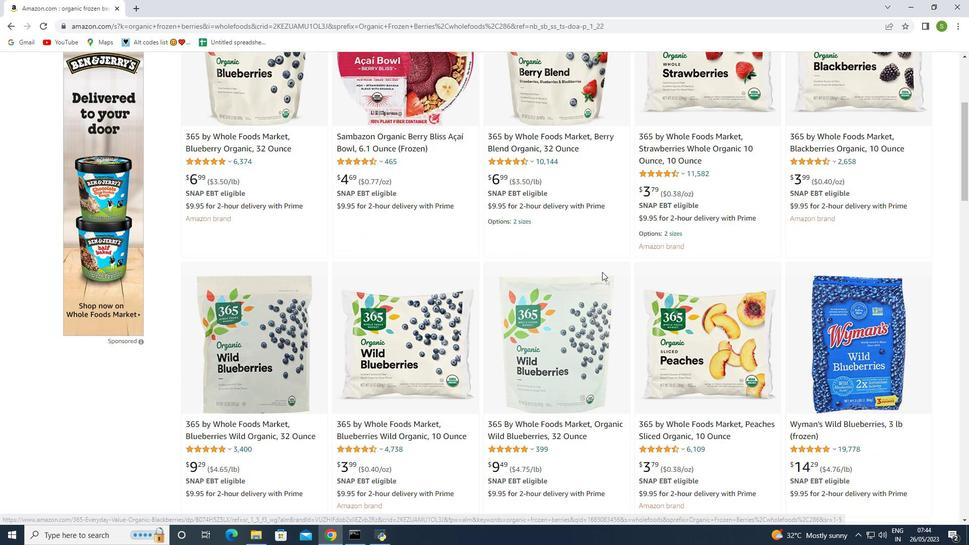 
Action: Mouse scrolled (562, 277) with delta (0, 0)
Screenshot: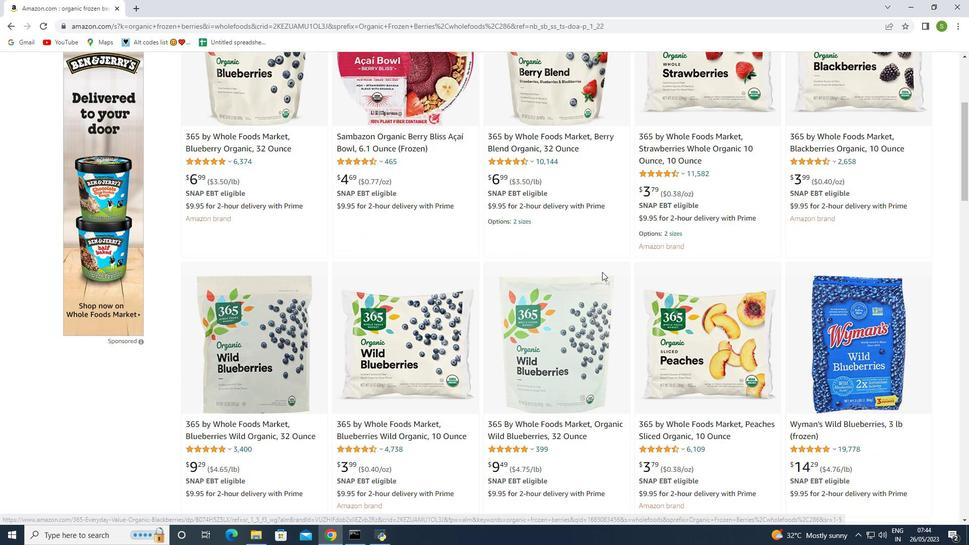 
Action: Mouse moved to (546, 279)
Screenshot: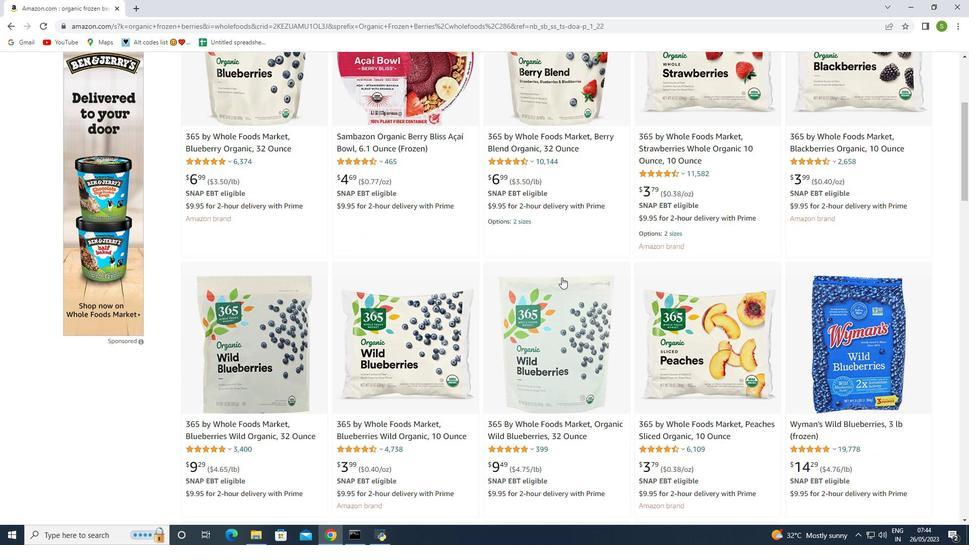 
Action: Mouse scrolled (556, 277) with delta (0, 0)
Screenshot: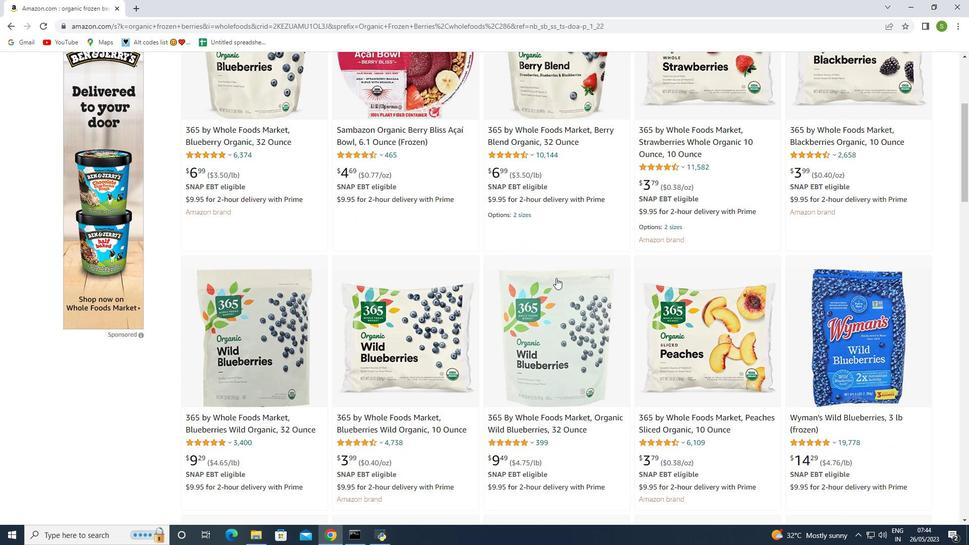 
Action: Mouse moved to (297, 308)
Screenshot: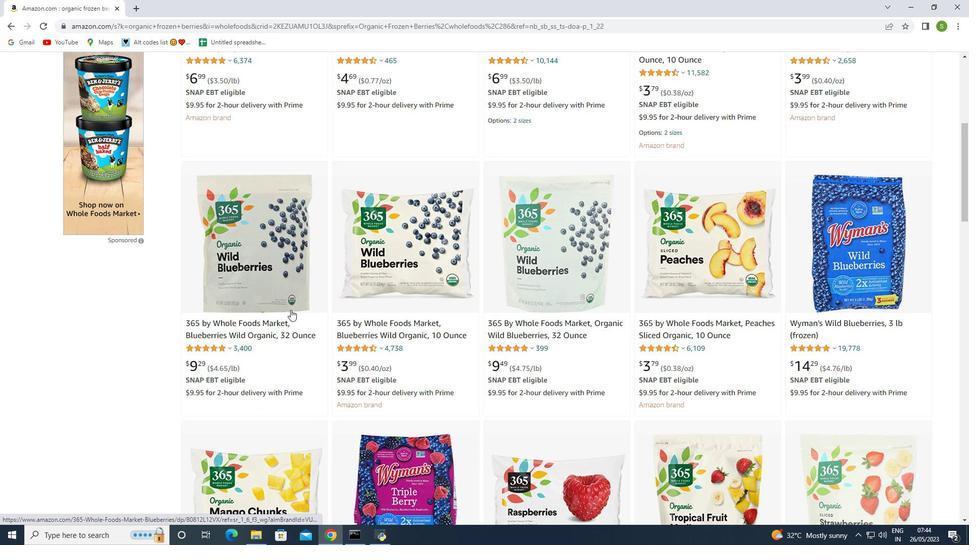 
Action: Mouse scrolled (295, 307) with delta (0, 0)
Screenshot: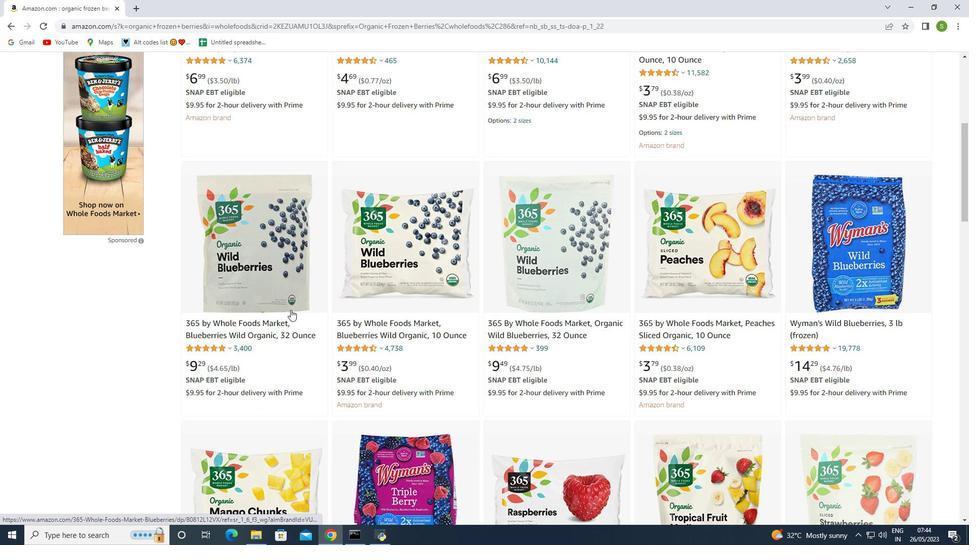 
Action: Mouse moved to (725, 274)
Screenshot: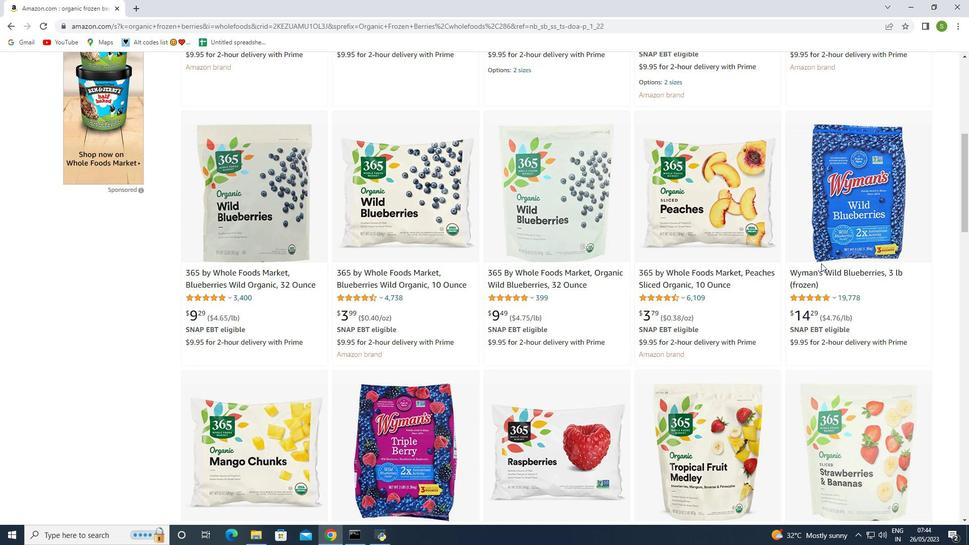 
Action: Mouse scrolled (725, 274) with delta (0, 0)
Screenshot: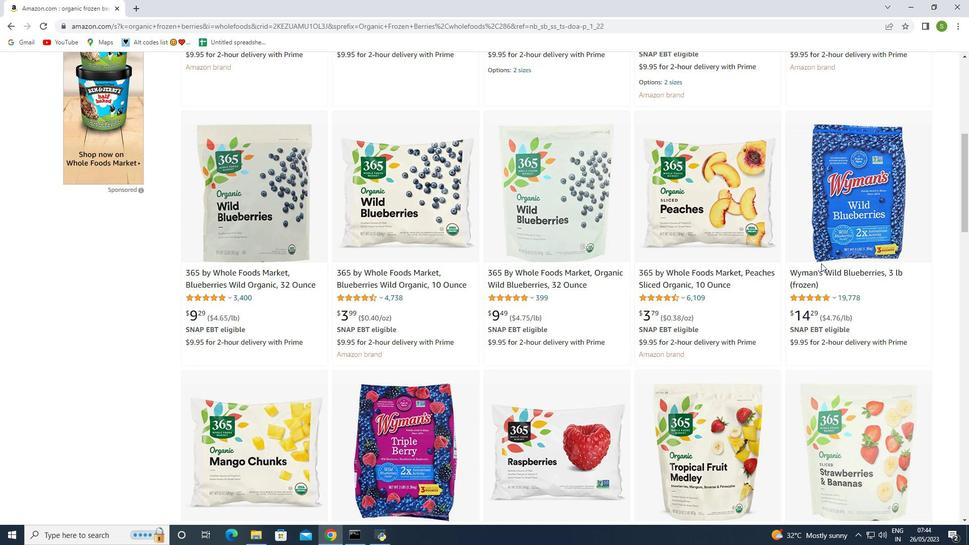 
Action: Mouse moved to (639, 275)
Screenshot: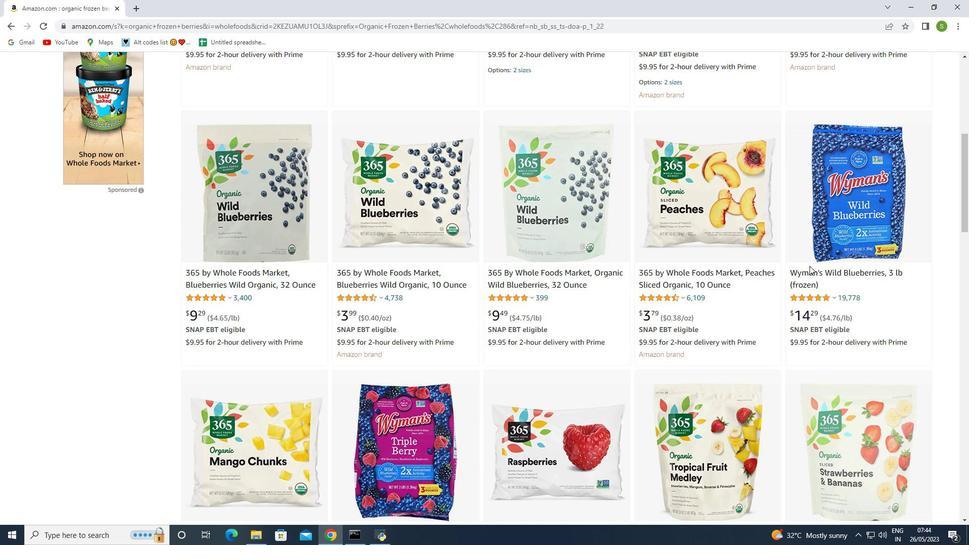 
Action: Mouse scrolled (639, 275) with delta (0, 0)
Screenshot: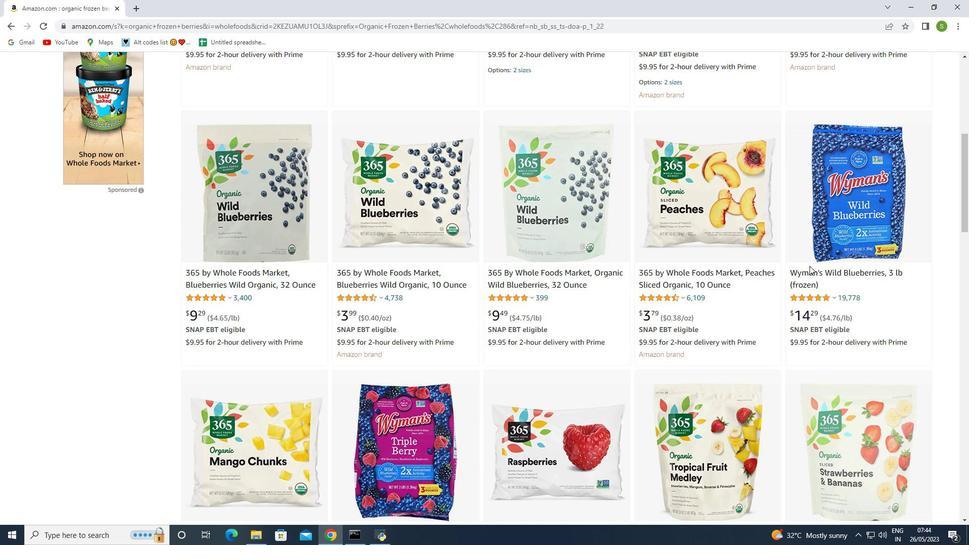 
Action: Mouse moved to (350, 263)
Screenshot: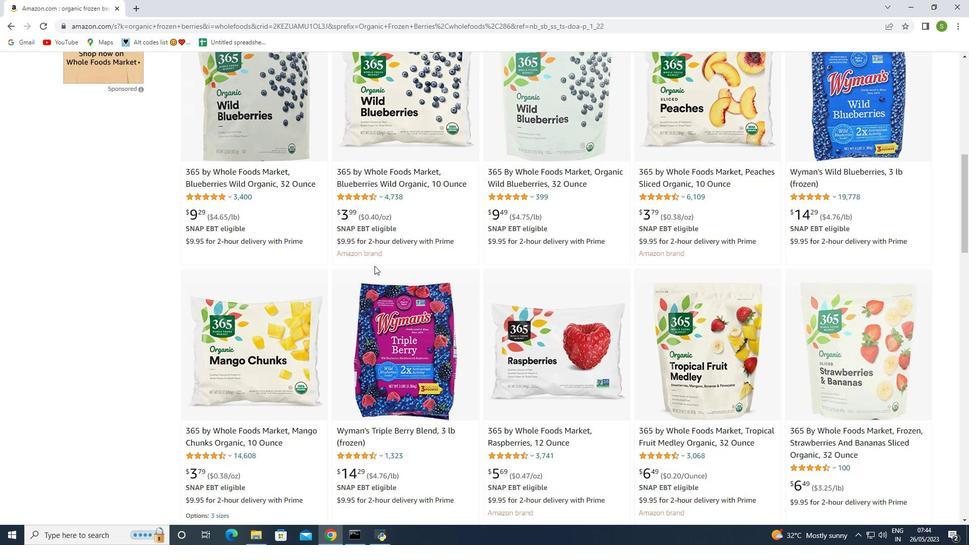 
Action: Mouse scrolled (350, 263) with delta (0, 0)
Screenshot: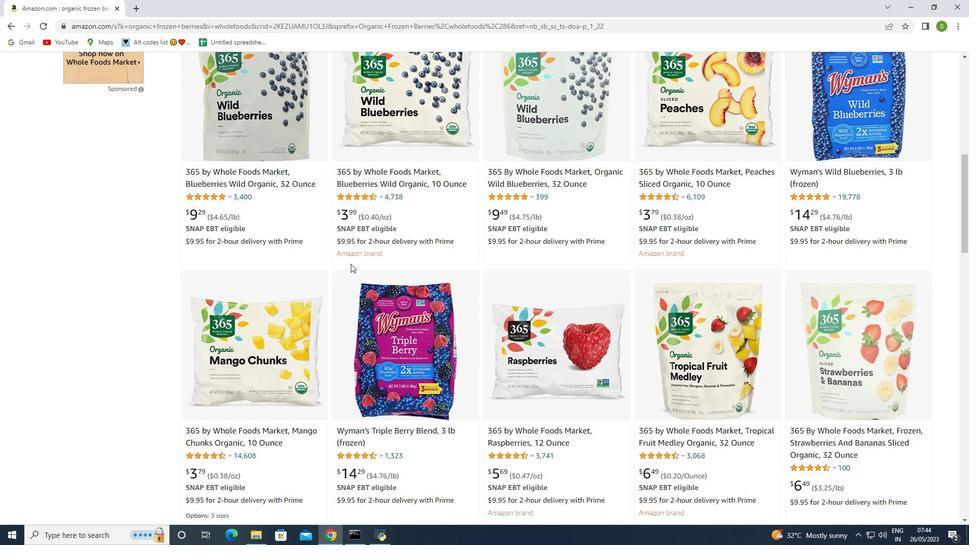 
Action: Mouse scrolled (350, 263) with delta (0, 0)
Screenshot: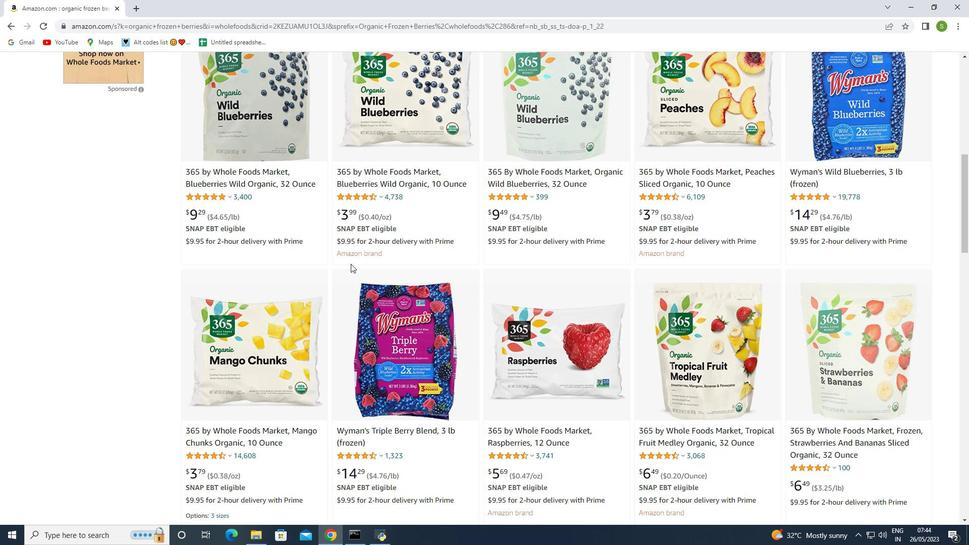 
Action: Mouse scrolled (350, 263) with delta (0, 0)
Screenshot: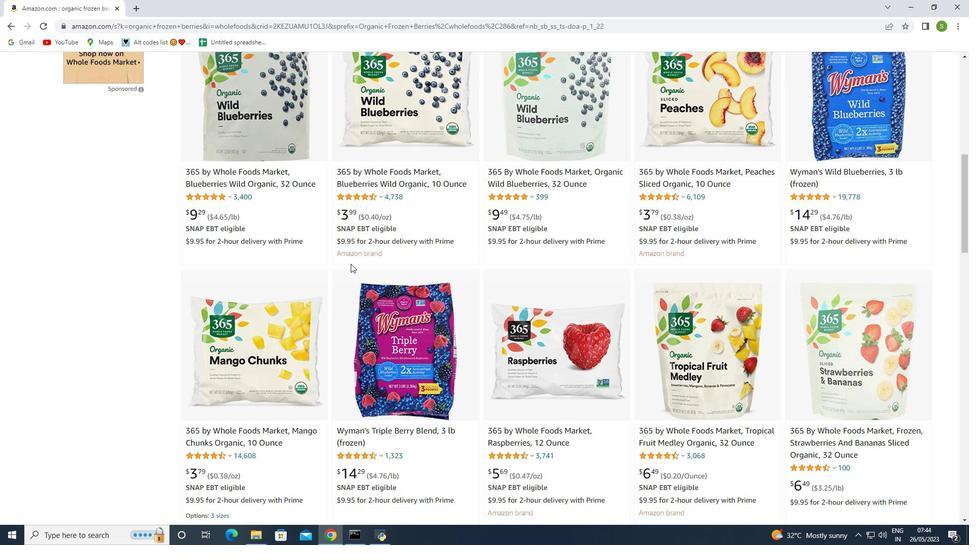 
Action: Mouse moved to (830, 246)
Screenshot: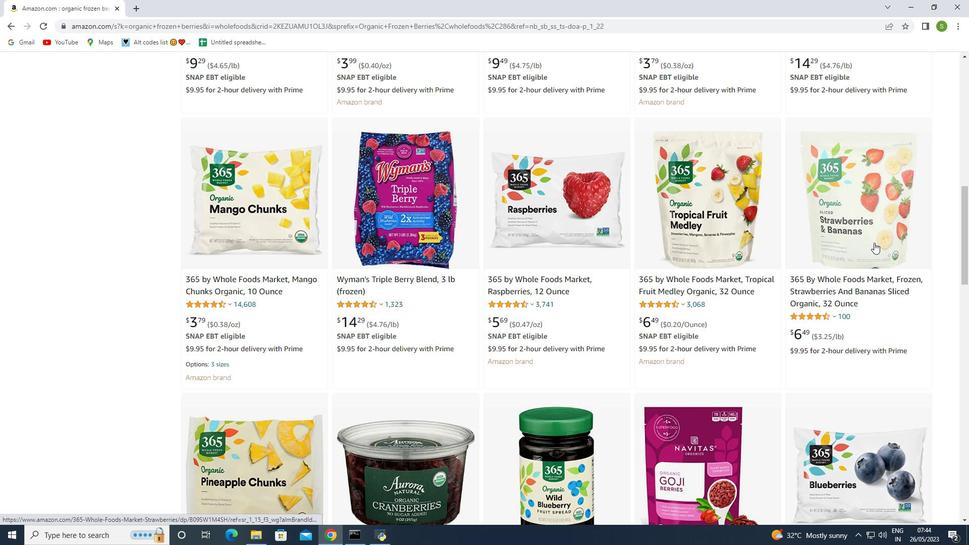
Action: Mouse scrolled (830, 246) with delta (0, 0)
Screenshot: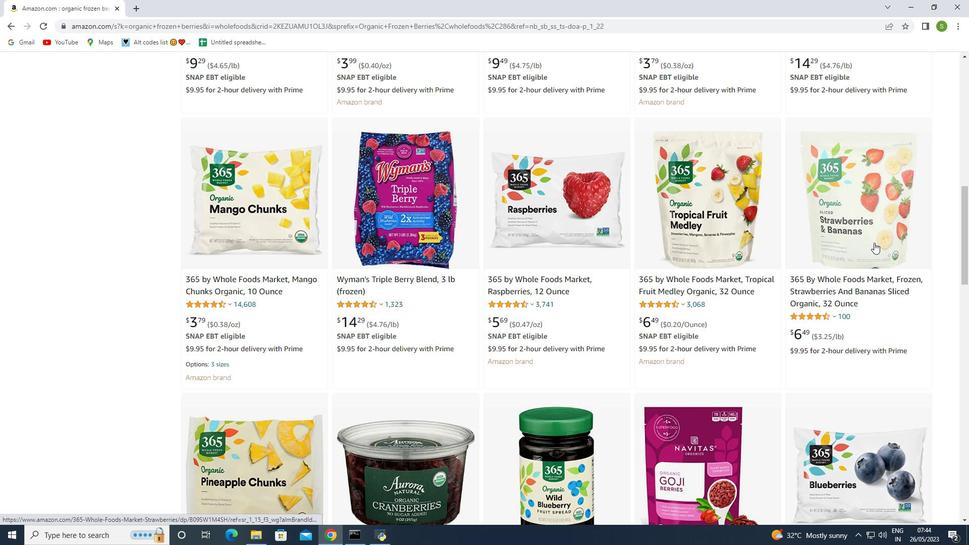
Action: Mouse moved to (799, 249)
Screenshot: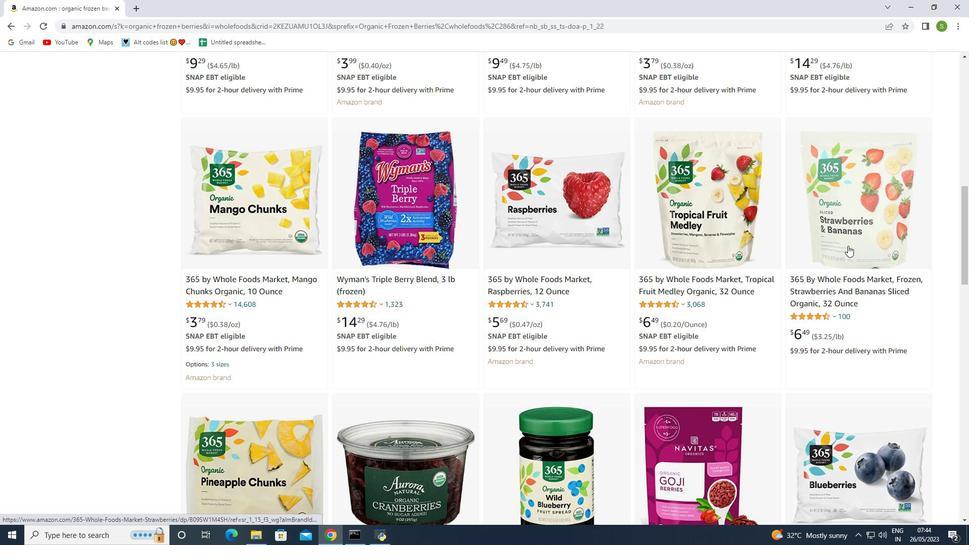 
Action: Mouse scrolled (799, 248) with delta (0, 0)
Screenshot: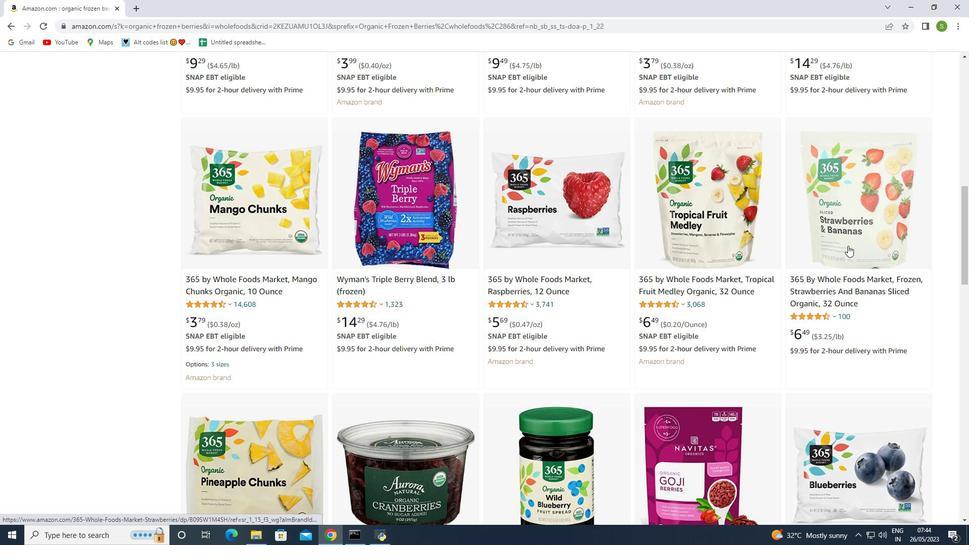 
Action: Mouse moved to (770, 253)
Screenshot: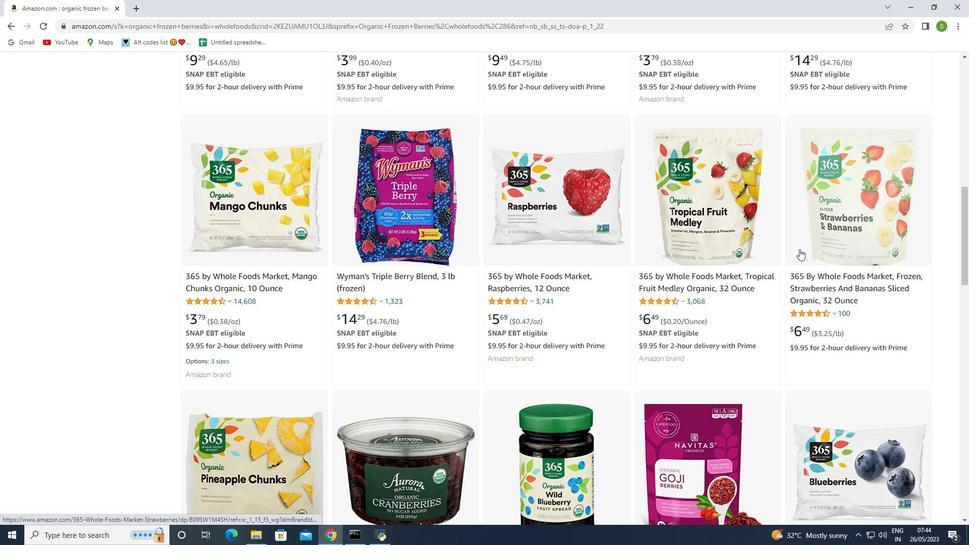 
Action: Mouse scrolled (770, 252) with delta (0, 0)
Screenshot: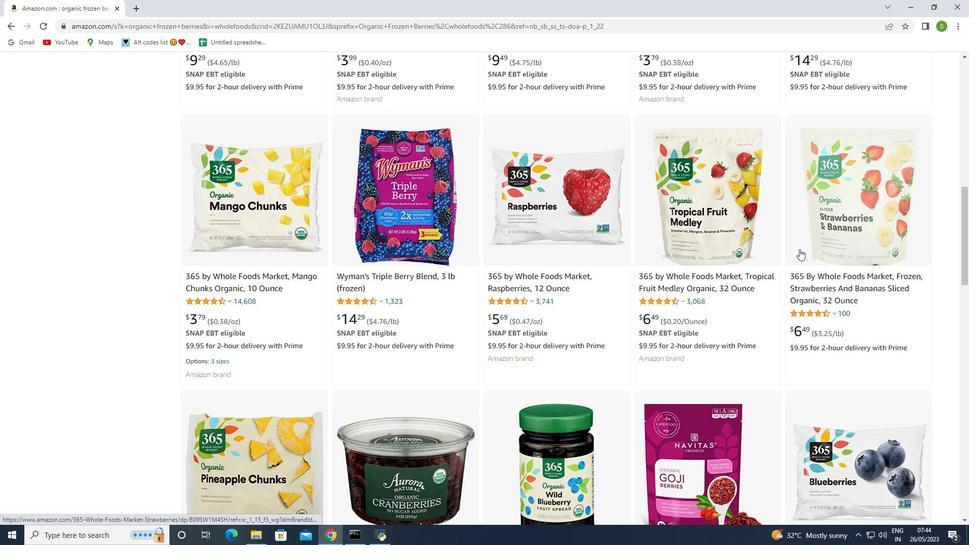 
Action: Mouse moved to (261, 264)
Screenshot: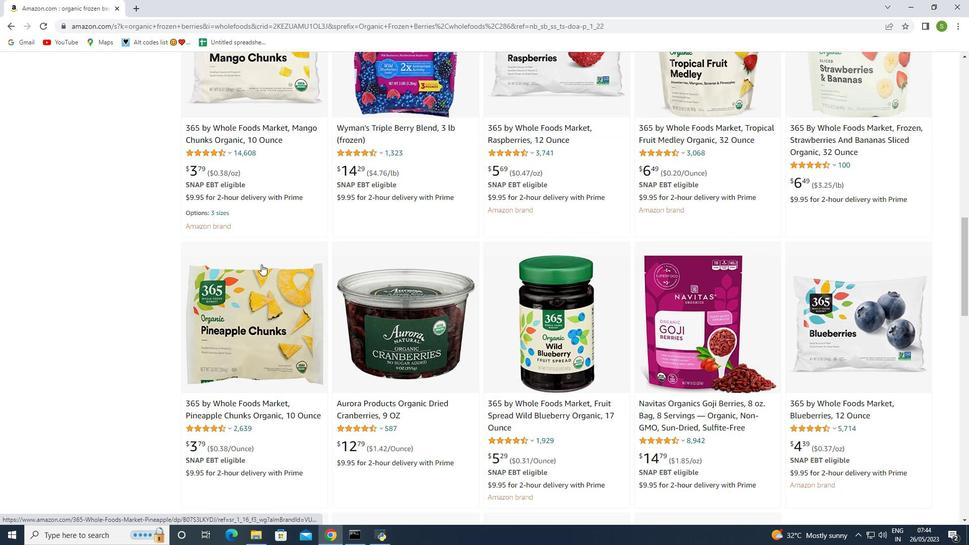 
Action: Mouse scrolled (261, 264) with delta (0, 0)
Screenshot: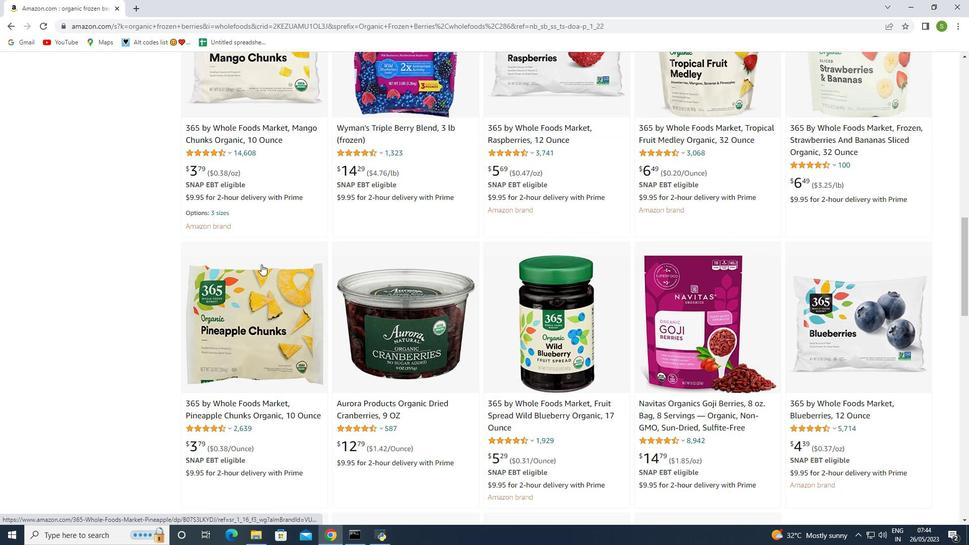 
Action: Mouse moved to (261, 266)
Screenshot: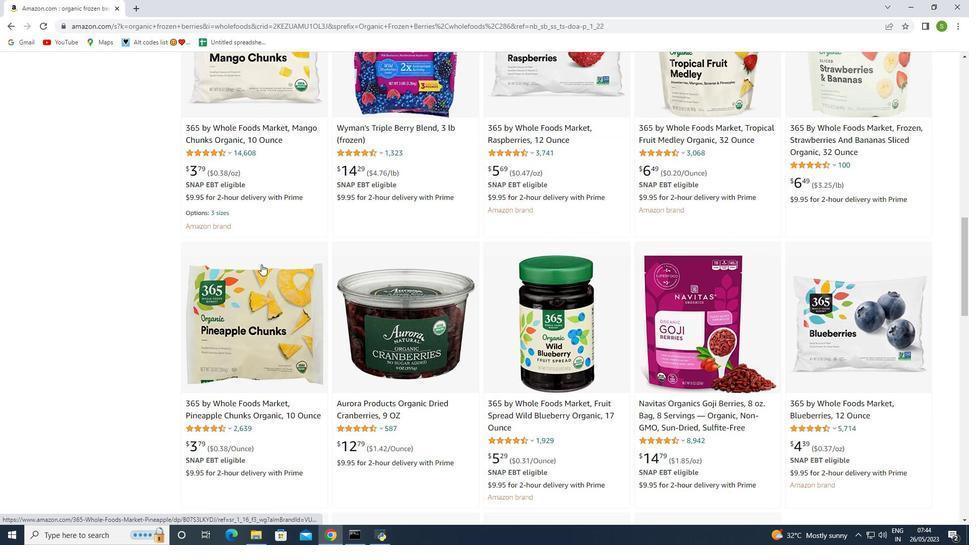 
Action: Mouse scrolled (261, 265) with delta (0, 0)
Screenshot: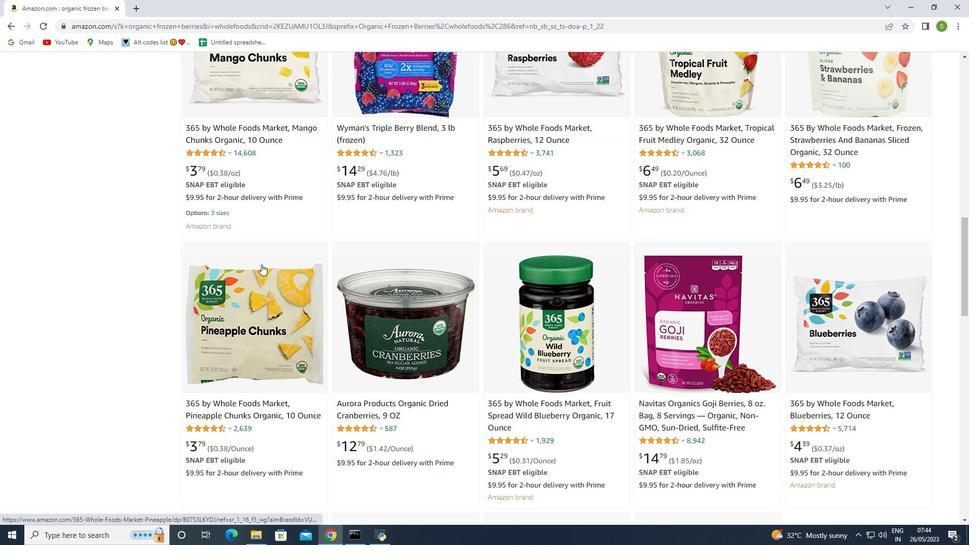 
Action: Mouse moved to (792, 303)
Screenshot: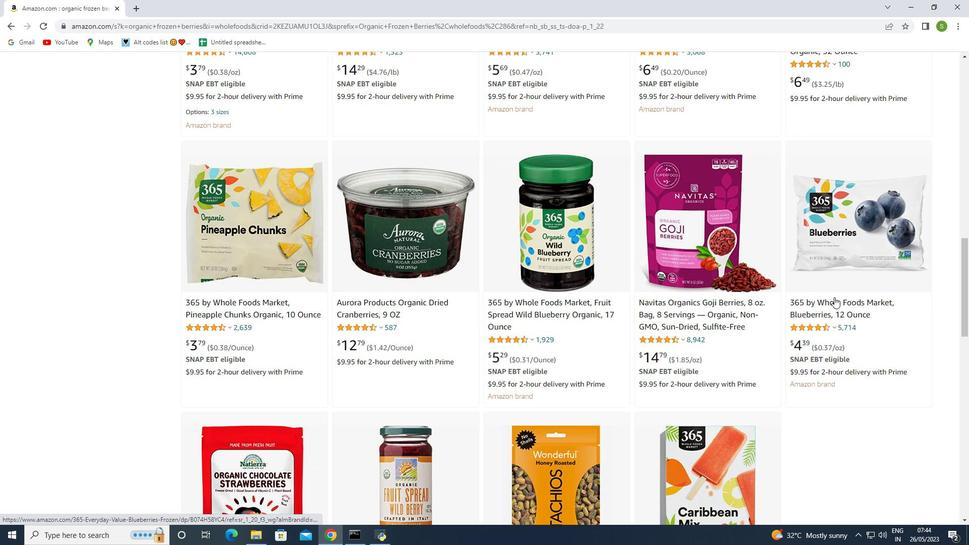 
Action: Mouse scrolled (792, 303) with delta (0, 0)
Screenshot: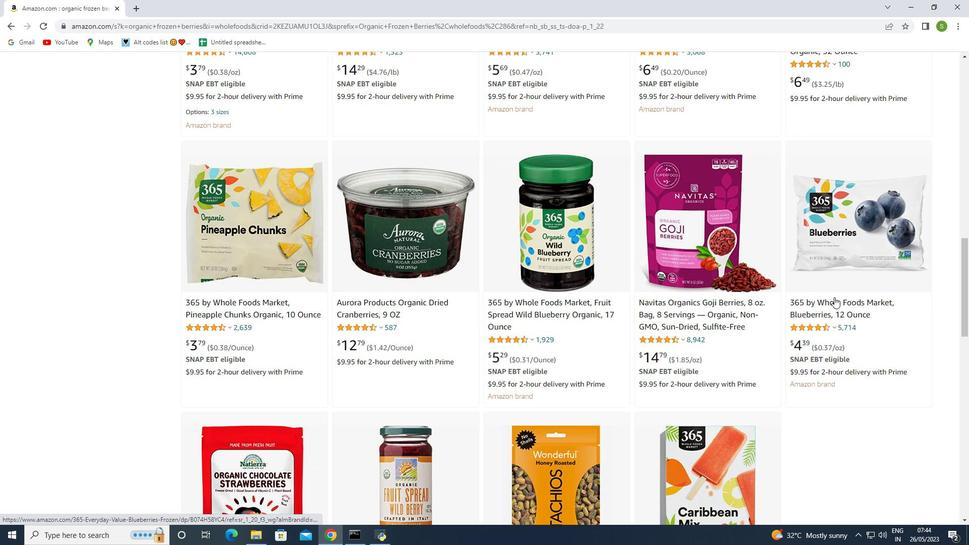 
Action: Mouse moved to (786, 304)
Screenshot: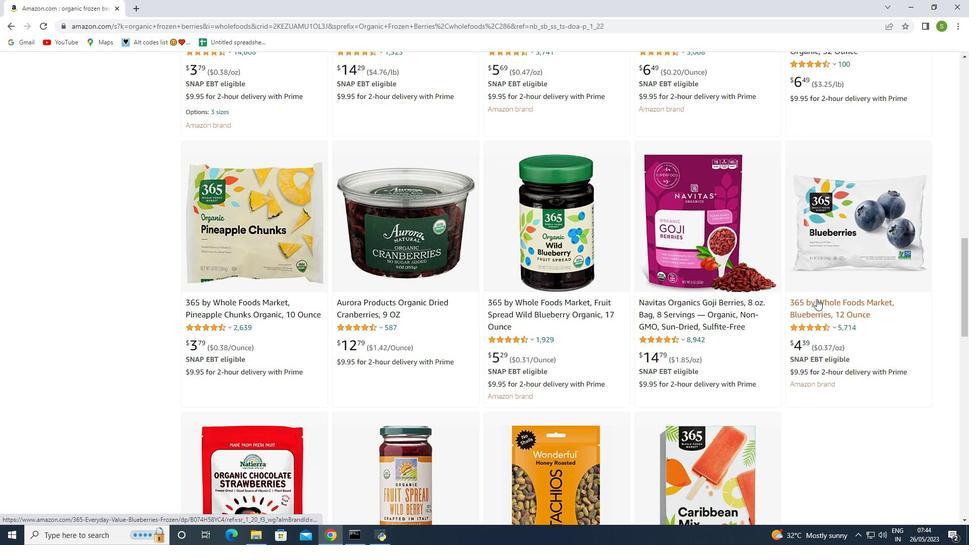 
Action: Mouse scrolled (786, 303) with delta (0, 0)
Screenshot: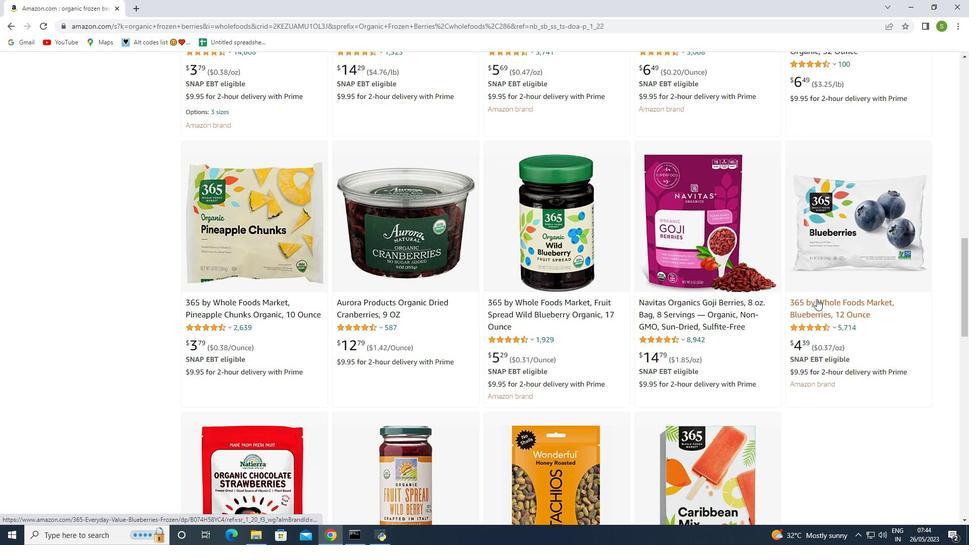
Action: Mouse moved to (776, 304)
Screenshot: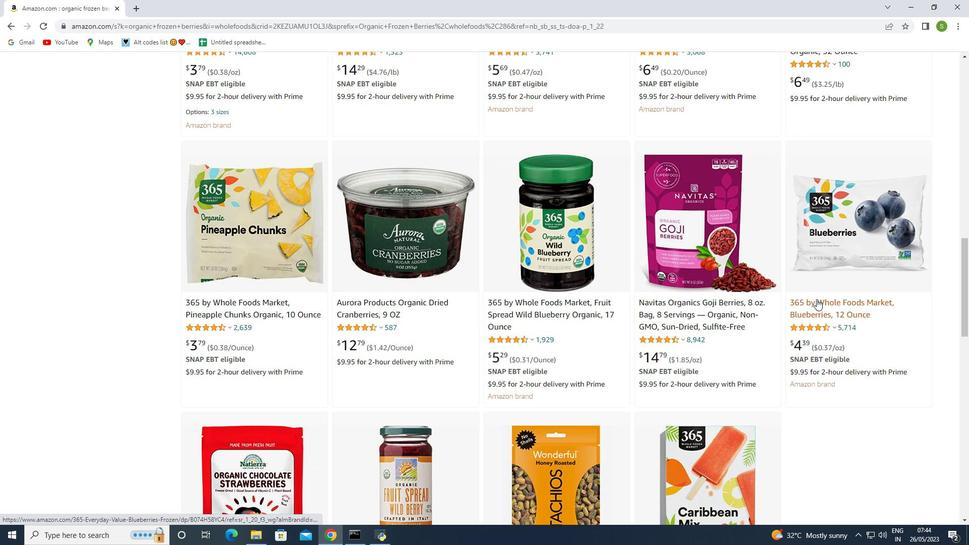 
Action: Mouse scrolled (776, 304) with delta (0, 0)
Screenshot: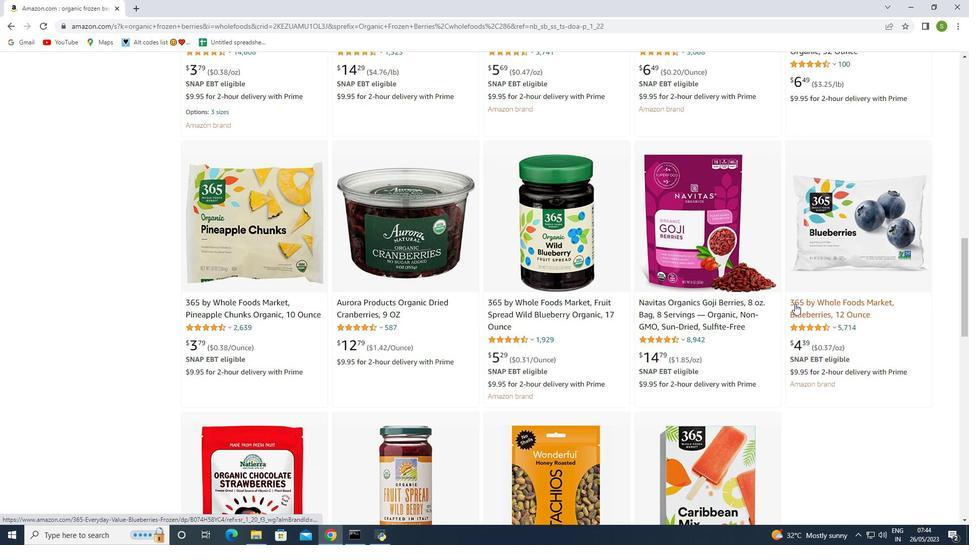 
Action: Mouse moved to (573, 308)
Screenshot: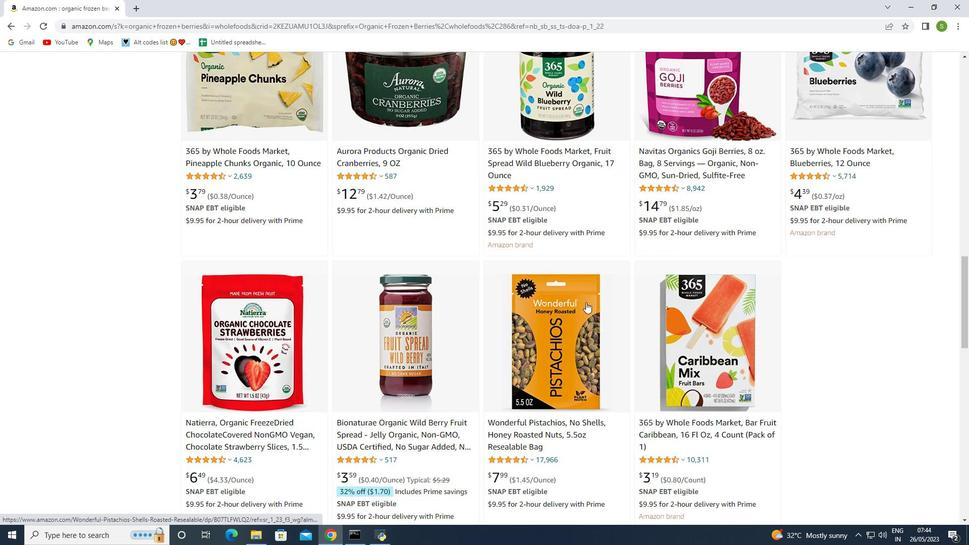 
Action: Mouse scrolled (573, 308) with delta (0, 0)
Screenshot: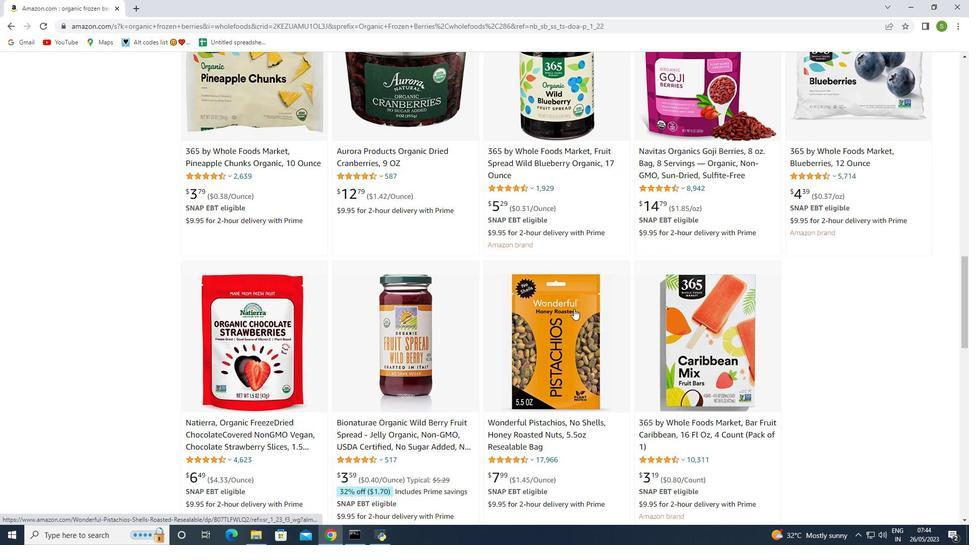 
Action: Mouse scrolled (573, 308) with delta (0, 0)
Screenshot: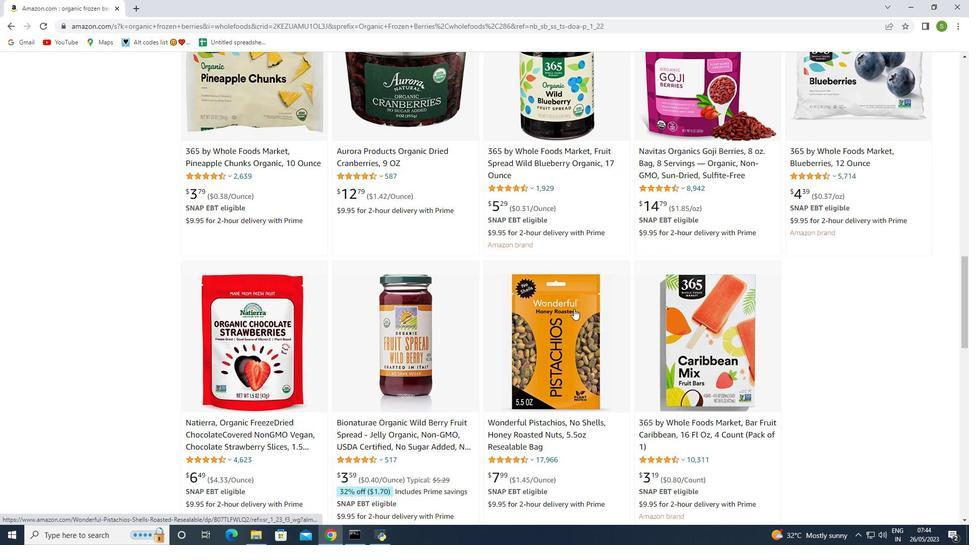 
Action: Mouse scrolled (573, 308) with delta (0, 0)
Screenshot: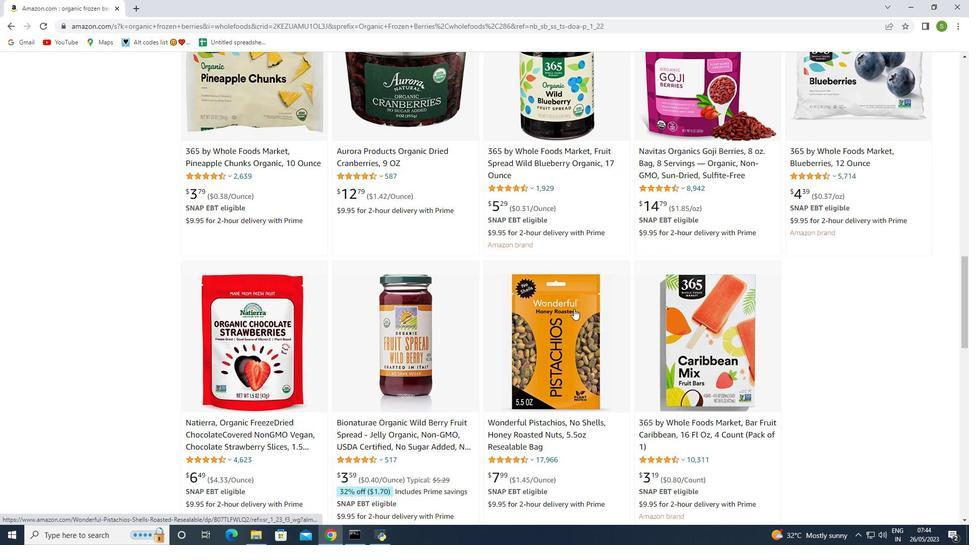 
Action: Mouse moved to (498, 303)
Screenshot: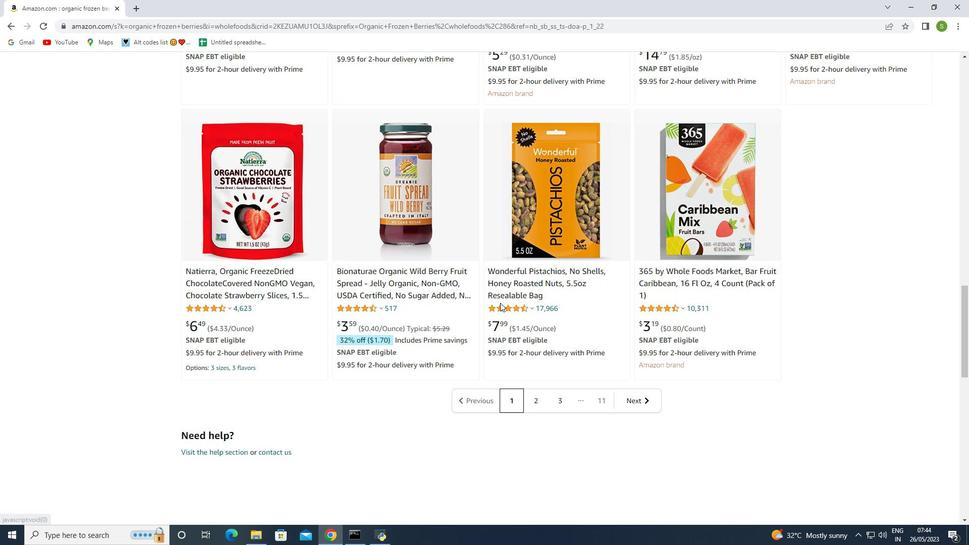 
Action: Mouse scrolled (498, 303) with delta (0, 0)
Screenshot: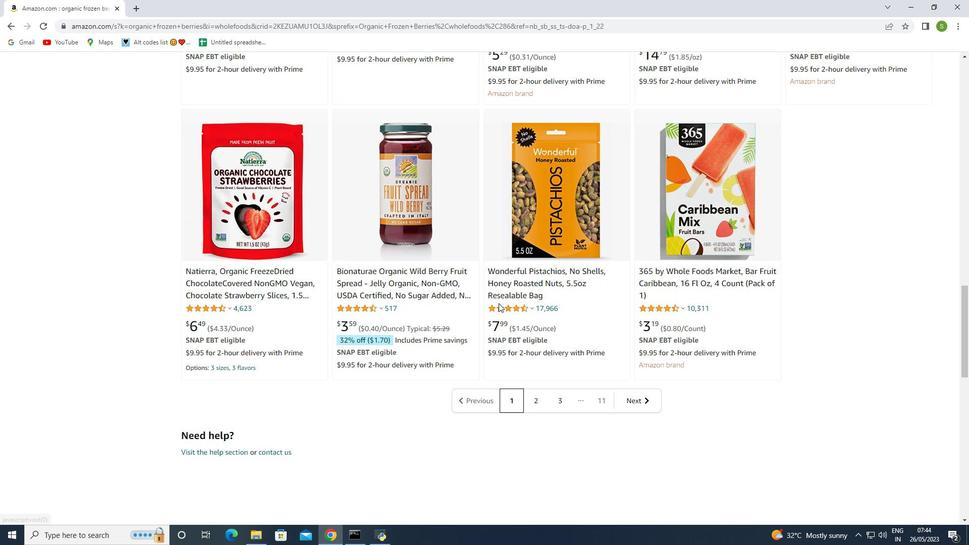 
Action: Mouse scrolled (498, 303) with delta (0, 0)
Screenshot: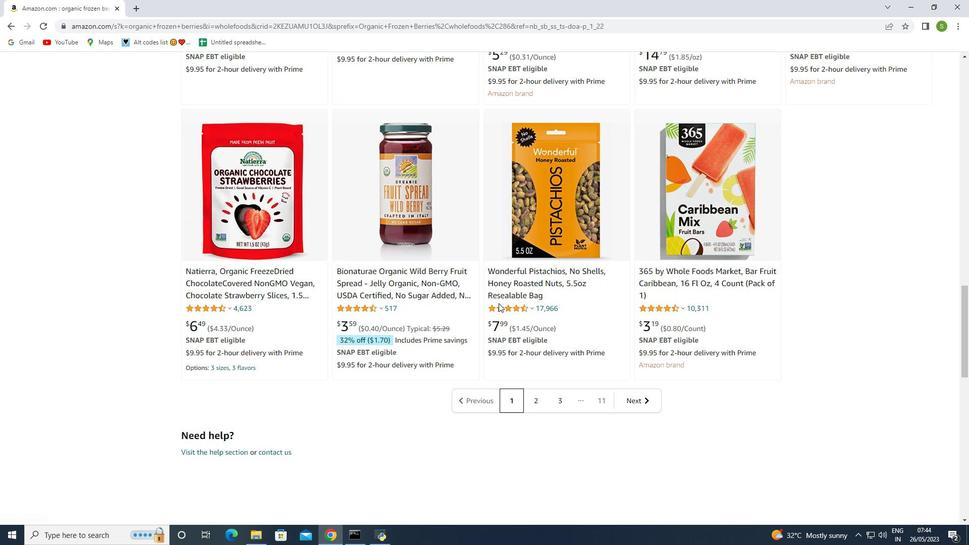 
Action: Mouse scrolled (498, 303) with delta (0, 0)
Screenshot: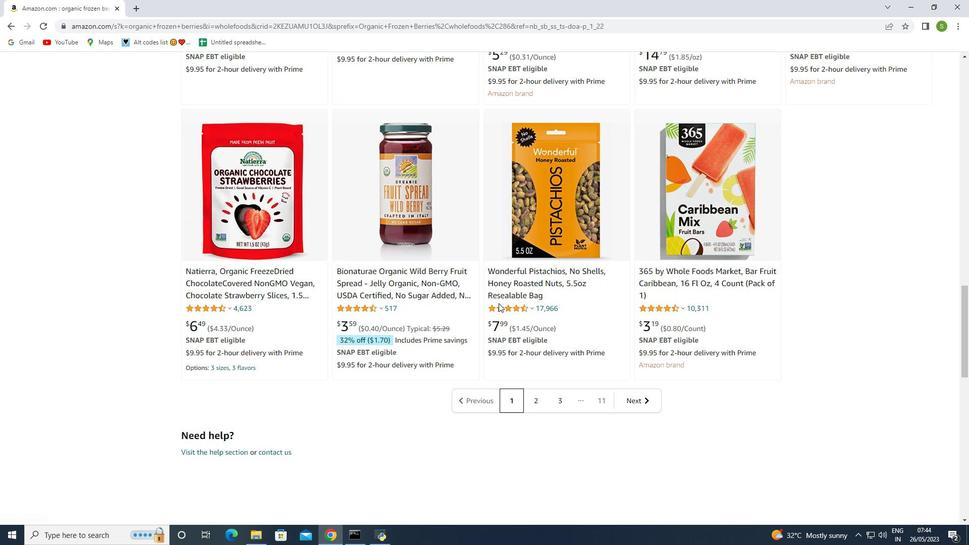 
Action: Mouse moved to (497, 306)
Screenshot: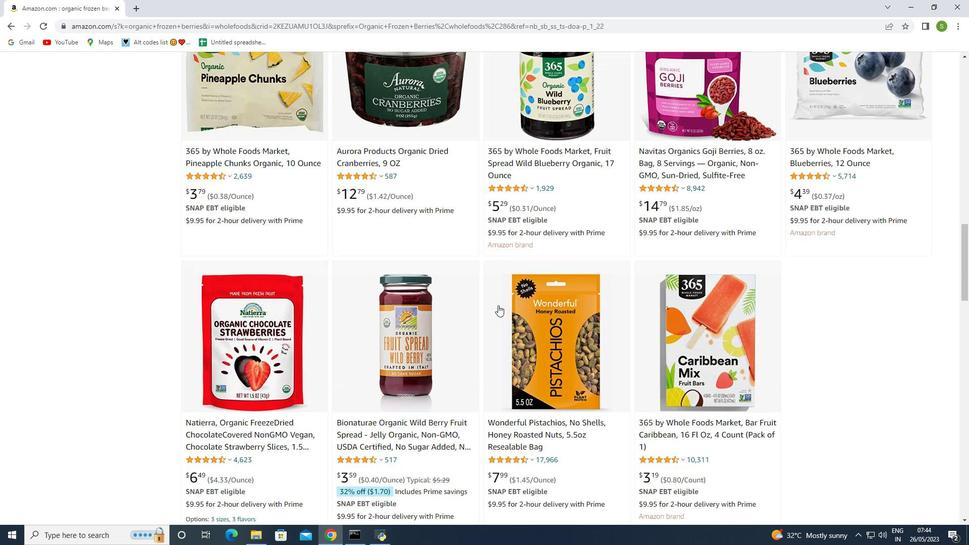 
Action: Mouse scrolled (497, 306) with delta (0, 0)
Screenshot: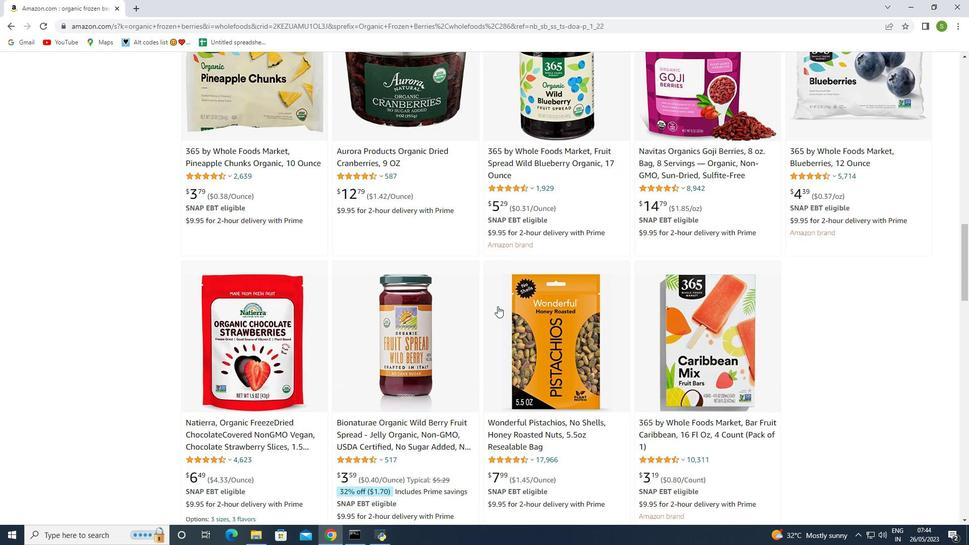 
Action: Mouse scrolled (497, 306) with delta (0, 0)
Screenshot: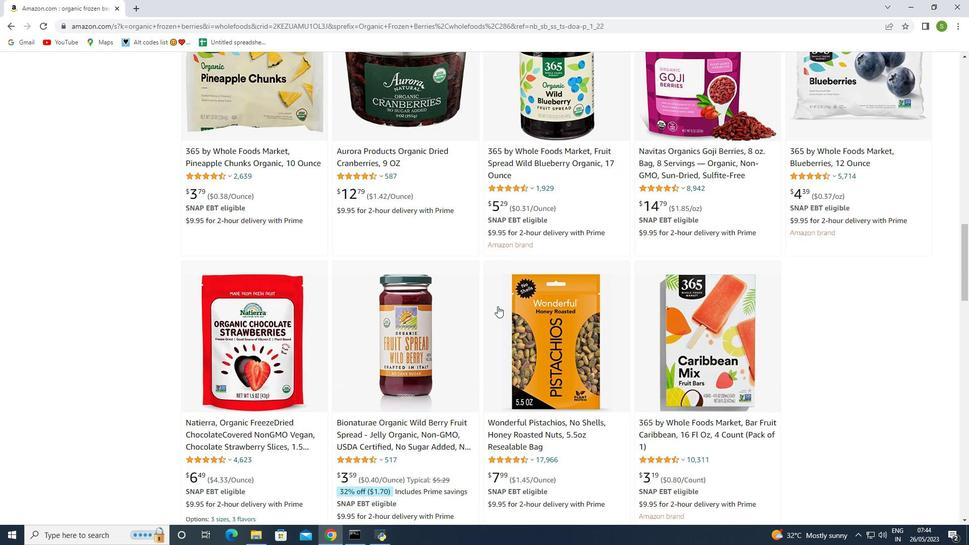 
Action: Mouse scrolled (497, 306) with delta (0, 0)
Screenshot: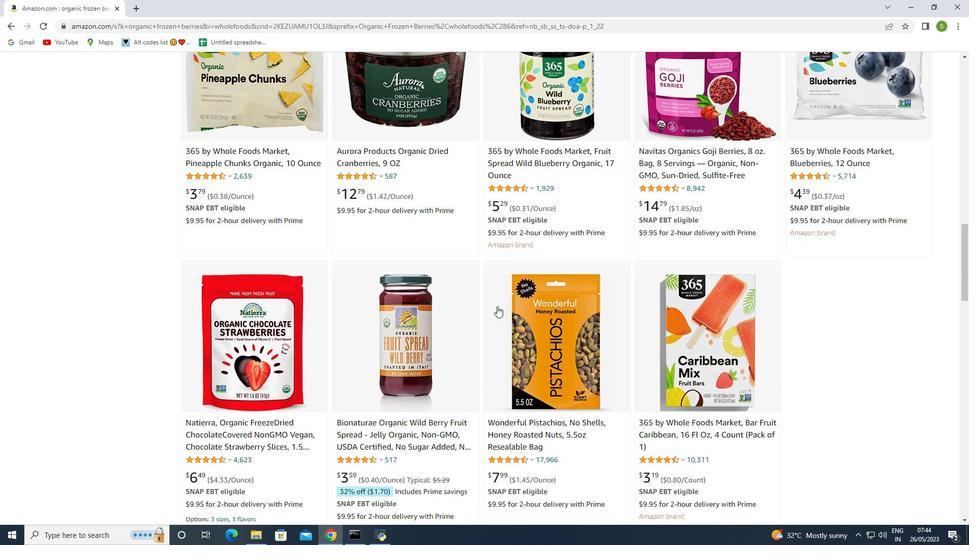 
Action: Mouse moved to (468, 311)
Screenshot: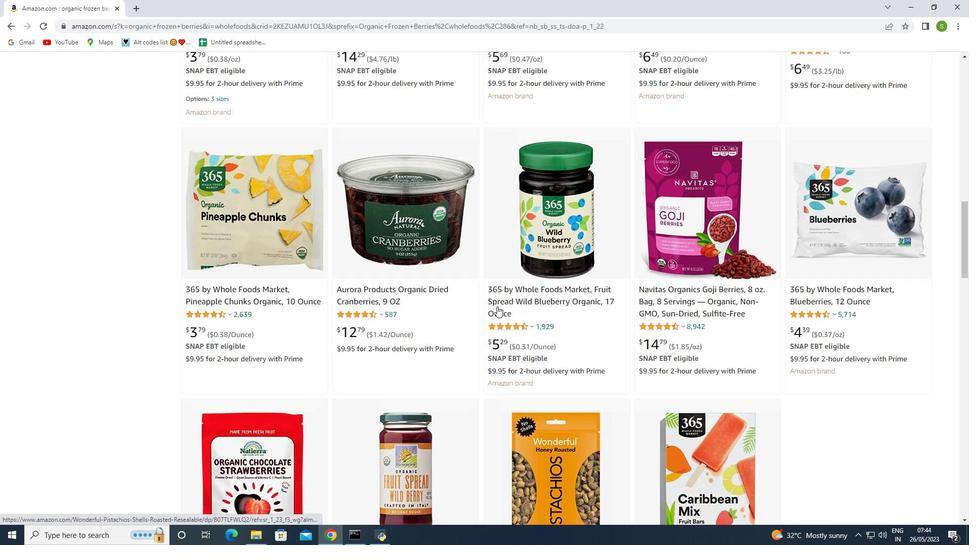 
Action: Mouse scrolled (468, 311) with delta (0, 0)
Screenshot: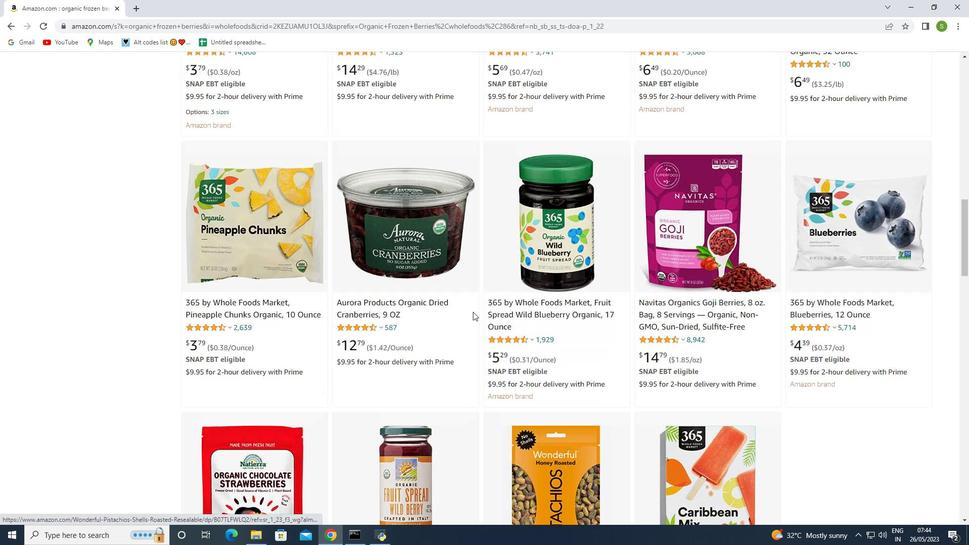 
Action: Mouse scrolled (468, 311) with delta (0, 0)
Screenshot: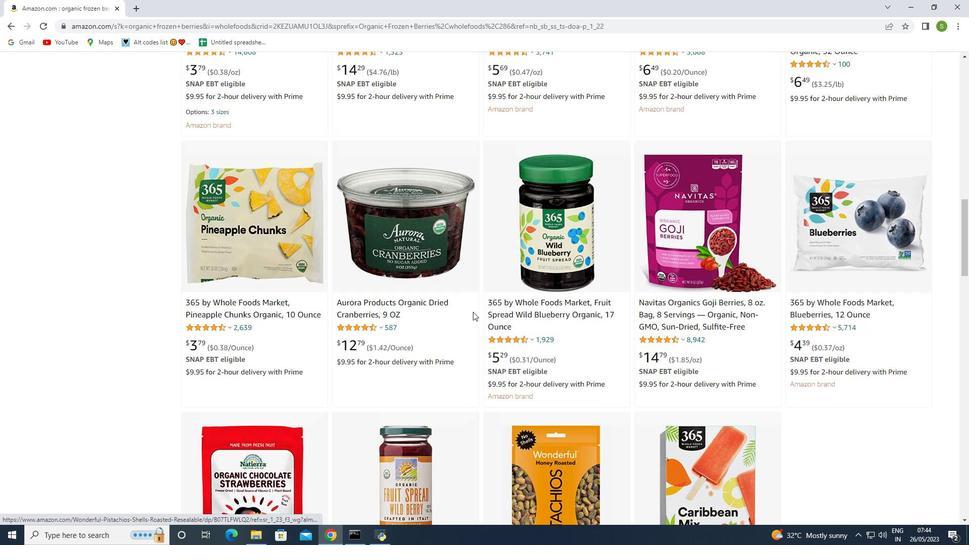 
Action: Mouse moved to (467, 311)
Screenshot: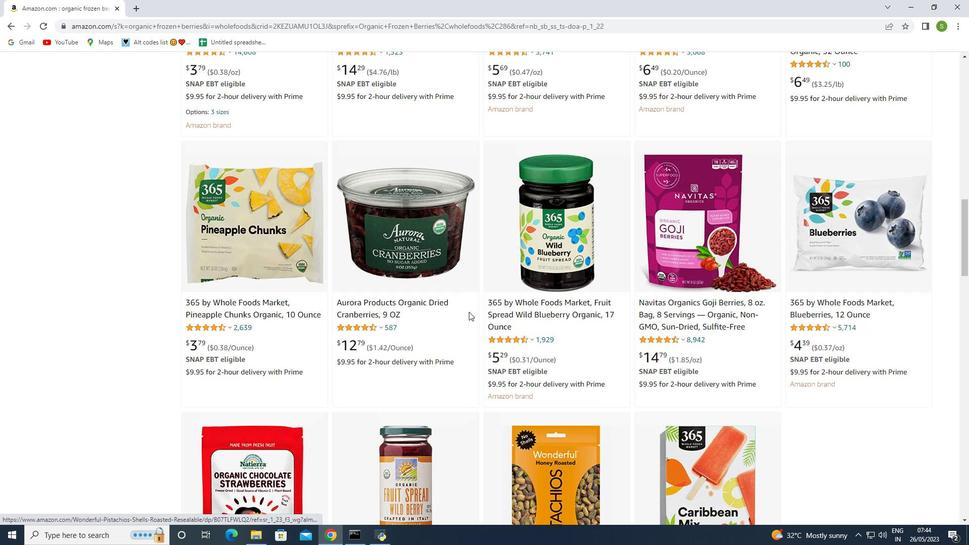 
Action: Mouse scrolled (467, 311) with delta (0, 0)
Screenshot: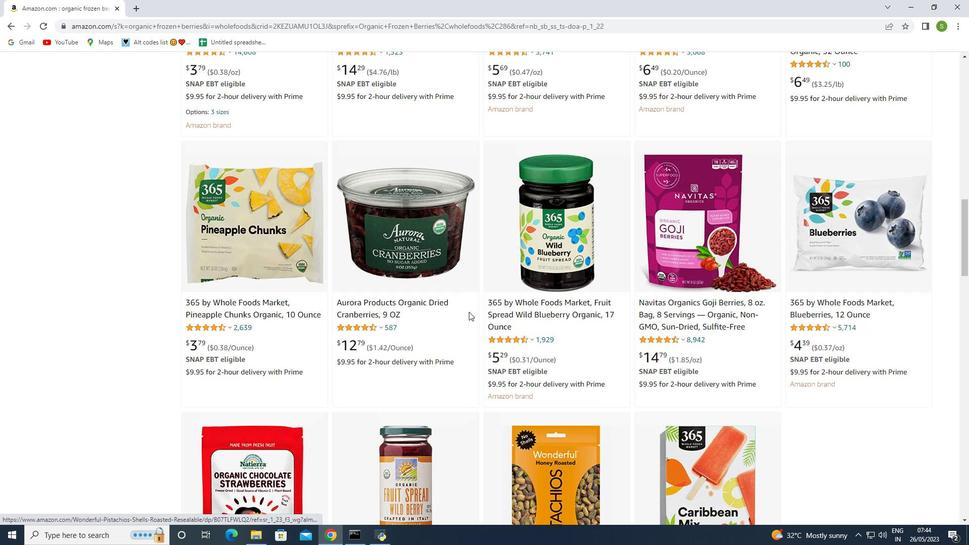 
Action: Mouse moved to (448, 309)
Screenshot: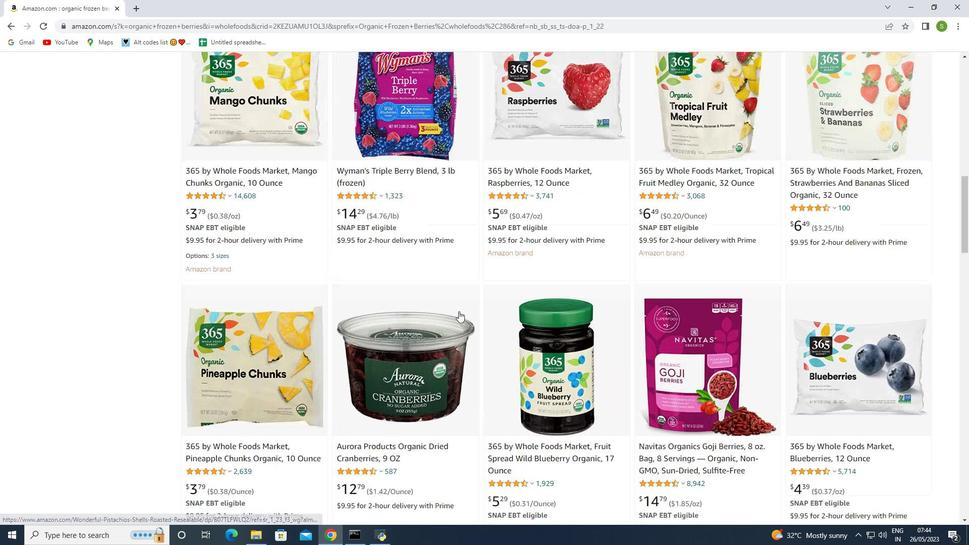 
Action: Mouse scrolled (448, 310) with delta (0, 0)
Screenshot: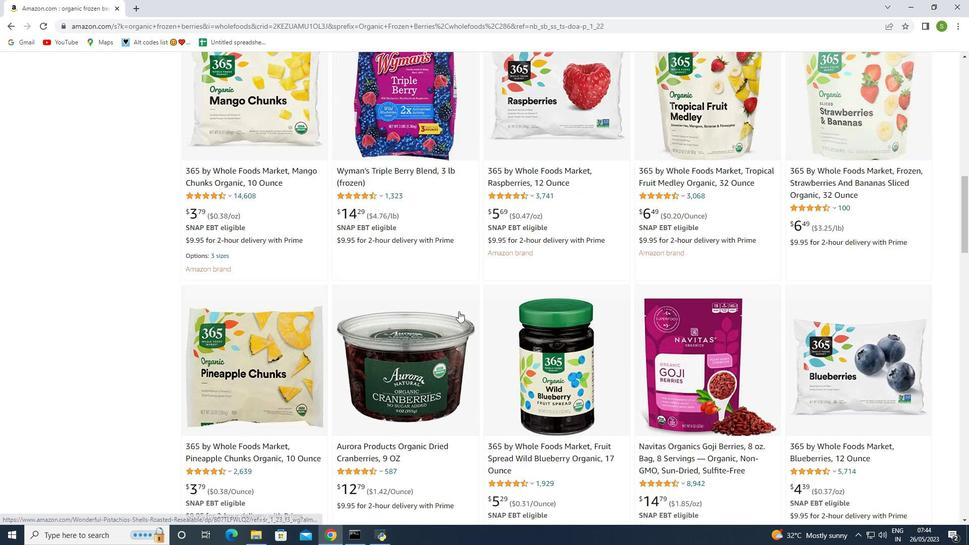 
Action: Mouse scrolled (448, 310) with delta (0, 0)
Screenshot: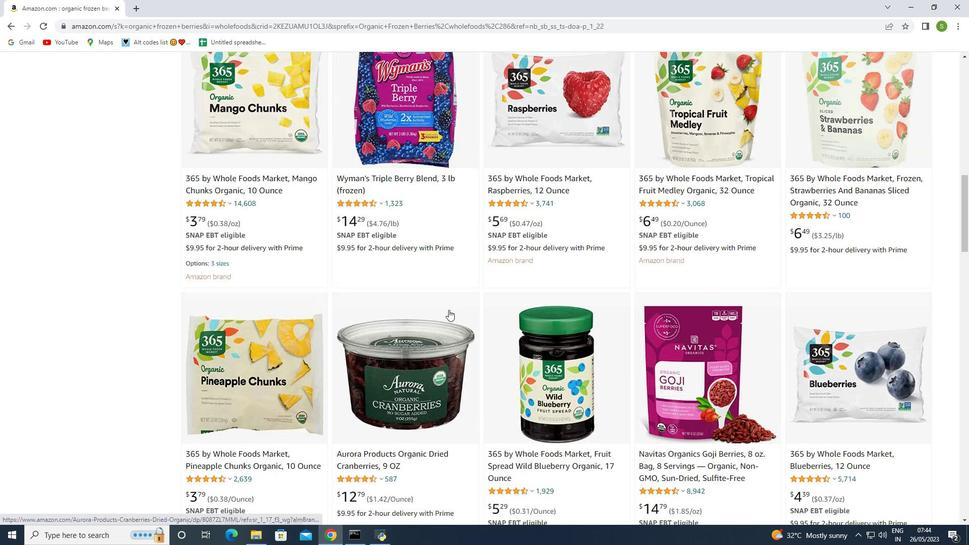
Action: Mouse scrolled (448, 310) with delta (0, 0)
Screenshot: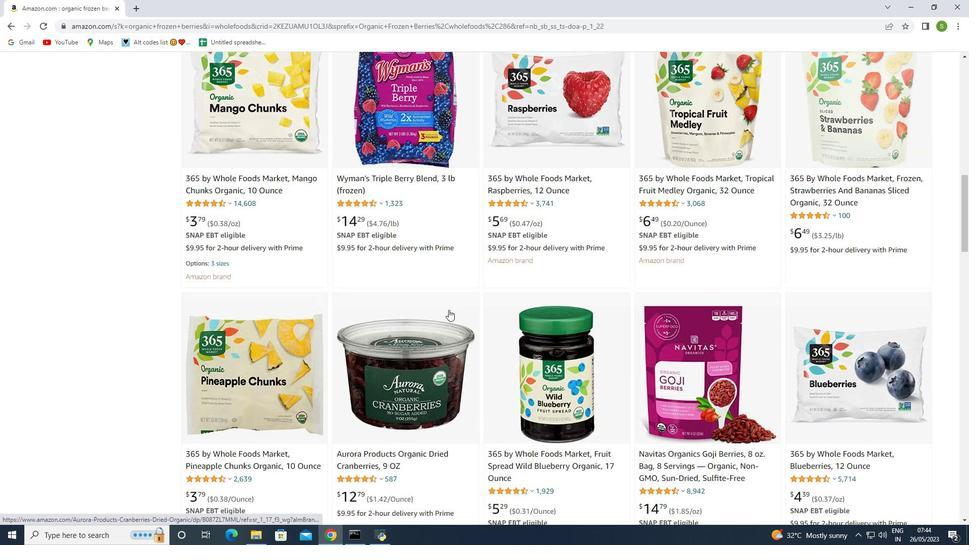 
Action: Mouse moved to (431, 305)
Screenshot: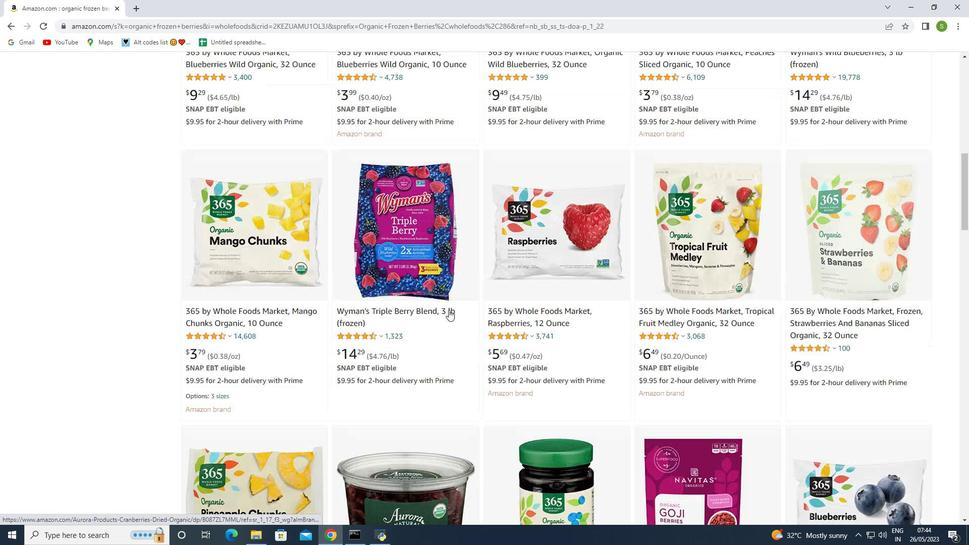 
Action: Mouse scrolled (431, 306) with delta (0, 0)
Screenshot: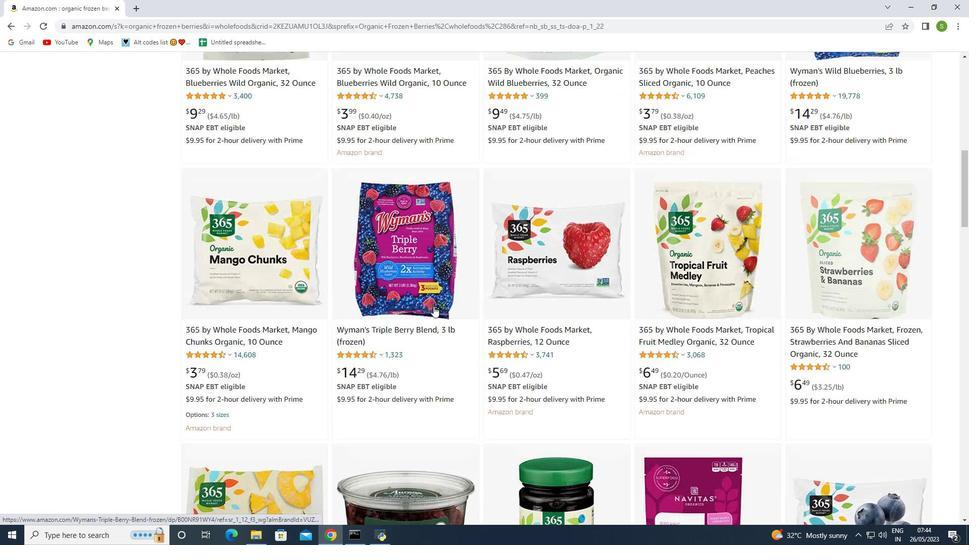
Action: Mouse scrolled (431, 306) with delta (0, 0)
Screenshot: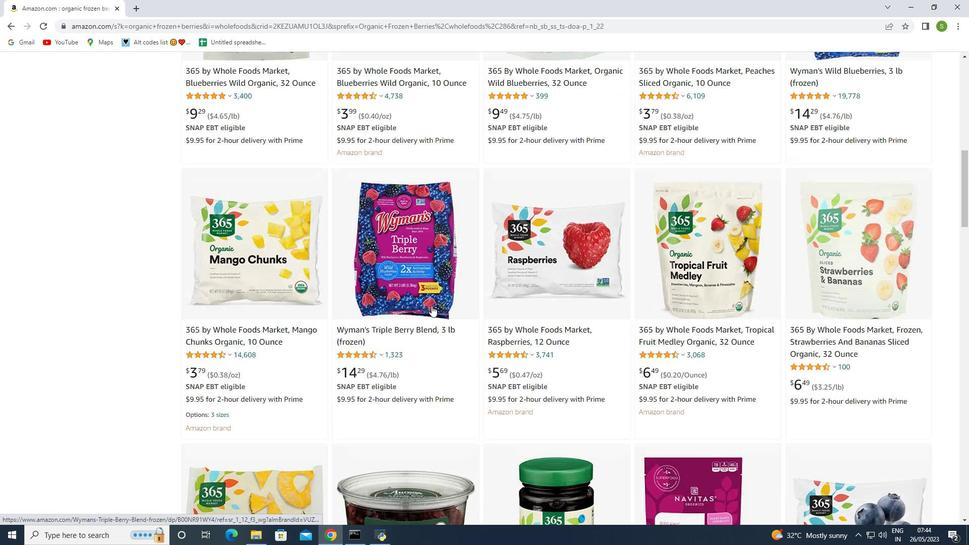 
Action: Mouse scrolled (431, 306) with delta (0, 0)
Screenshot: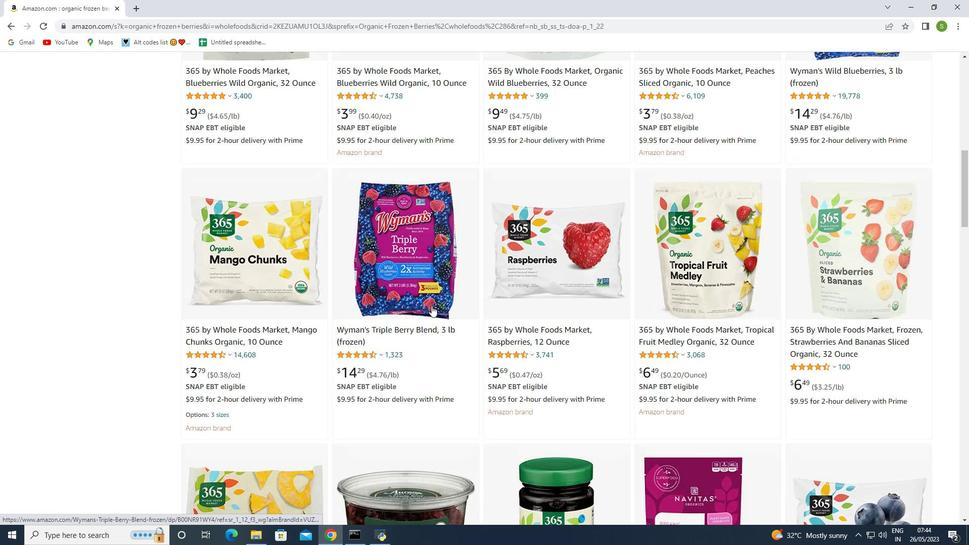 
Action: Mouse moved to (431, 305)
Screenshot: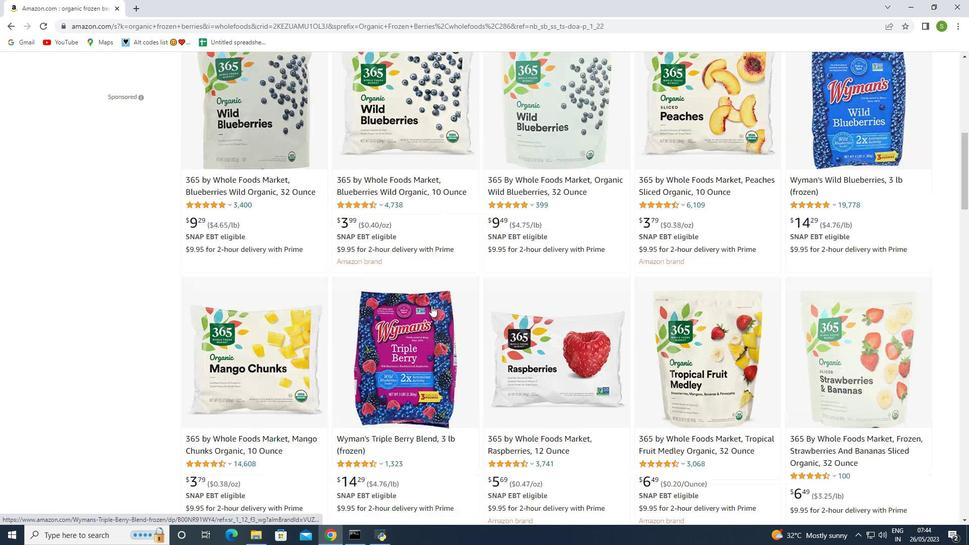 
Action: Mouse scrolled (431, 306) with delta (0, 0)
Screenshot: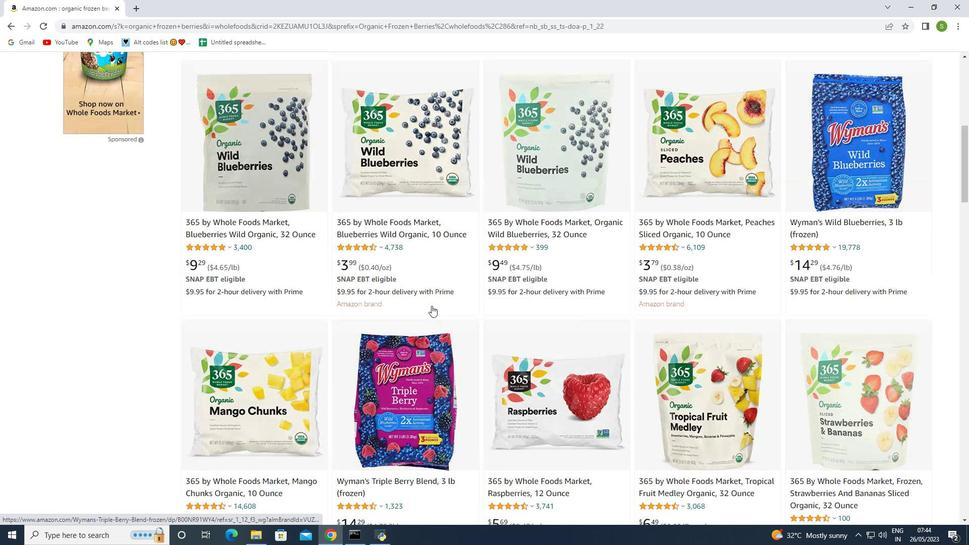 
Action: Mouse scrolled (431, 306) with delta (0, 0)
Screenshot: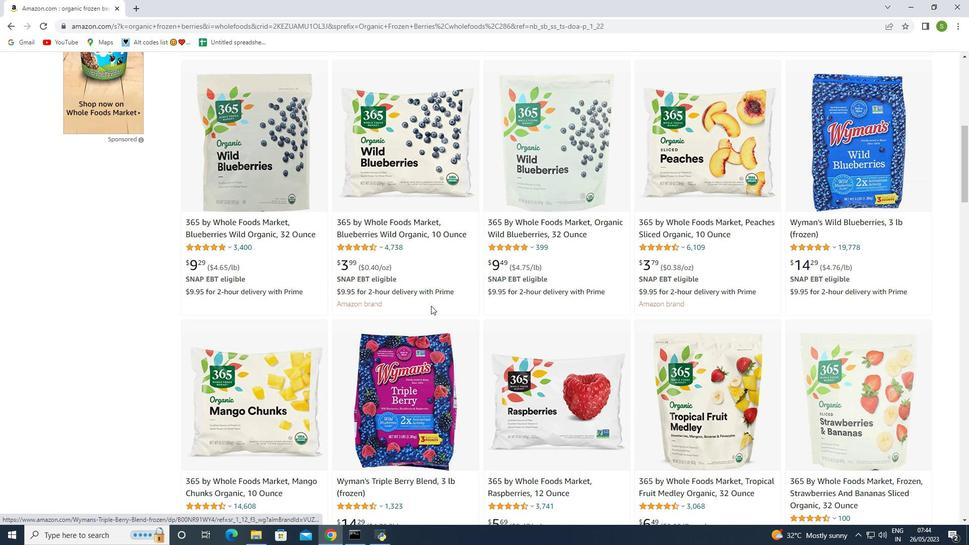 
Action: Mouse scrolled (431, 306) with delta (0, 0)
Screenshot: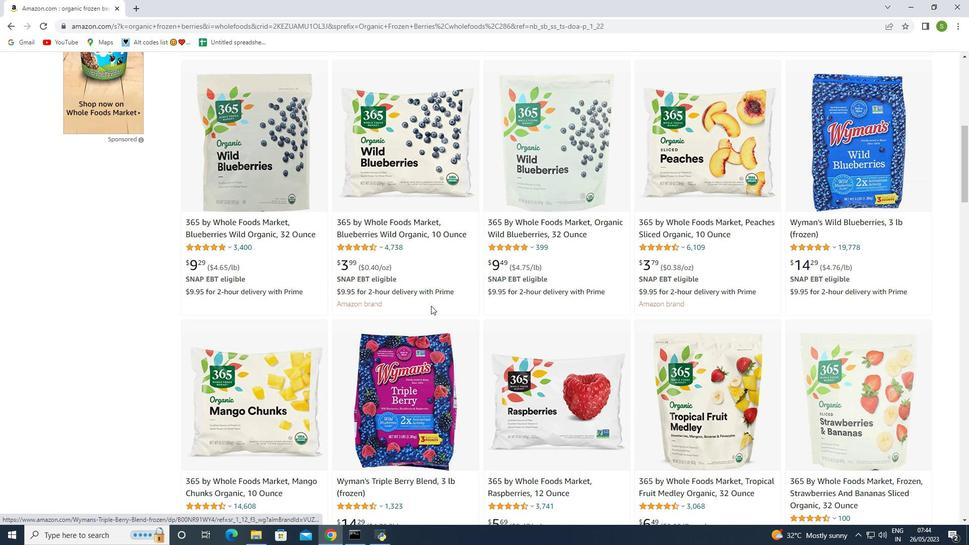
Action: Mouse scrolled (431, 306) with delta (0, 0)
Screenshot: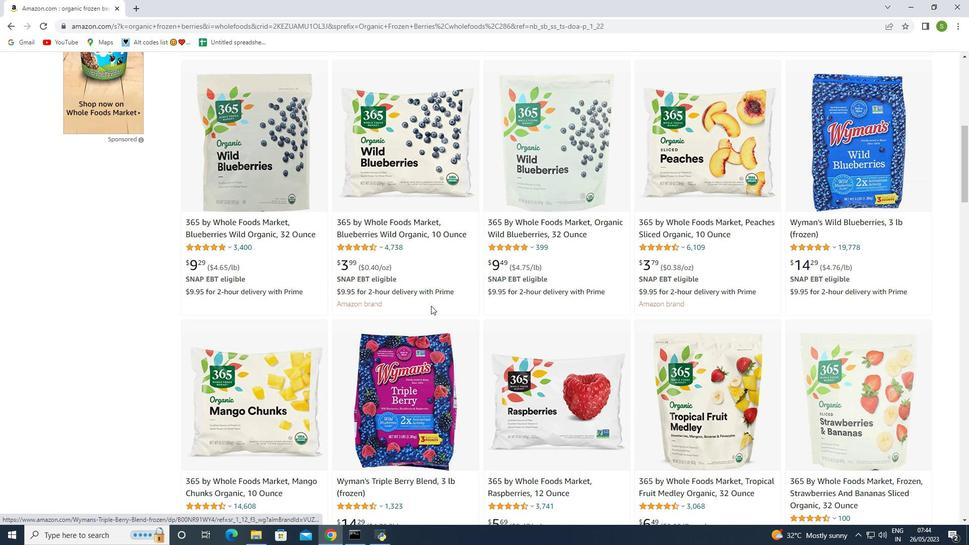 
Action: Mouse scrolled (431, 306) with delta (0, 0)
Screenshot: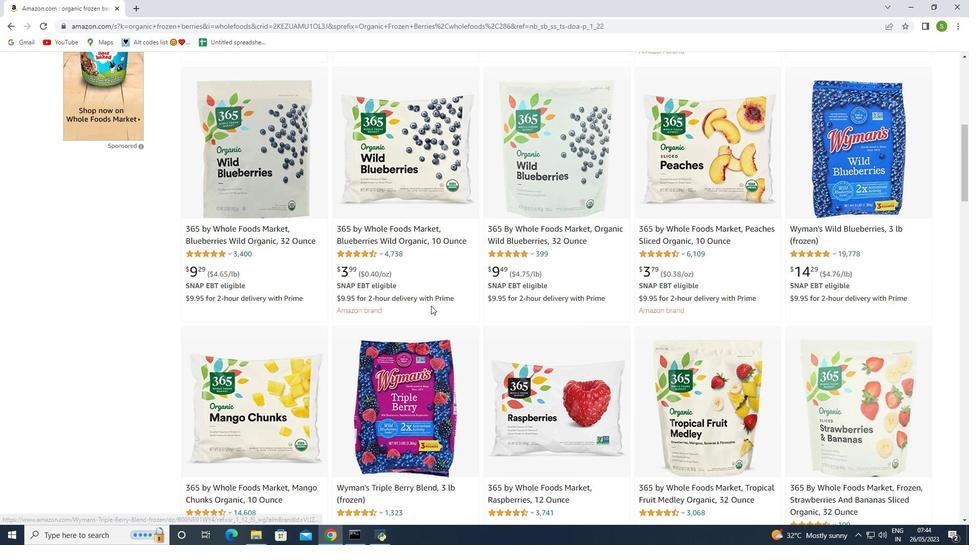 
Action: Mouse scrolled (431, 306) with delta (0, 0)
Screenshot: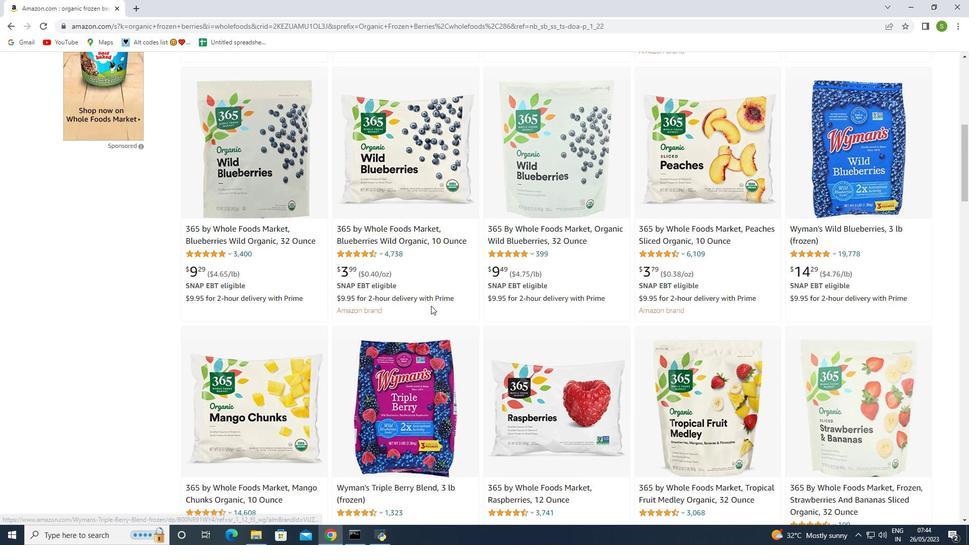
Action: Mouse scrolled (431, 306) with delta (0, 0)
Screenshot: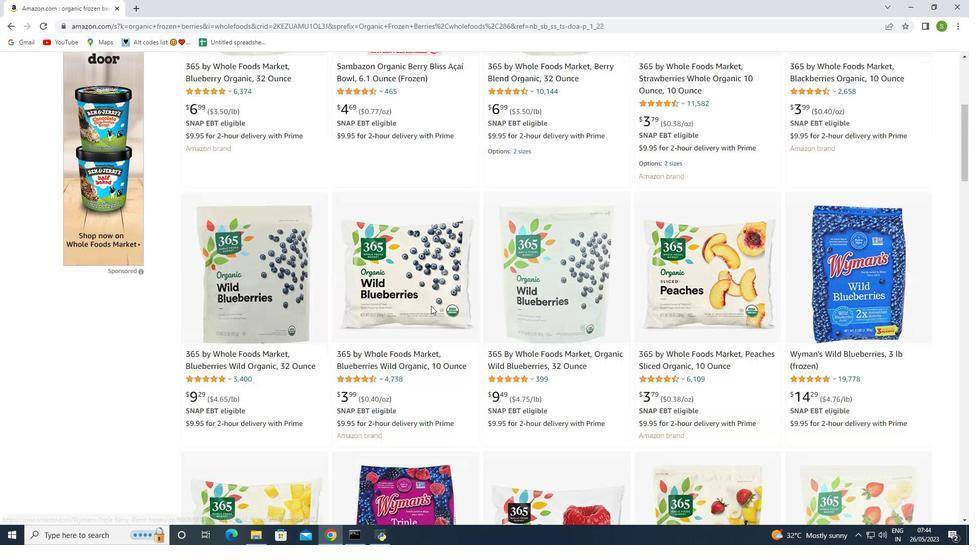 
Action: Mouse scrolled (431, 306) with delta (0, 0)
Screenshot: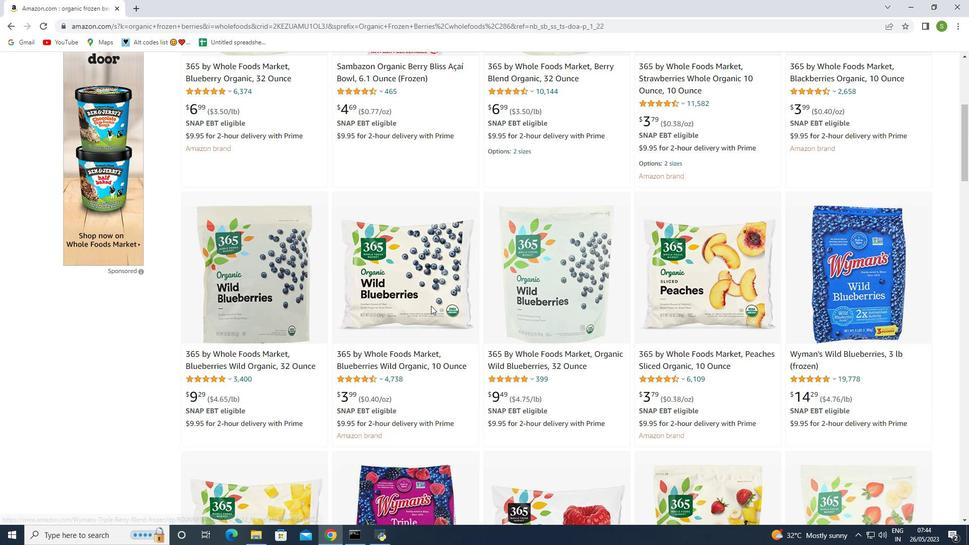 
Action: Mouse scrolled (431, 306) with delta (0, 0)
Screenshot: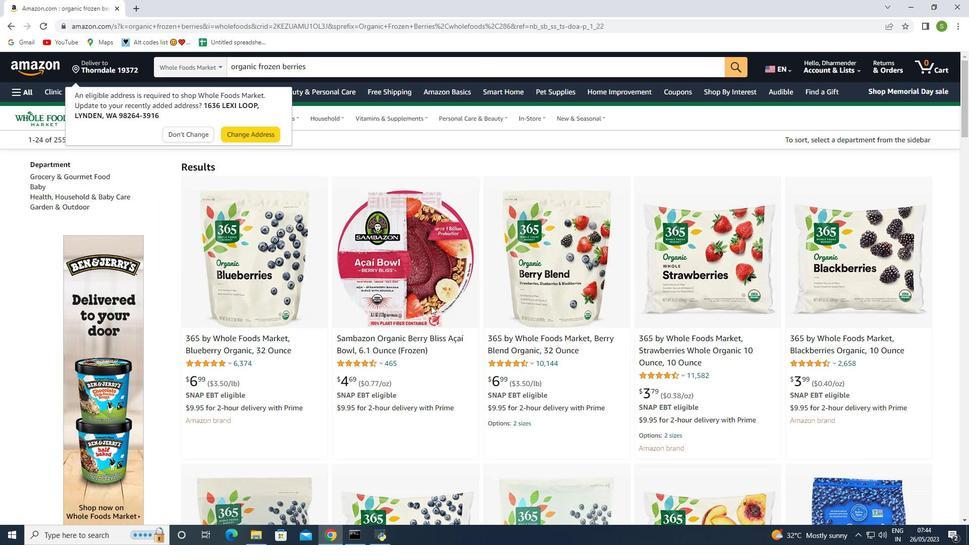 
Action: Mouse scrolled (431, 306) with delta (0, 0)
Screenshot: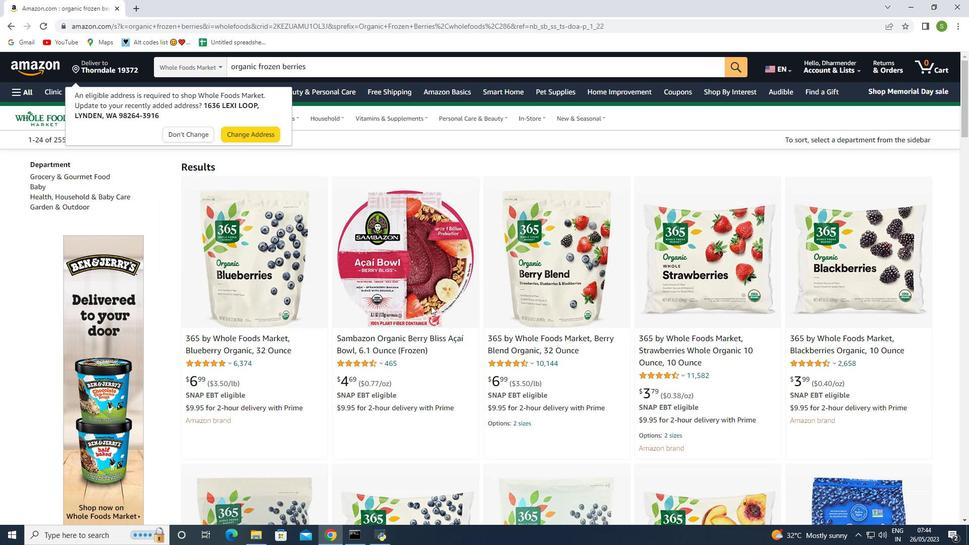 
Action: Mouse scrolled (431, 306) with delta (0, 0)
Screenshot: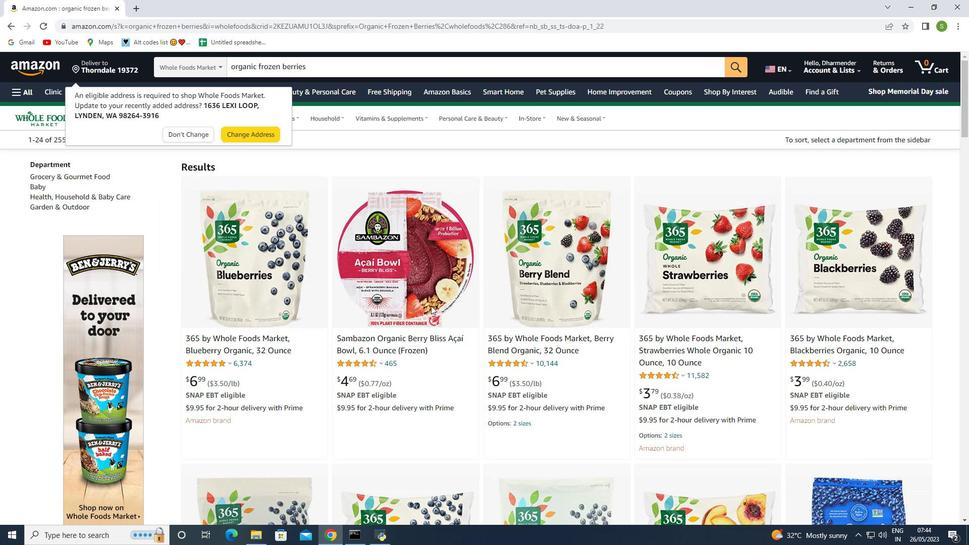 
Action: Mouse scrolled (431, 306) with delta (0, 0)
Screenshot: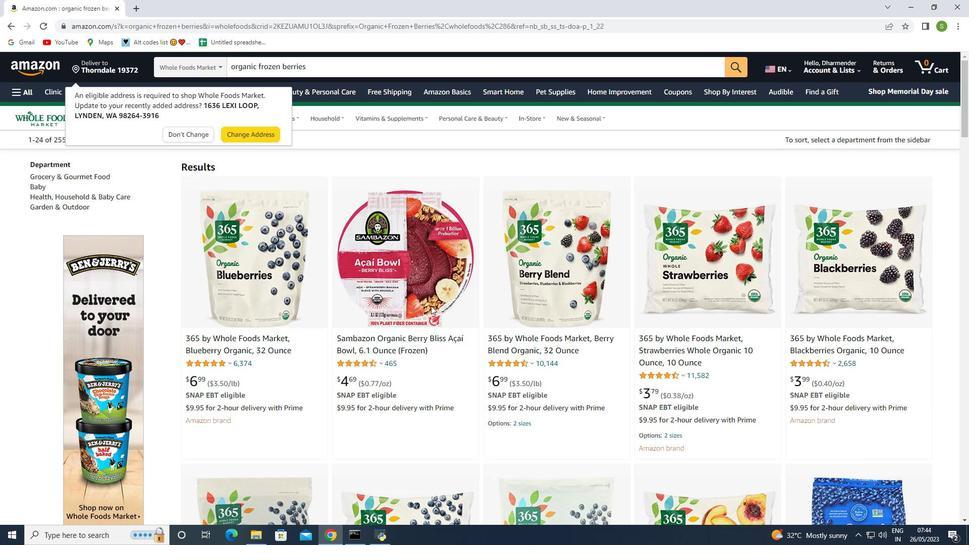 
Action: Mouse moved to (564, 276)
Screenshot: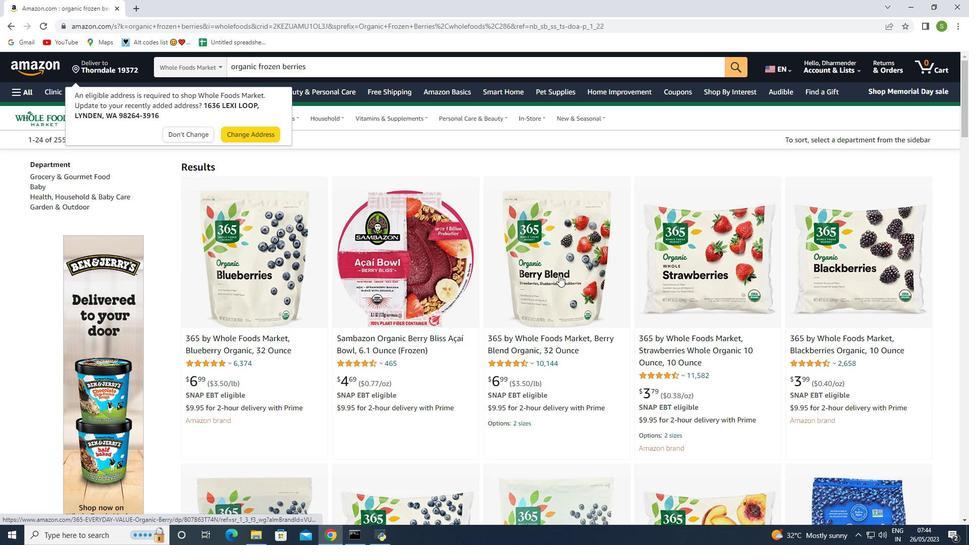 
Action: Mouse scrolled (564, 276) with delta (0, 0)
Screenshot: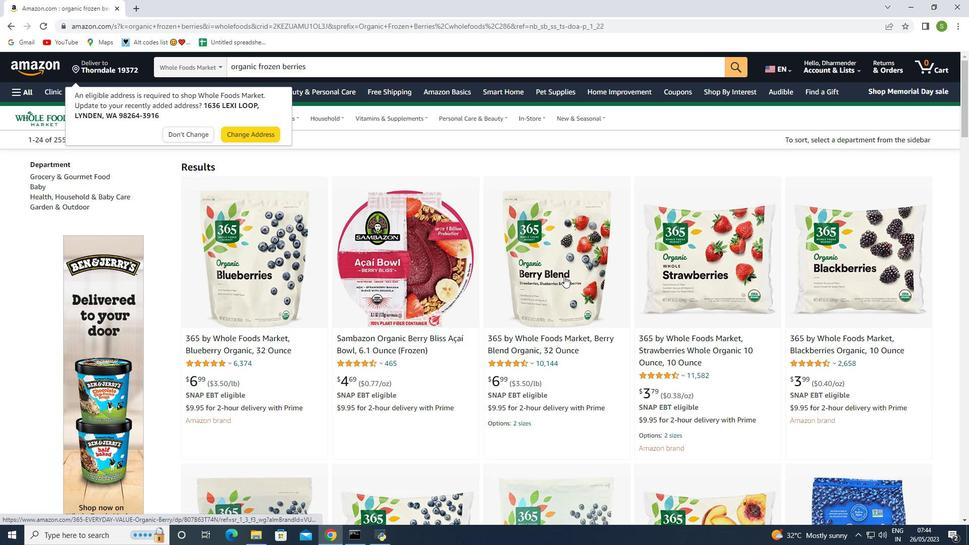
Action: Mouse scrolled (564, 276) with delta (0, 0)
Screenshot: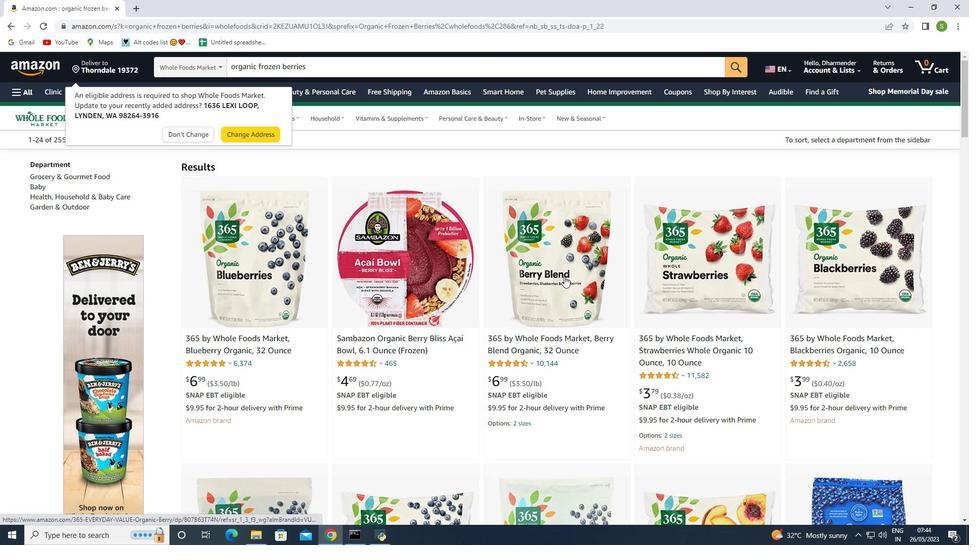 
Action: Mouse moved to (564, 277)
Screenshot: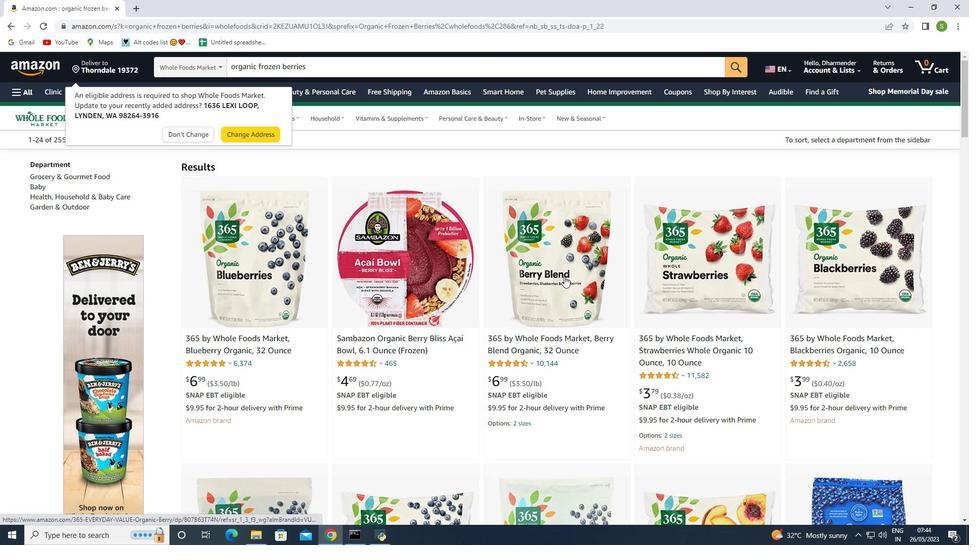 
Action: Mouse scrolled (564, 276) with delta (0, 0)
Screenshot: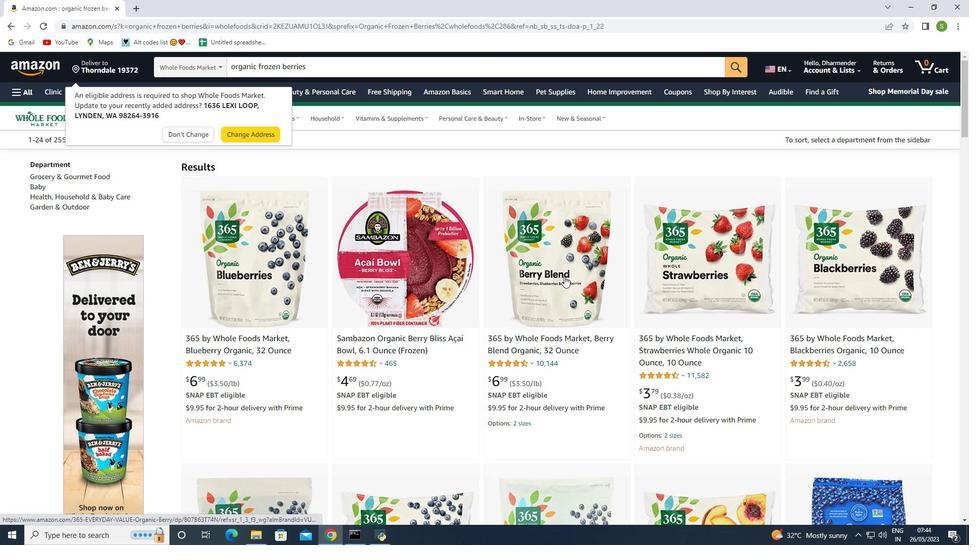 
Action: Mouse moved to (558, 279)
Screenshot: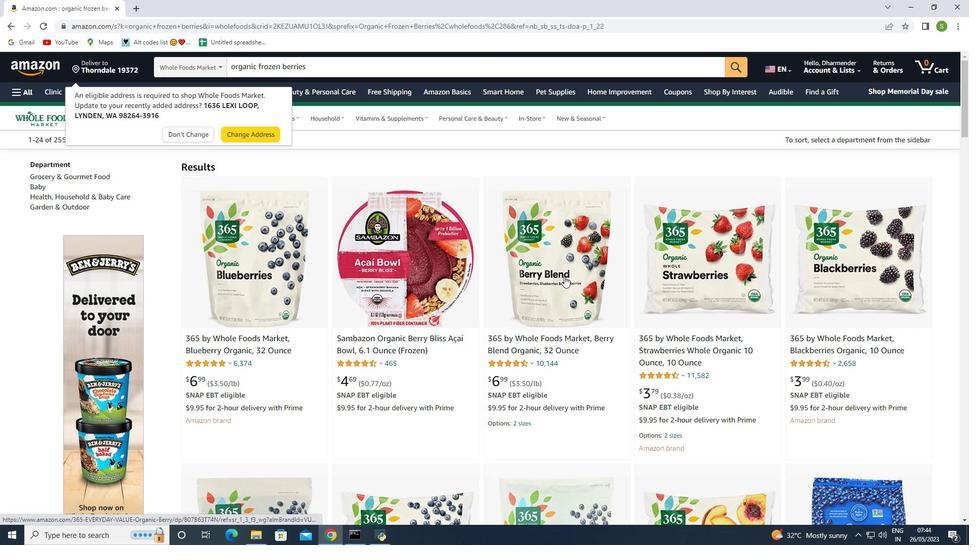 
Action: Mouse scrolled (562, 277) with delta (0, 0)
Screenshot: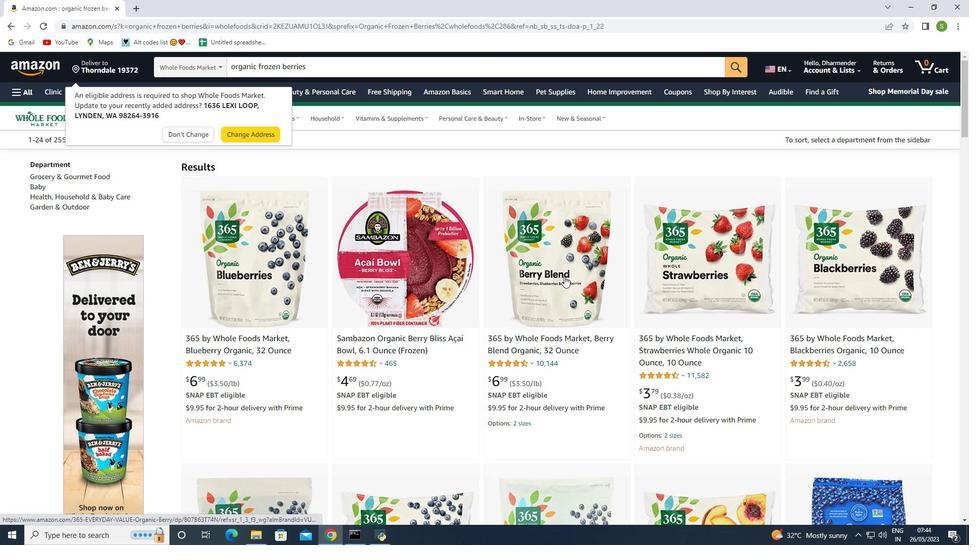 
Action: Mouse moved to (418, 302)
Screenshot: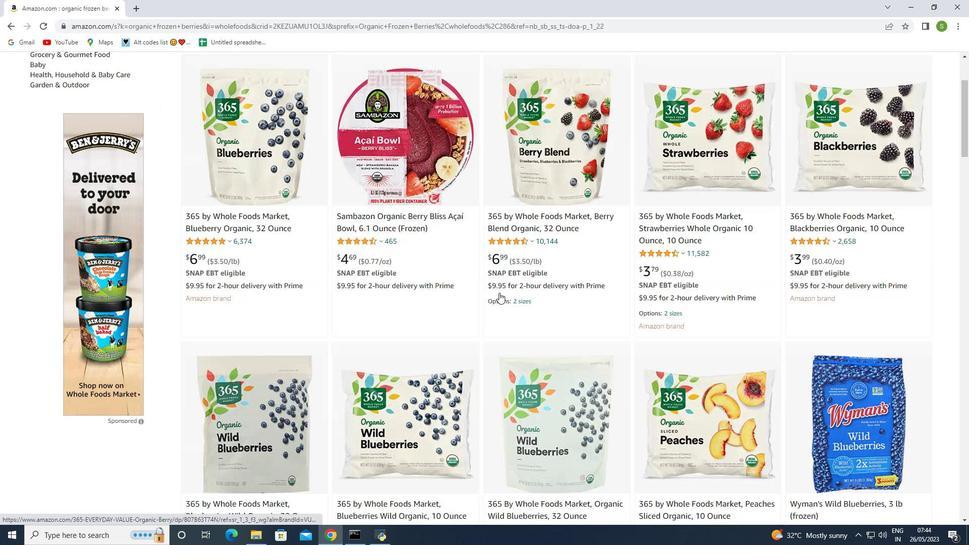 
Action: Mouse scrolled (418, 302) with delta (0, 0)
Screenshot: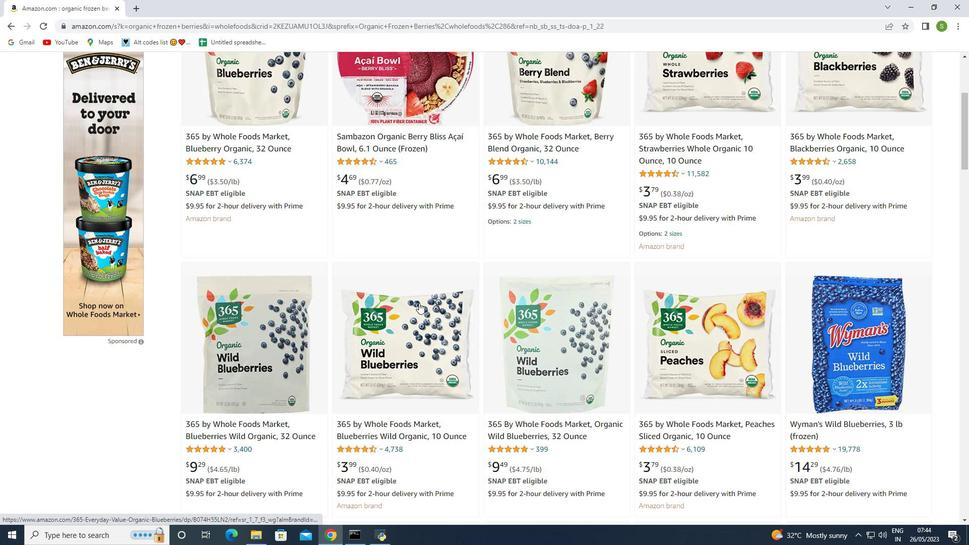 
Action: Mouse scrolled (418, 302) with delta (0, 0)
Screenshot: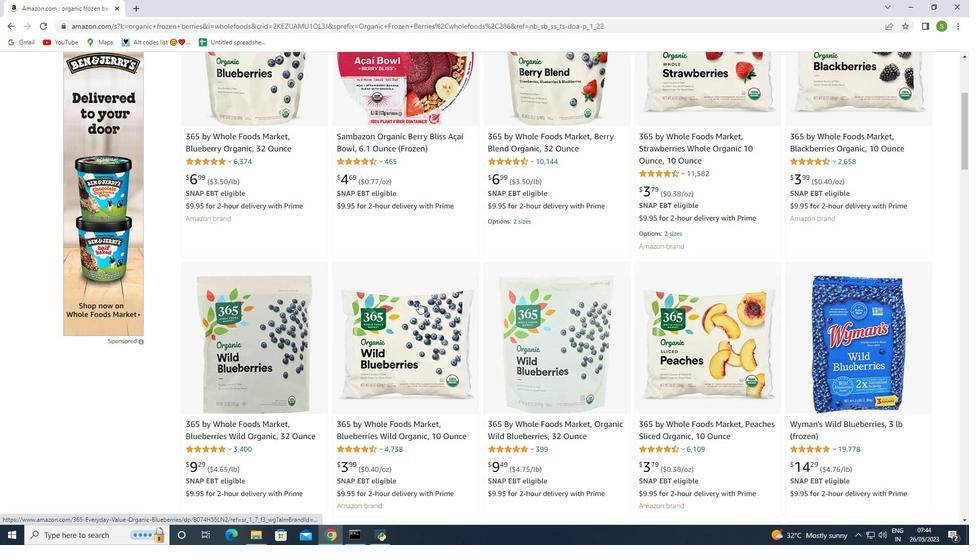 
Action: Mouse scrolled (418, 302) with delta (0, 0)
Screenshot: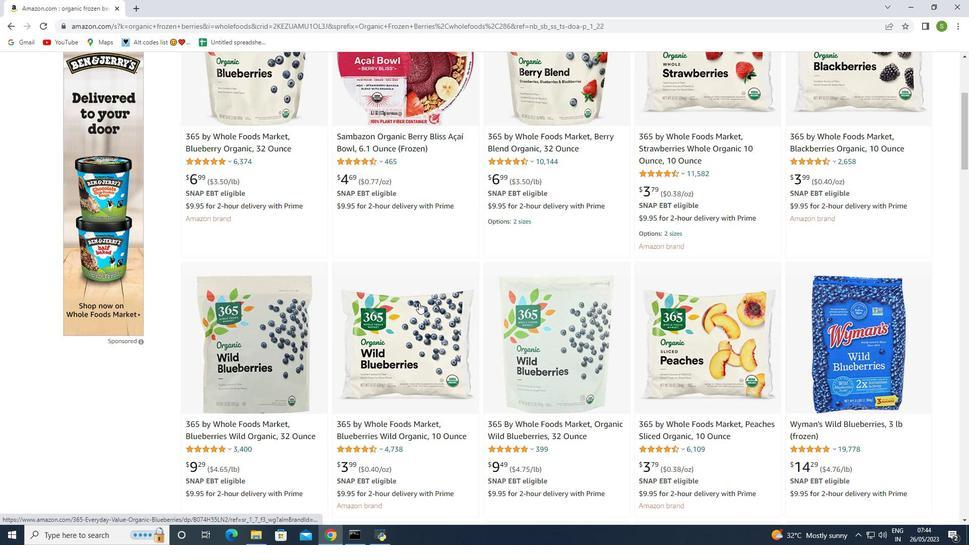 
Action: Mouse scrolled (418, 302) with delta (0, 0)
Screenshot: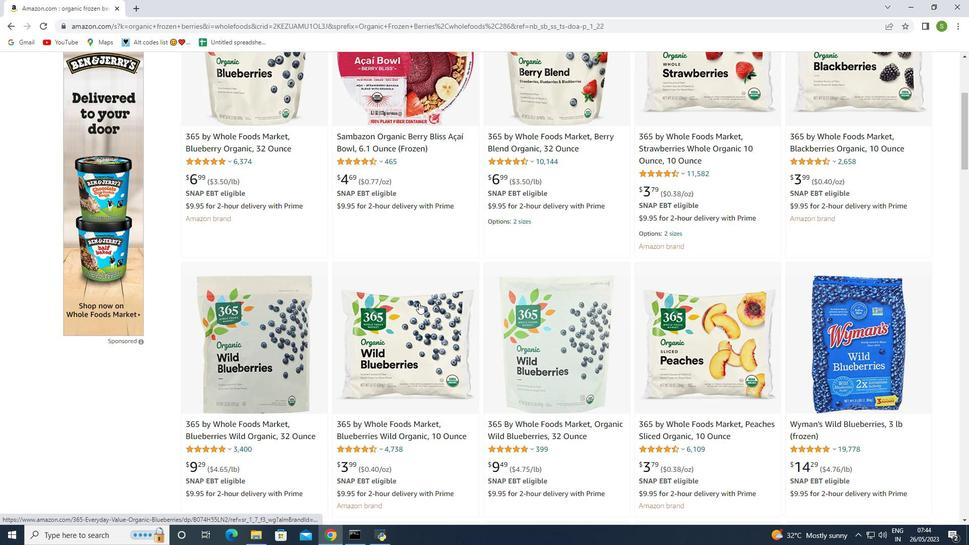 
Action: Mouse moved to (436, 313)
Screenshot: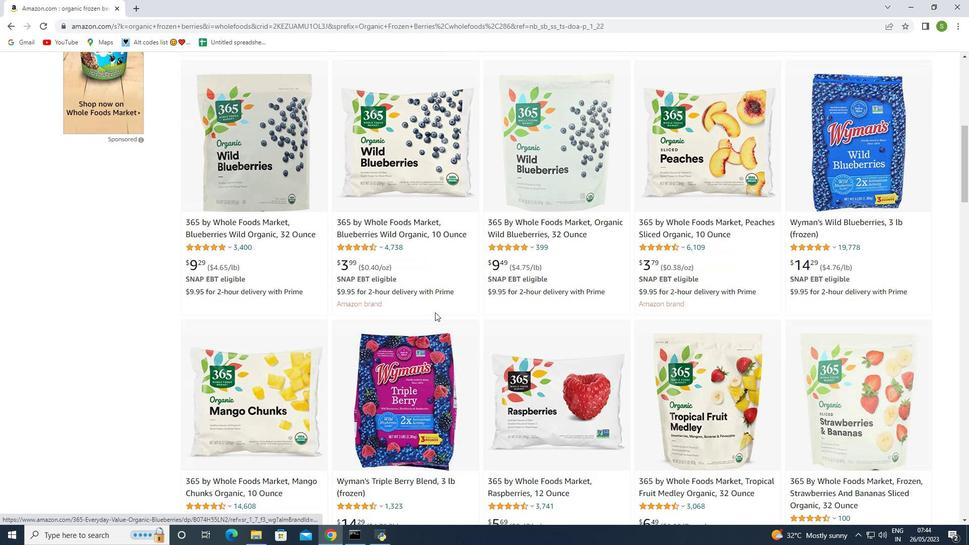 
Action: Mouse scrolled (436, 312) with delta (0, 0)
Screenshot: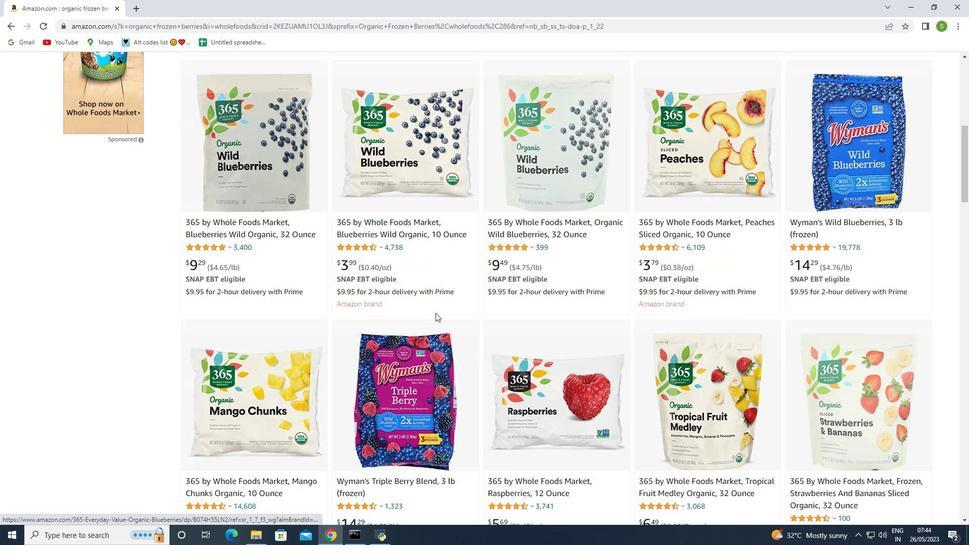 
Action: Mouse scrolled (436, 312) with delta (0, 0)
Screenshot: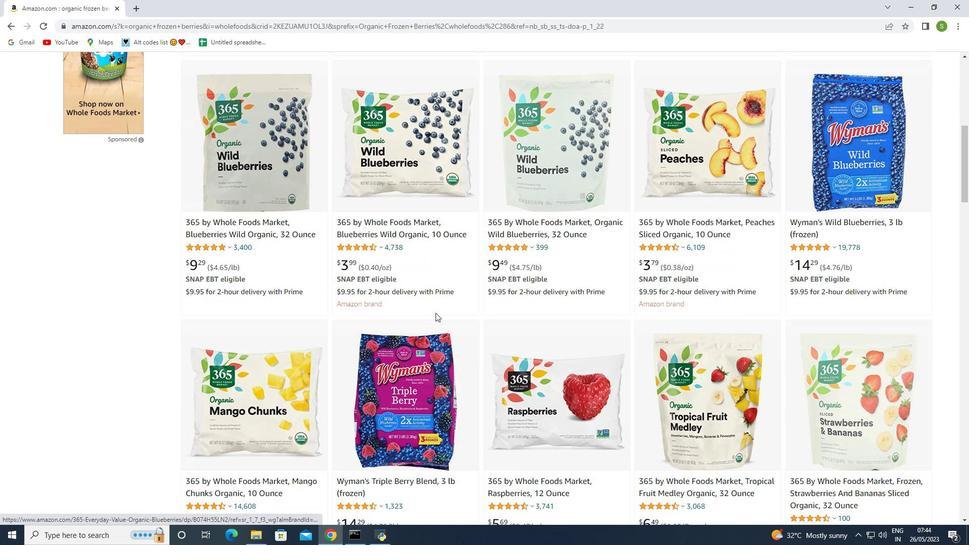 
Action: Mouse scrolled (436, 312) with delta (0, 0)
Screenshot: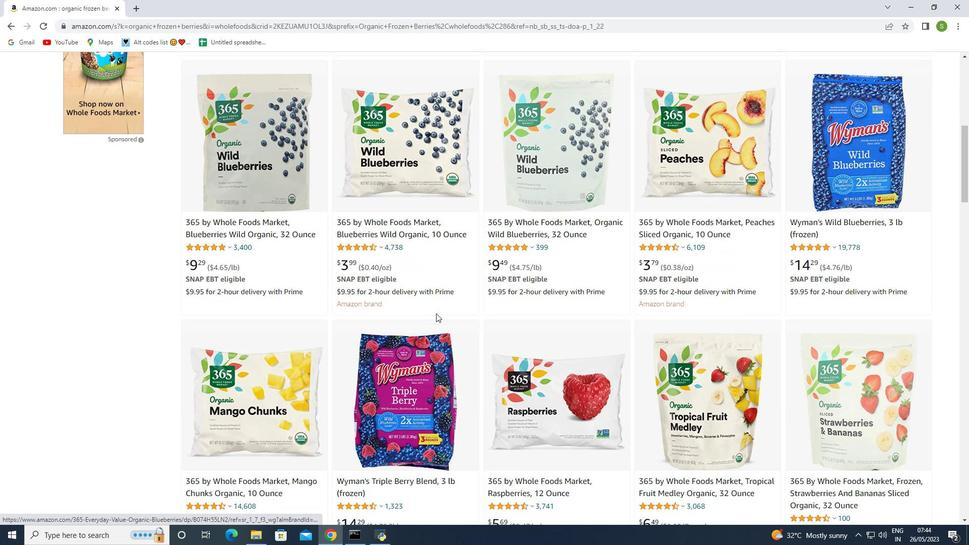 
Action: Mouse moved to (392, 291)
Screenshot: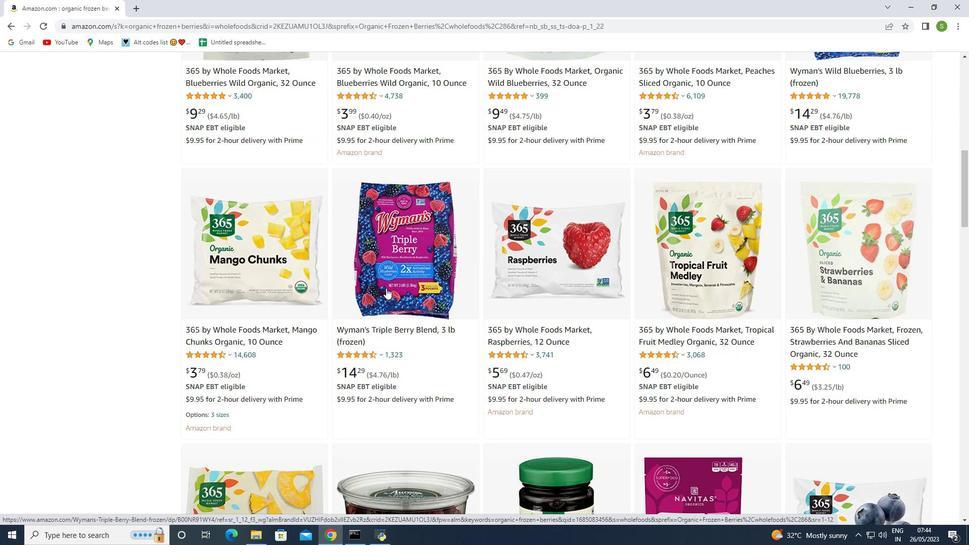 
Action: Mouse scrolled (392, 292) with delta (0, 0)
Screenshot: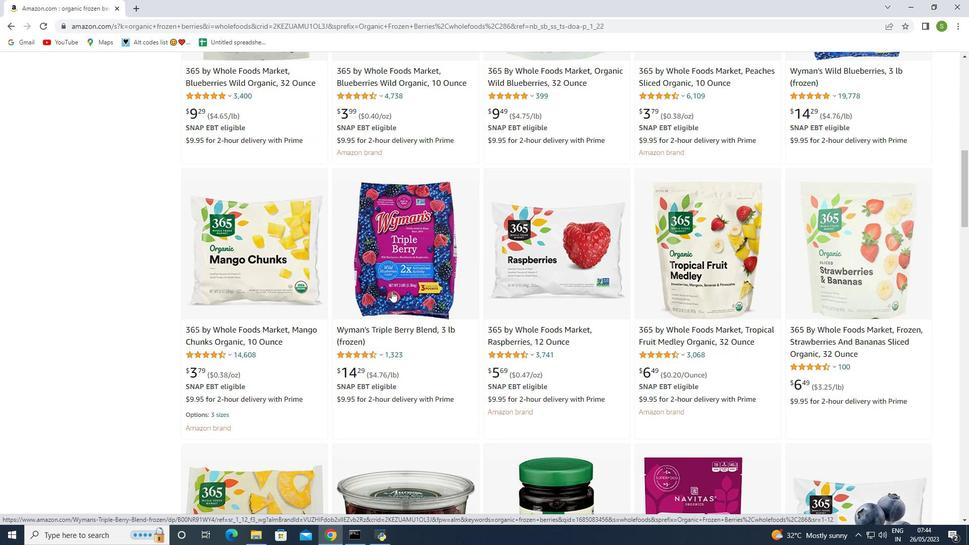 
Action: Mouse scrolled (392, 292) with delta (0, 0)
Screenshot: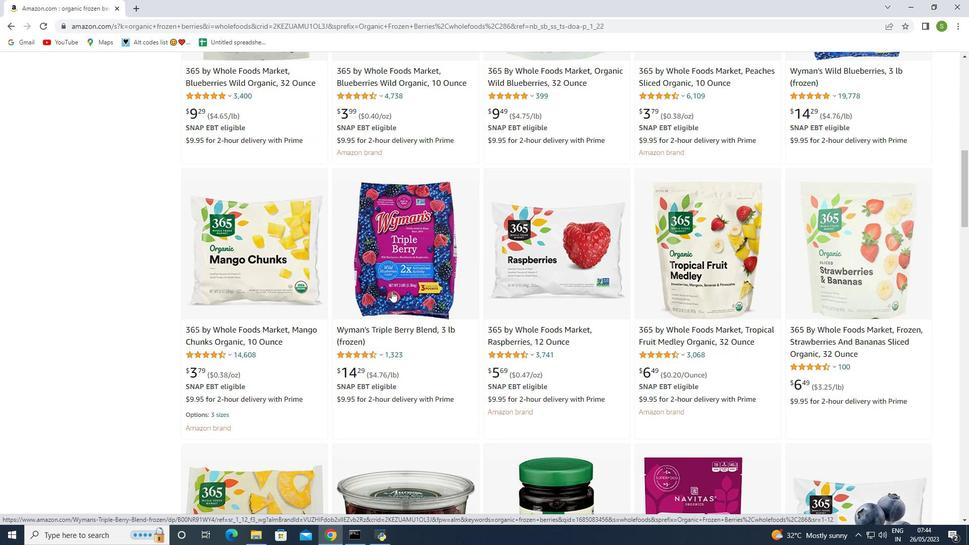 
Action: Mouse scrolled (392, 292) with delta (0, 0)
Screenshot: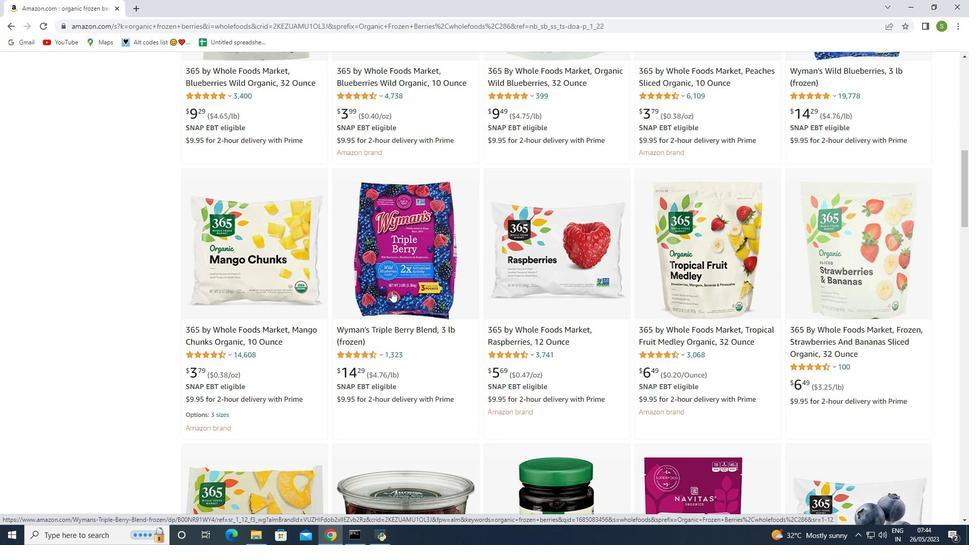 
Action: Mouse scrolled (392, 292) with delta (0, 0)
Screenshot: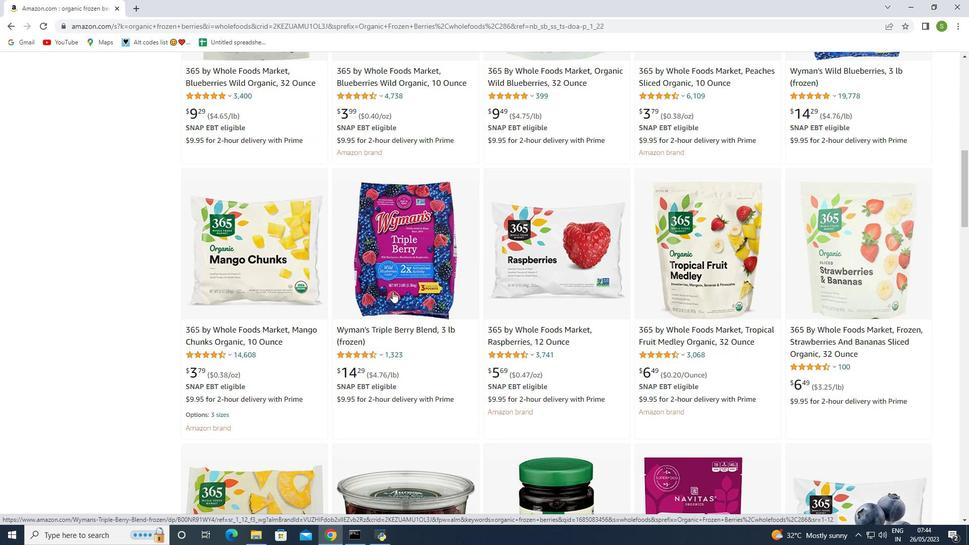 
Action: Mouse moved to (361, 284)
Screenshot: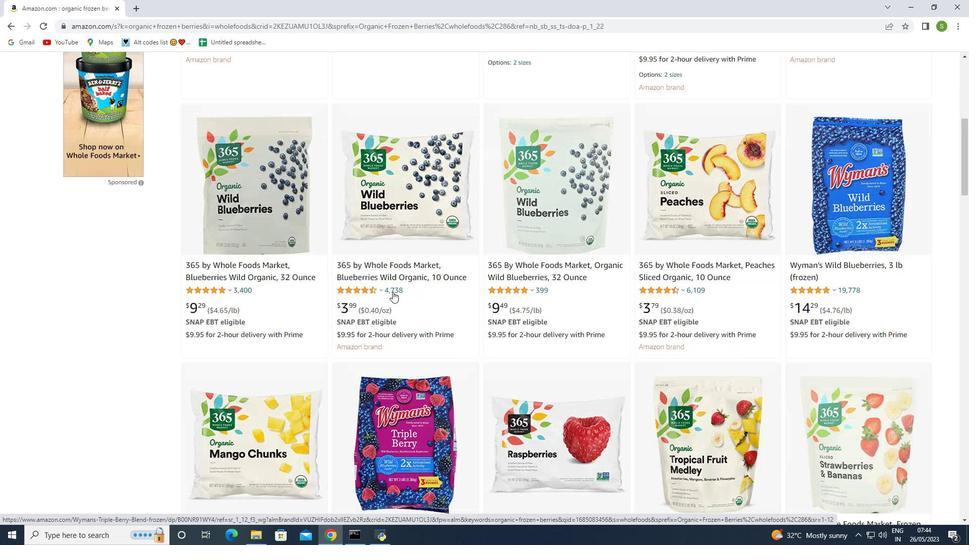 
Action: Mouse scrolled (361, 284) with delta (0, 0)
Screenshot: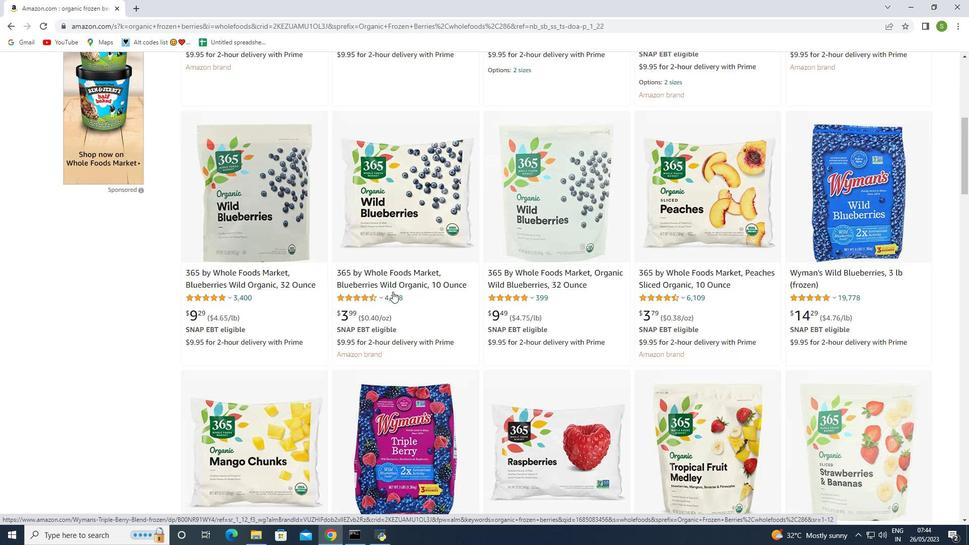 
Action: Mouse moved to (361, 283)
Screenshot: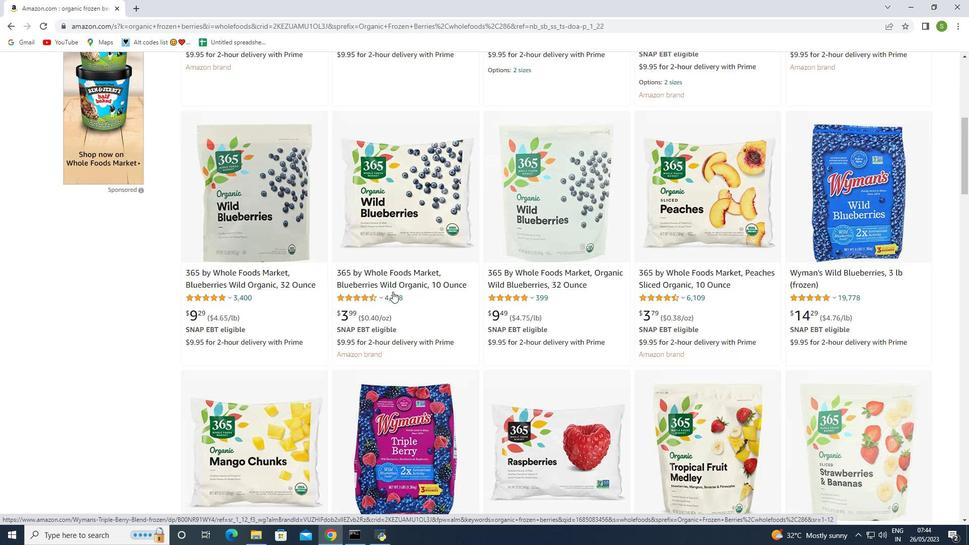 
Action: Mouse scrolled (361, 284) with delta (0, 0)
Screenshot: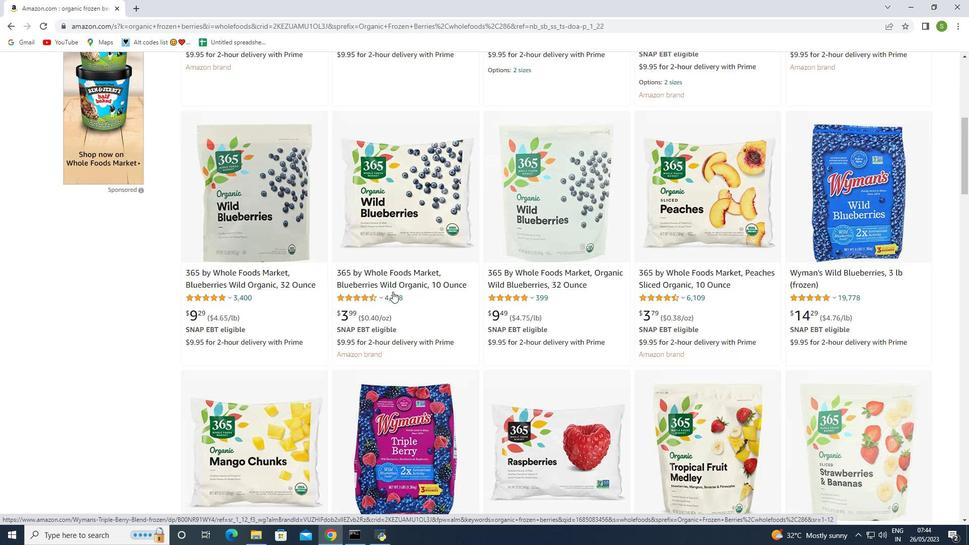
Action: Mouse moved to (361, 283)
Screenshot: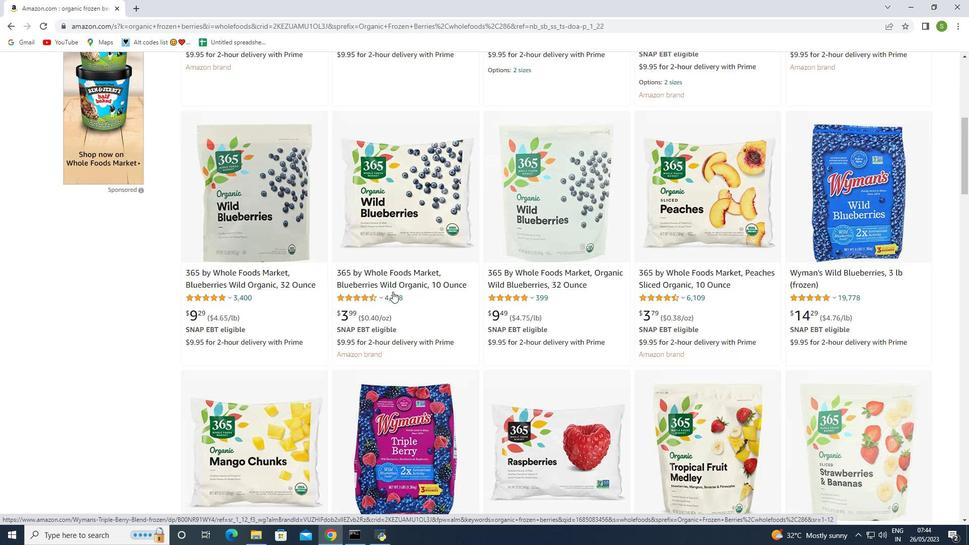 
Action: Mouse scrolled (361, 284) with delta (0, 0)
Screenshot: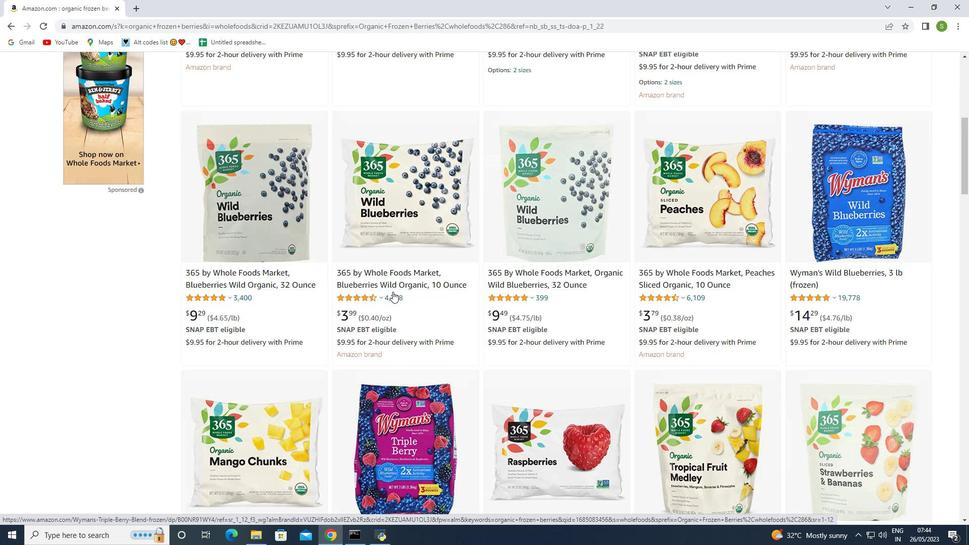
Action: Mouse moved to (361, 283)
Screenshot: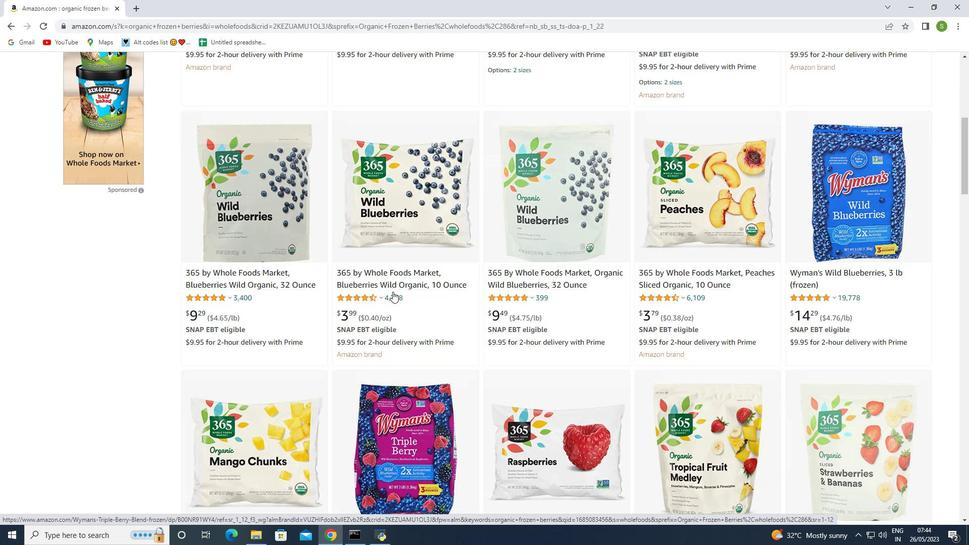 
Action: Mouse scrolled (361, 284) with delta (0, 0)
Screenshot: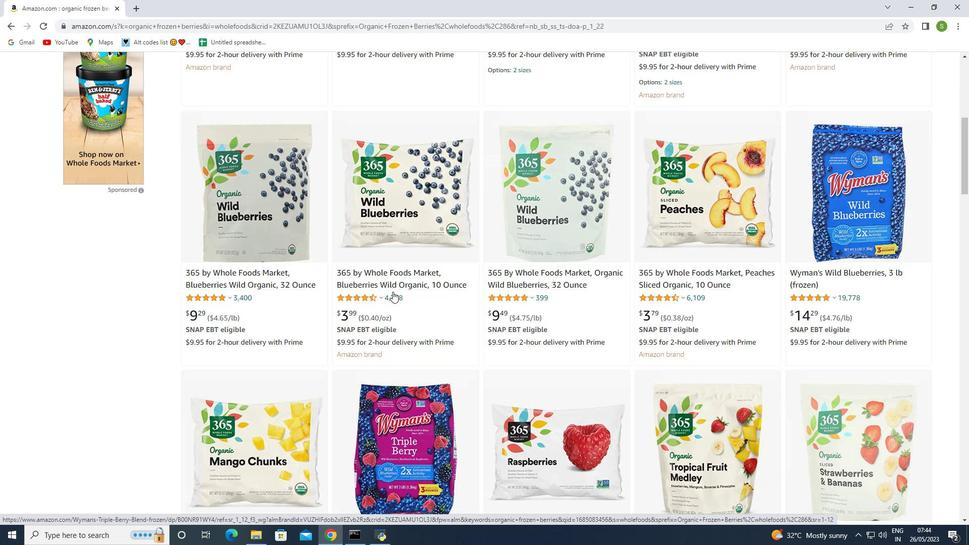 
Action: Mouse moved to (335, 311)
Screenshot: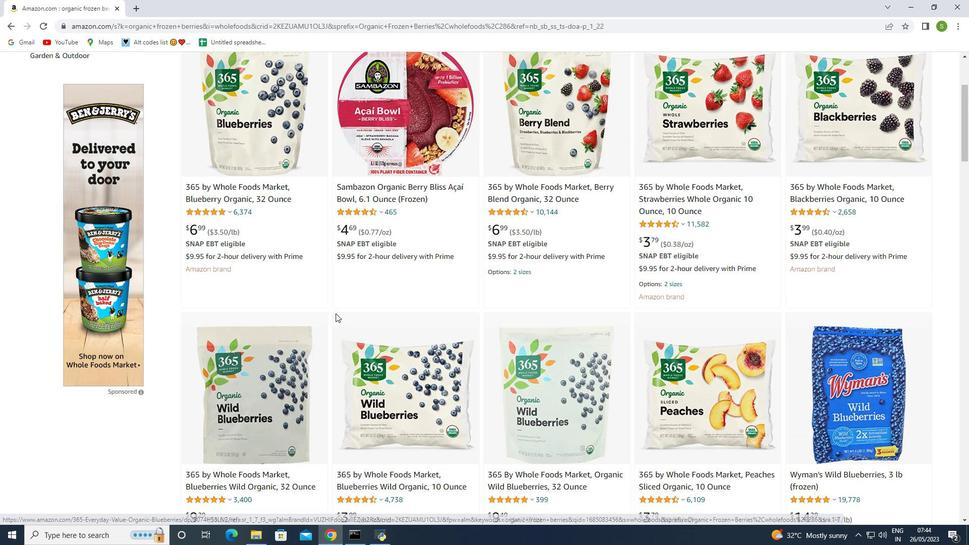 
Action: Mouse scrolled (335, 311) with delta (0, 0)
Screenshot: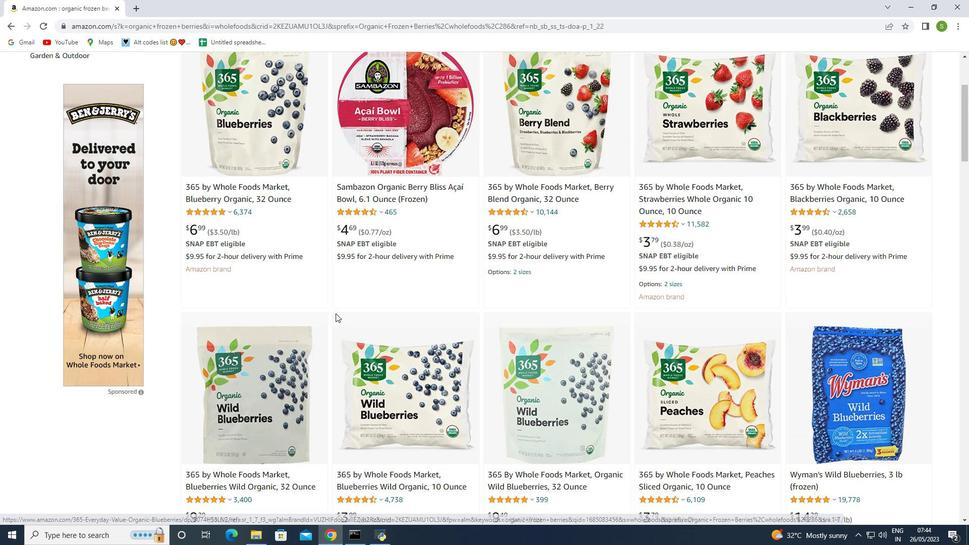 
Action: Mouse moved to (335, 311)
Screenshot: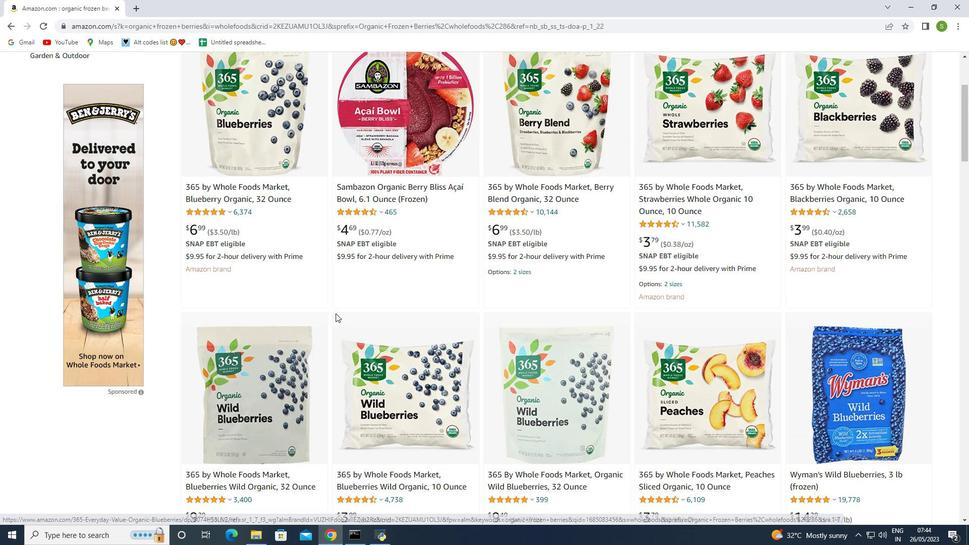 
Action: Mouse scrolled (335, 311) with delta (0, 0)
Screenshot: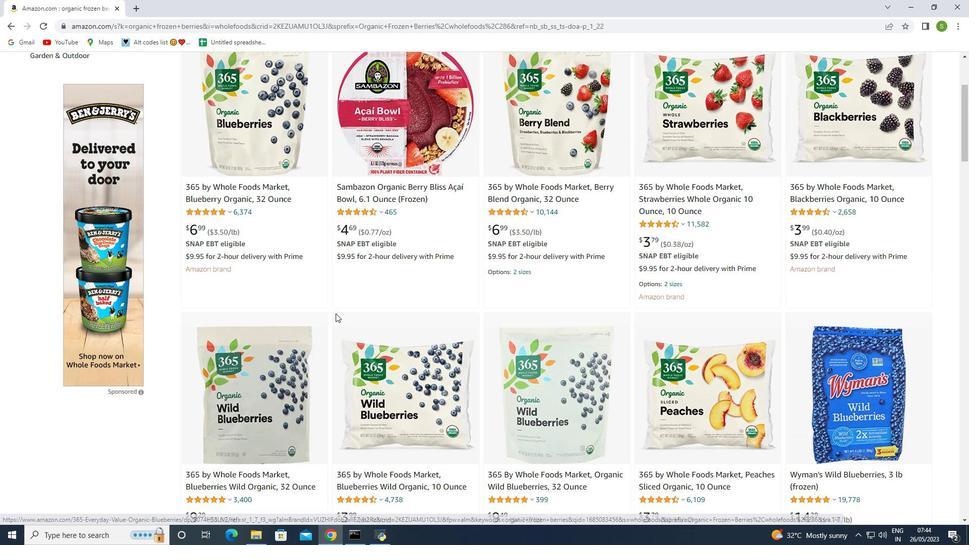 
Action: Mouse scrolled (335, 311) with delta (0, 0)
Screenshot: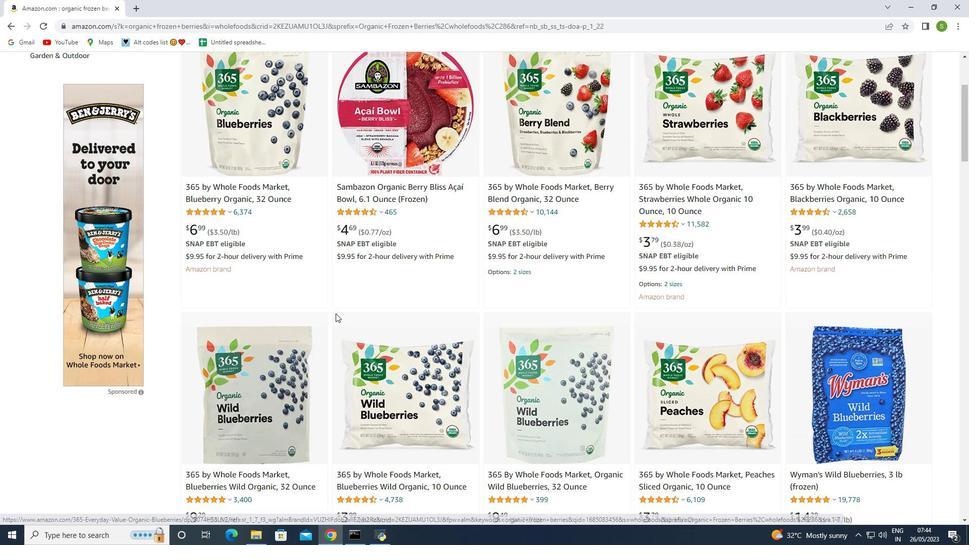 
Action: Mouse scrolled (335, 311) with delta (0, 0)
Screenshot: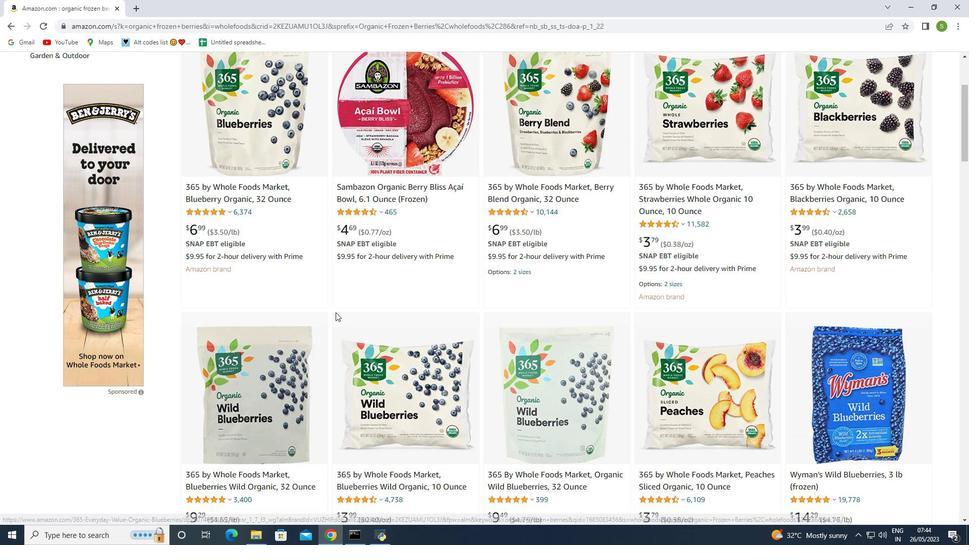 
Action: Mouse moved to (336, 314)
Screenshot: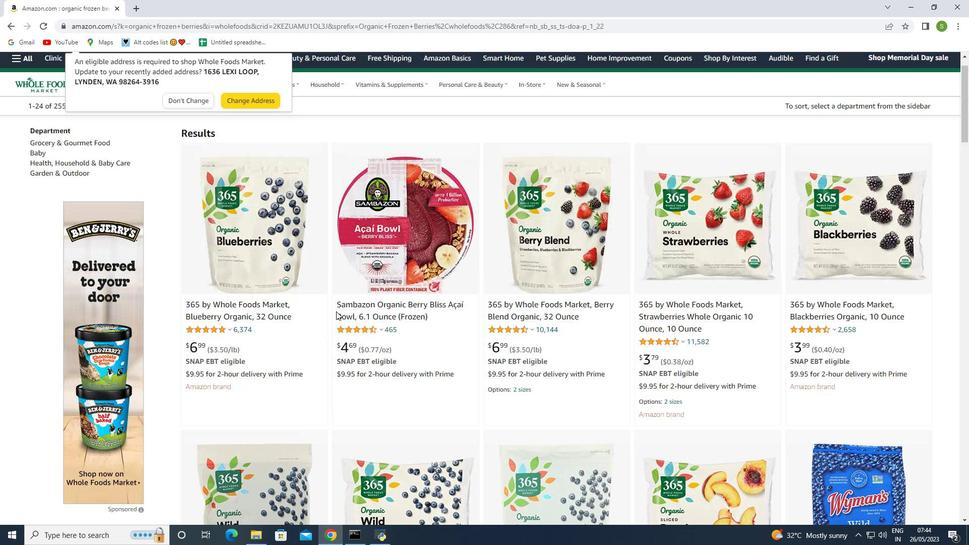 
Action: Mouse scrolled (336, 315) with delta (0, 0)
Screenshot: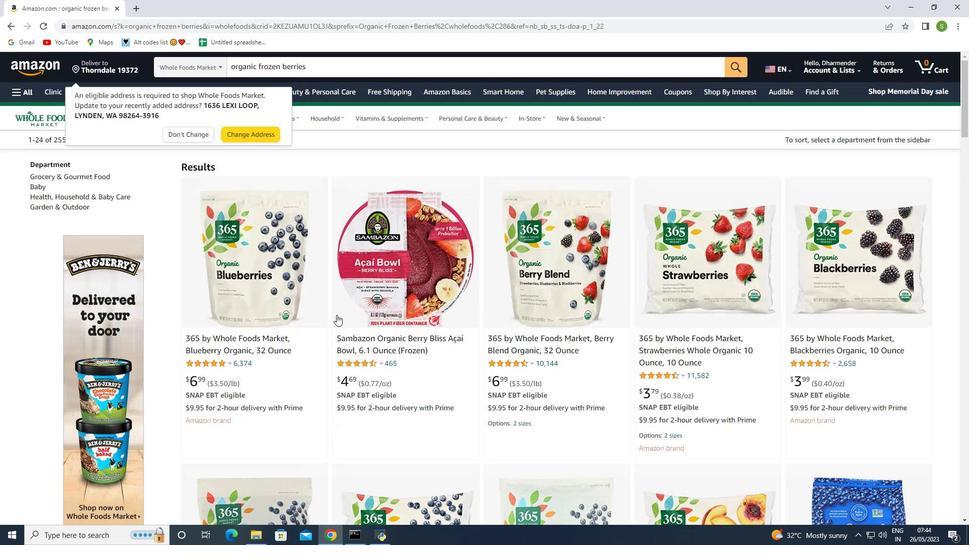 
Action: Mouse scrolled (336, 315) with delta (0, 0)
Screenshot: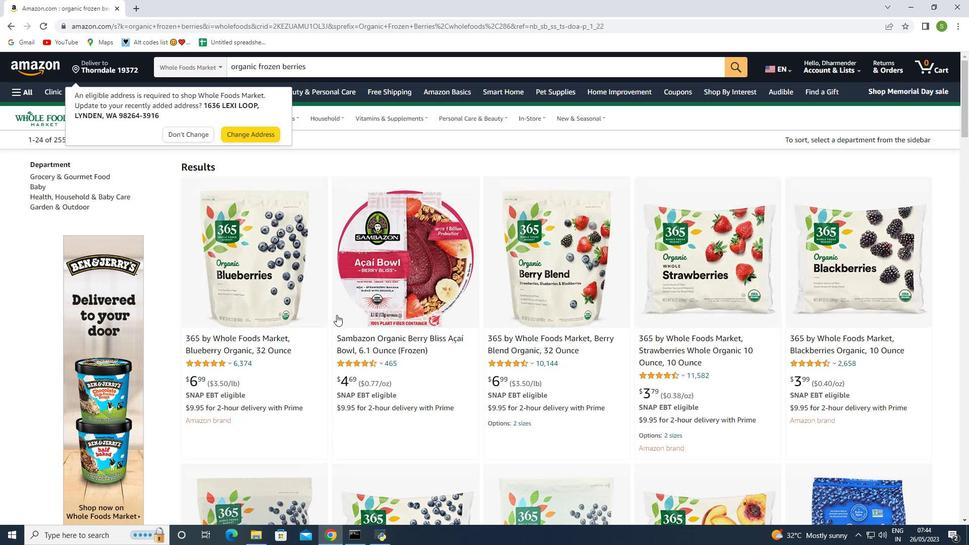 
Action: Mouse scrolled (336, 315) with delta (0, 0)
Screenshot: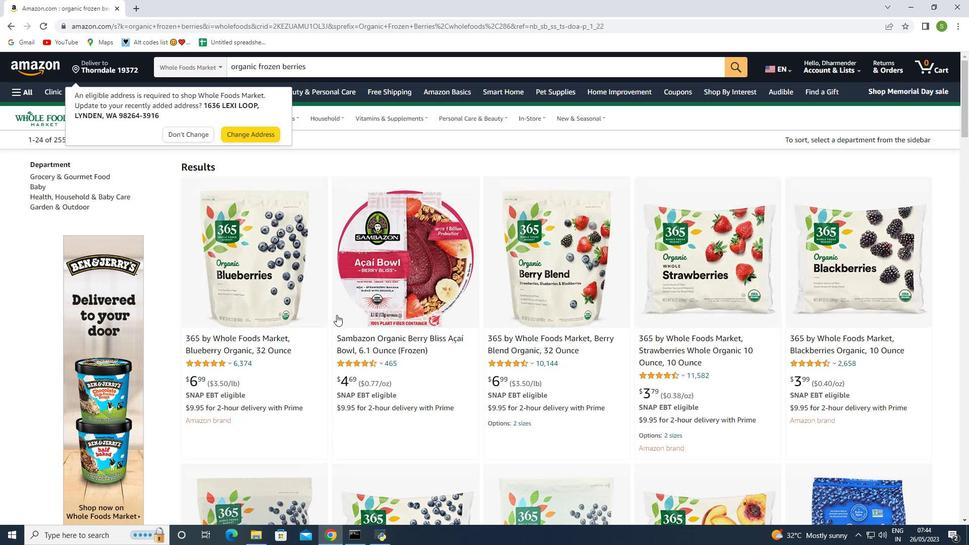 
Action: Mouse scrolled (336, 315) with delta (0, 0)
Screenshot: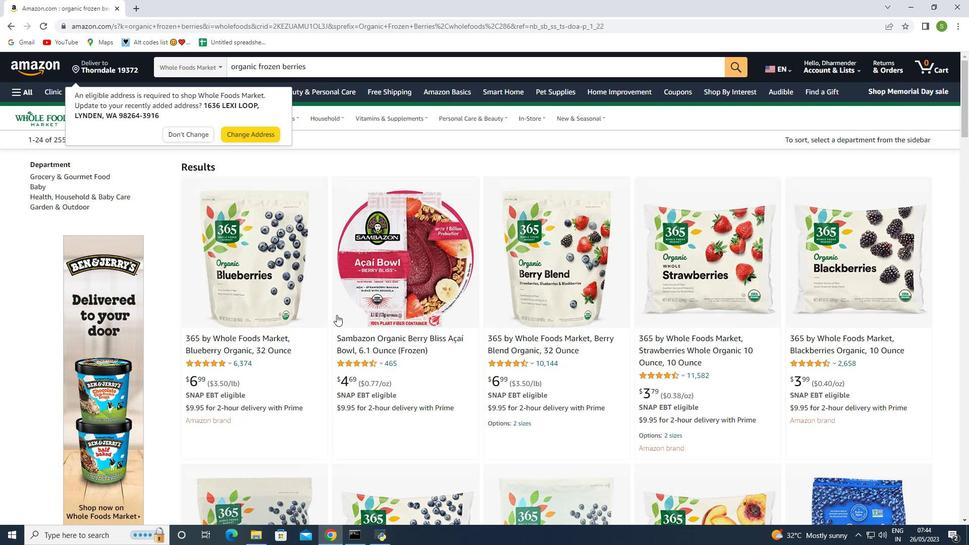 
Action: Mouse moved to (264, 301)
Screenshot: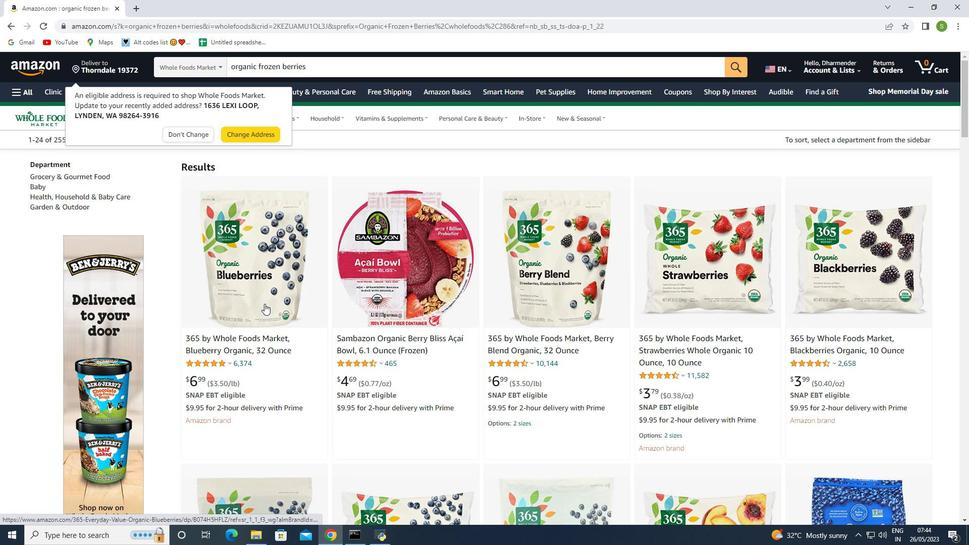 
Action: Mouse pressed left at (264, 301)
Screenshot: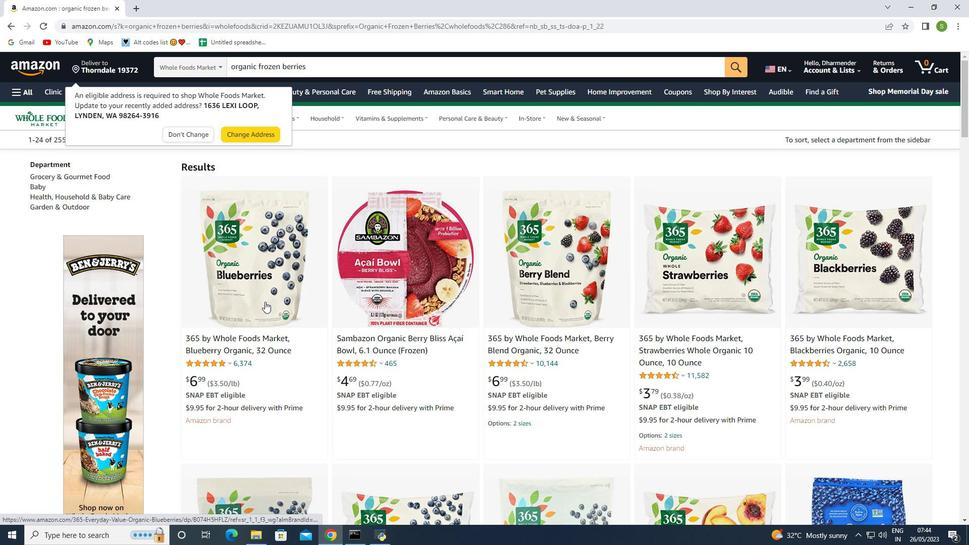 
Action: Mouse moved to (557, 311)
Screenshot: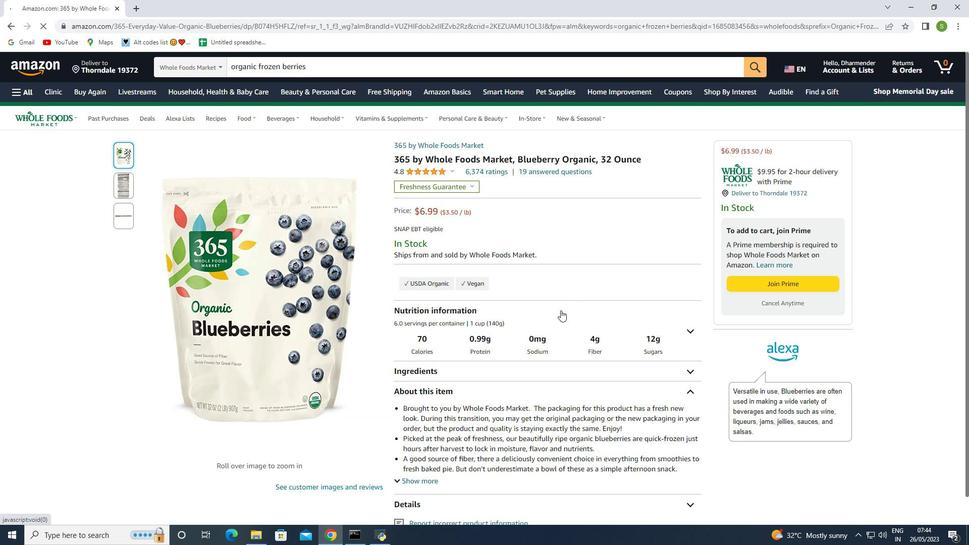 
Action: Mouse scrolled (557, 310) with delta (0, 0)
Screenshot: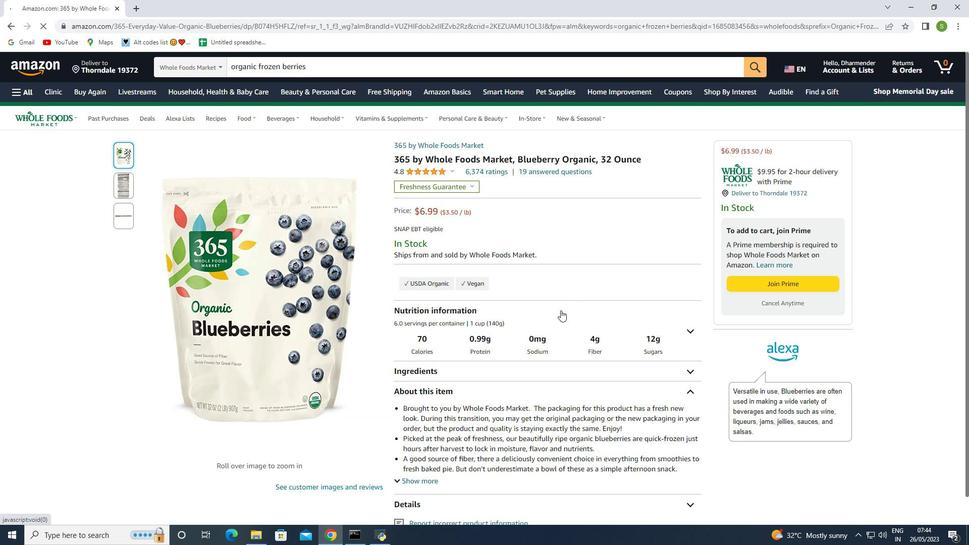 
Action: Mouse moved to (556, 311)
Screenshot: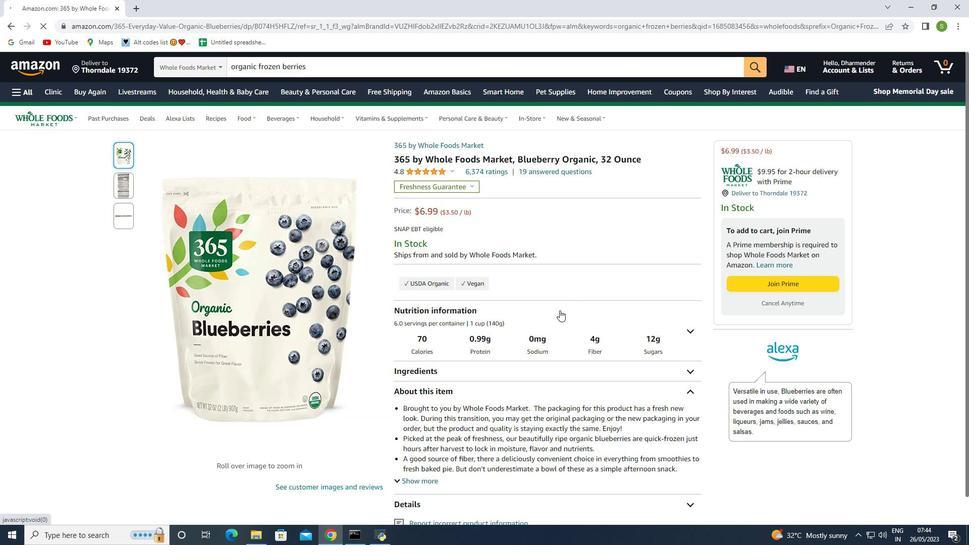 
Action: Mouse scrolled (556, 311) with delta (0, 0)
Screenshot: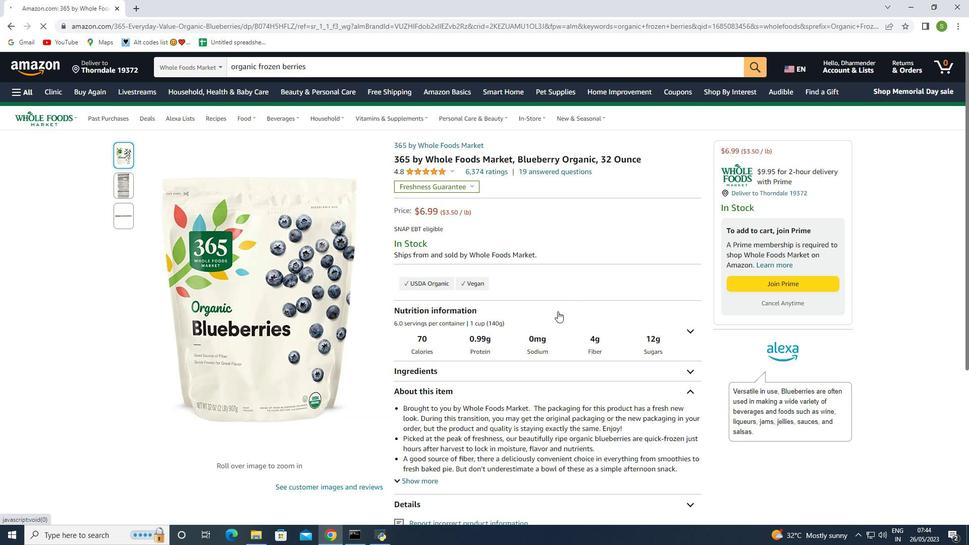
Action: Mouse moved to (569, 334)
Screenshot: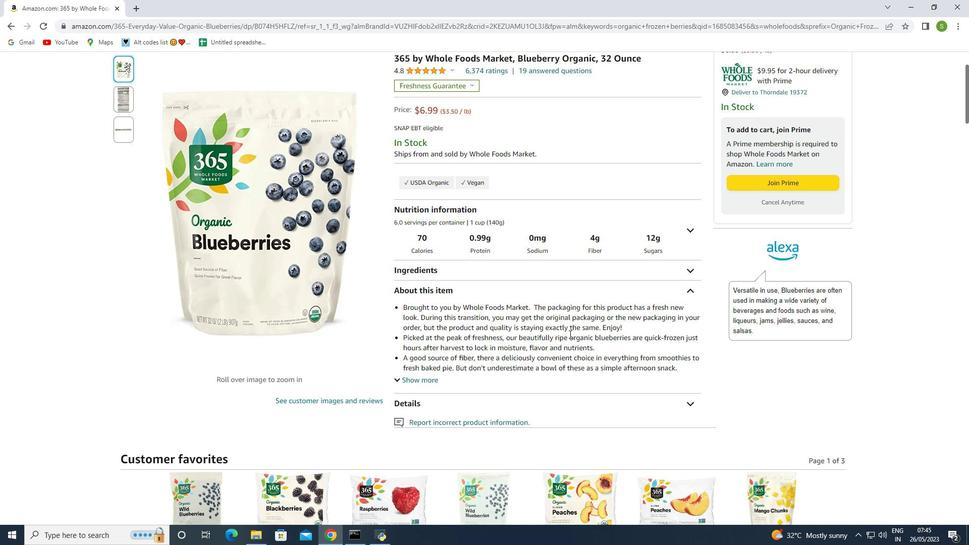
Action: Mouse scrolled (569, 333) with delta (0, 0)
Screenshot: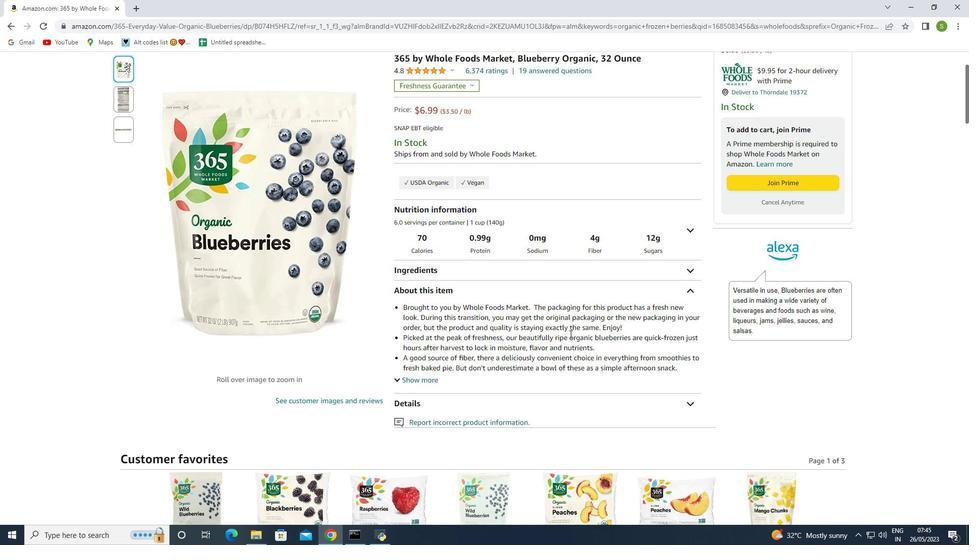 
Action: Mouse moved to (688, 353)
Screenshot: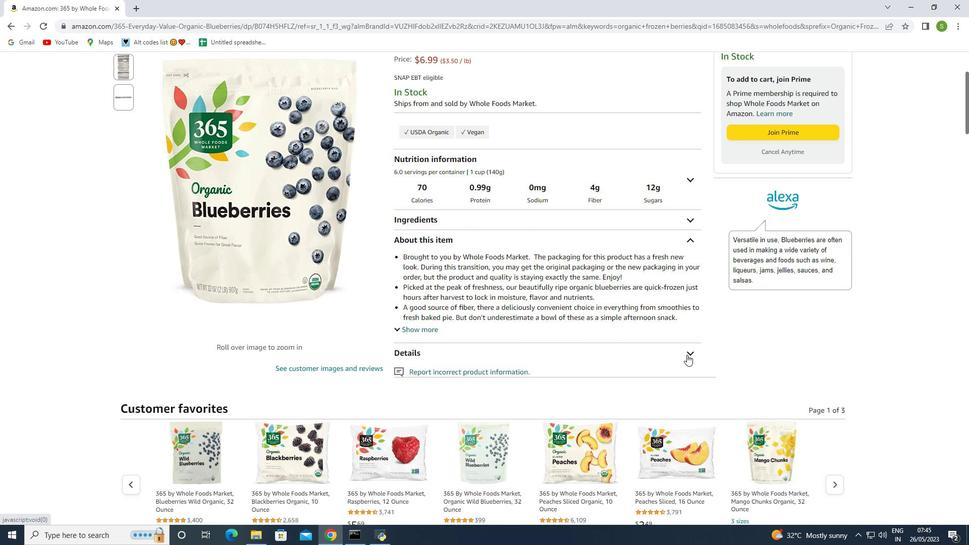 
Action: Mouse pressed left at (688, 353)
Screenshot: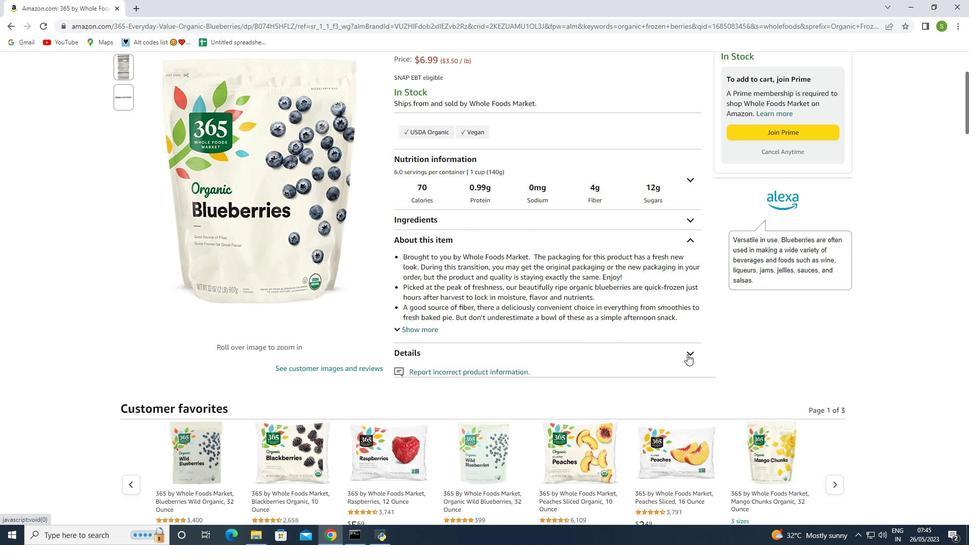 
Action: Mouse moved to (541, 388)
Screenshot: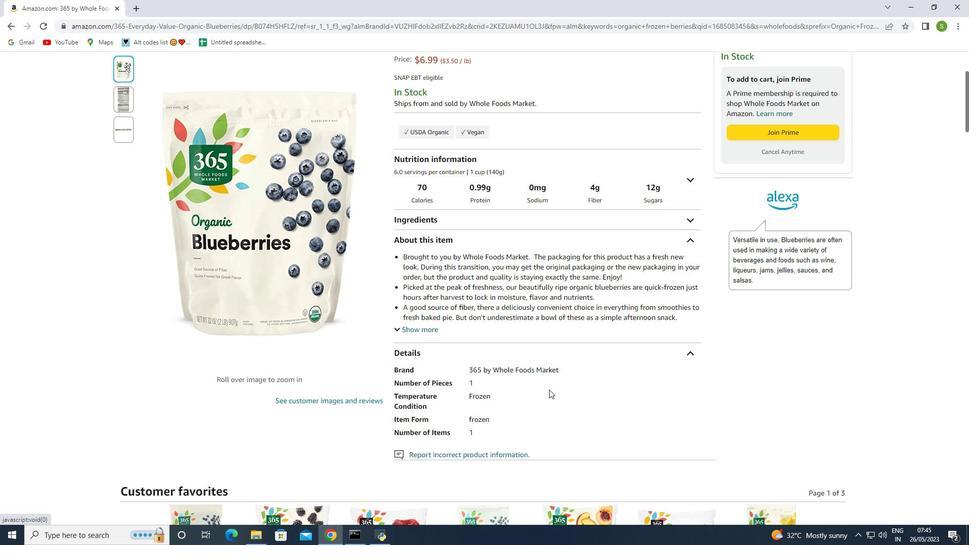 
Action: Mouse scrolled (541, 387) with delta (0, 0)
Screenshot: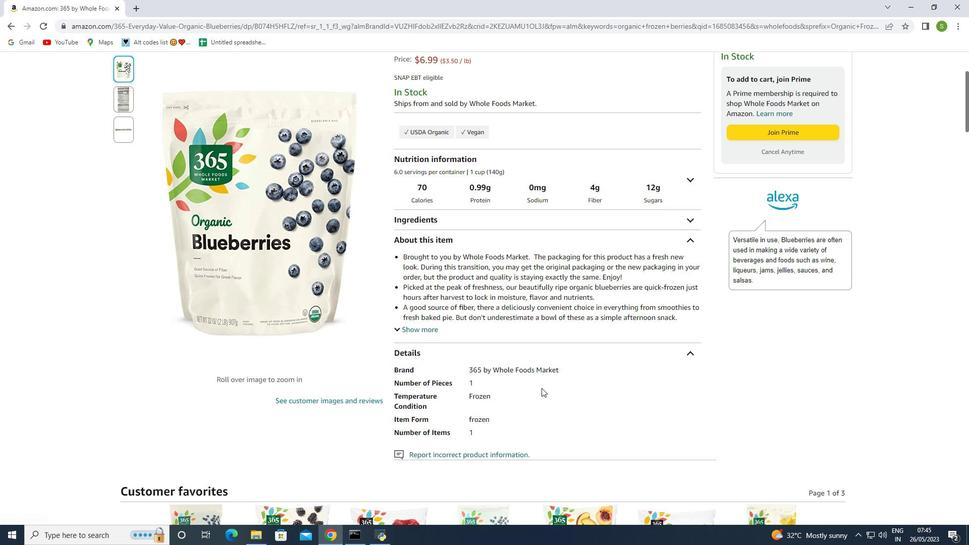 
Action: Mouse scrolled (541, 387) with delta (0, 0)
Screenshot: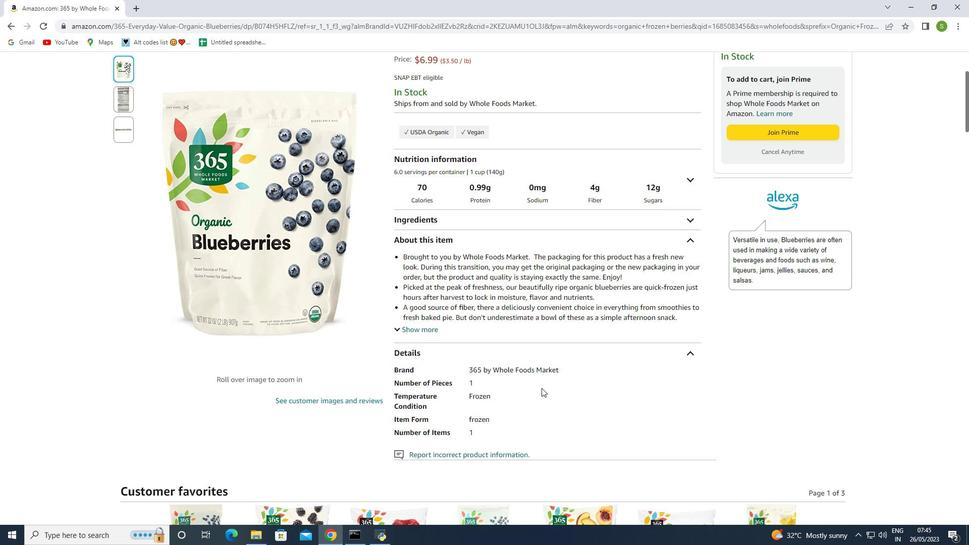 
Action: Mouse moved to (485, 306)
Screenshot: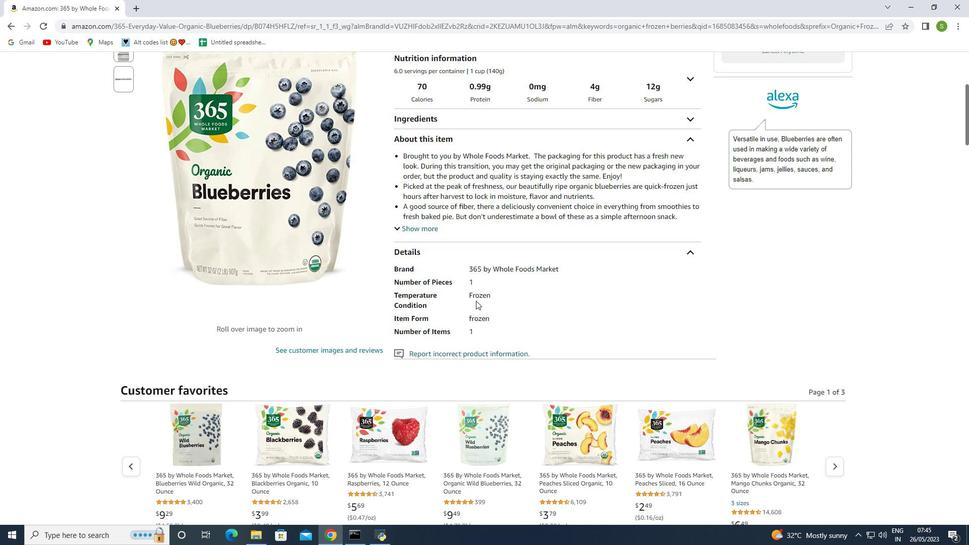 
Action: Mouse scrolled (485, 306) with delta (0, 0)
Screenshot: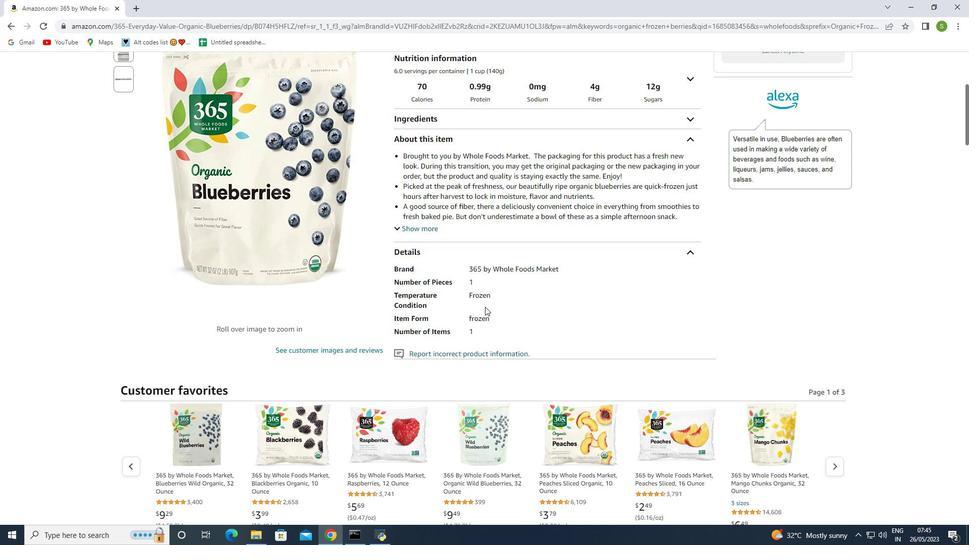 
Action: Mouse scrolled (485, 306) with delta (0, 0)
Screenshot: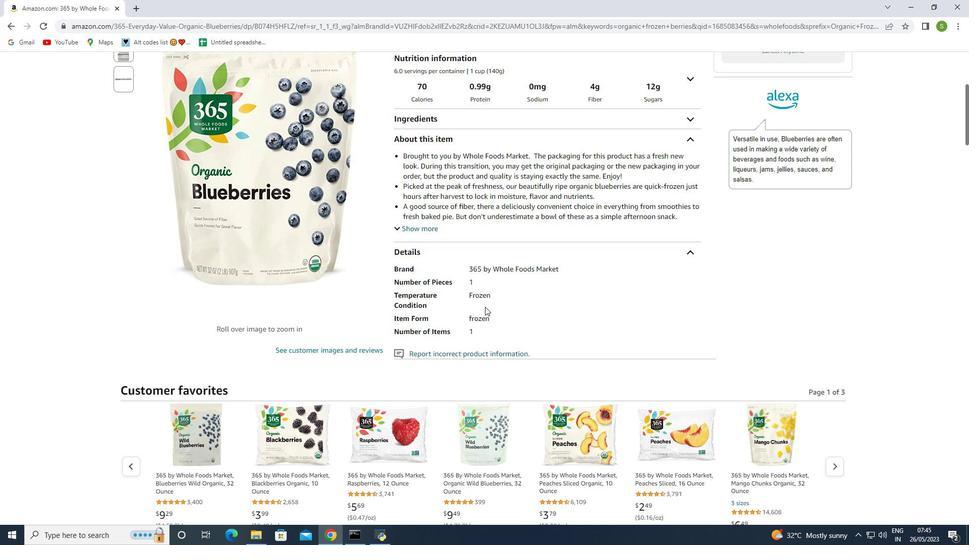 
Action: Mouse scrolled (485, 306) with delta (0, 0)
Screenshot: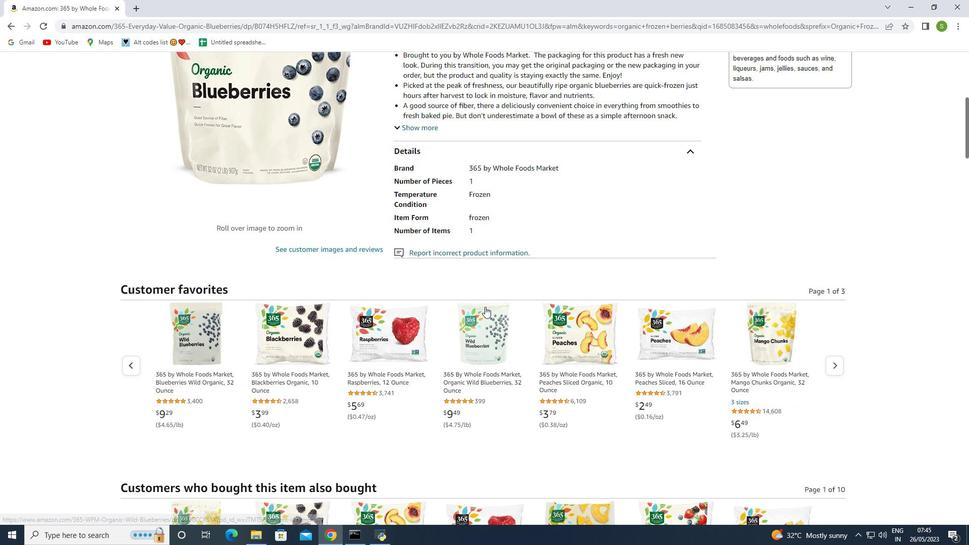 
Action: Mouse scrolled (485, 306) with delta (0, 0)
Screenshot: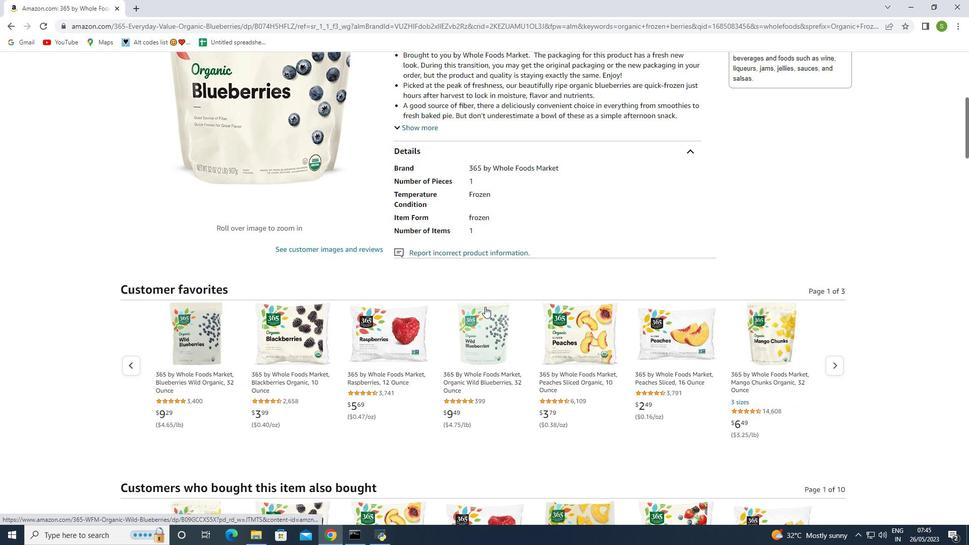 
Action: Mouse scrolled (485, 306) with delta (0, 0)
Screenshot: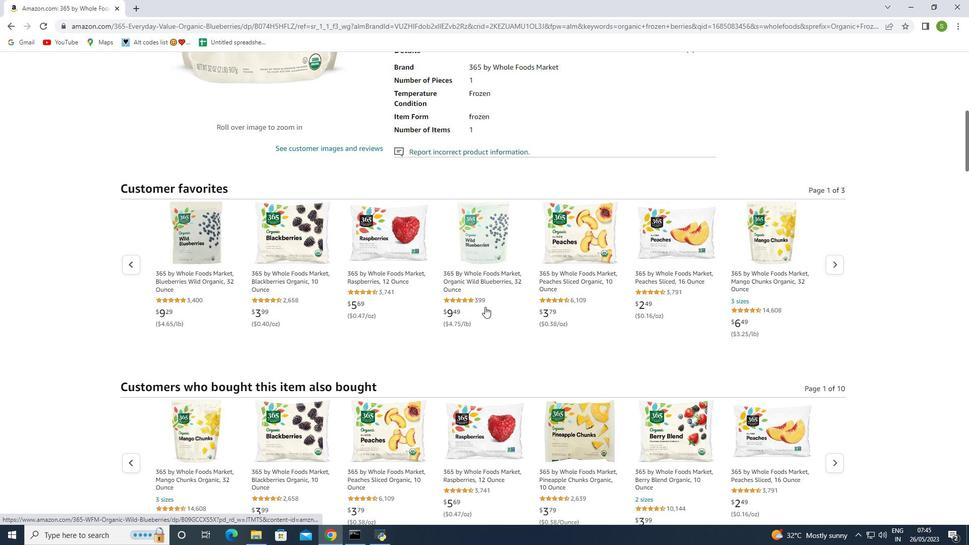 
Action: Mouse scrolled (485, 306) with delta (0, 0)
Screenshot: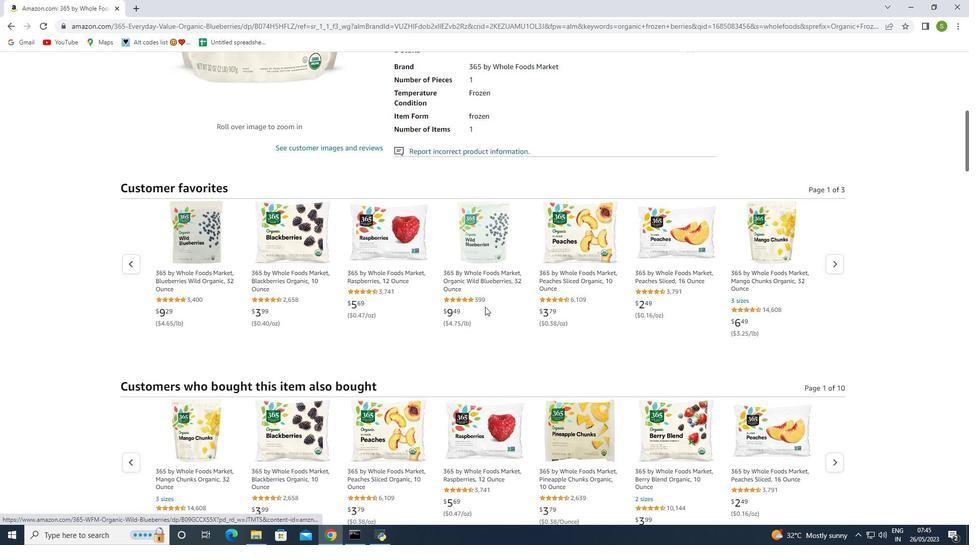 
Action: Mouse scrolled (485, 306) with delta (0, 0)
Screenshot: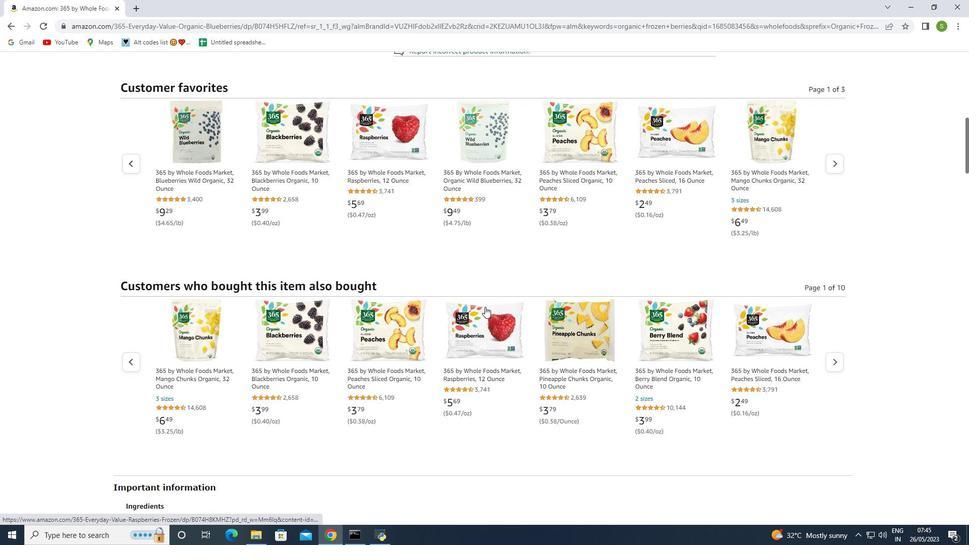 
Action: Mouse scrolled (485, 306) with delta (0, 0)
